 Task: Play online wordle game with 11 letters.
Action: Mouse moved to (500, 426)
Screenshot: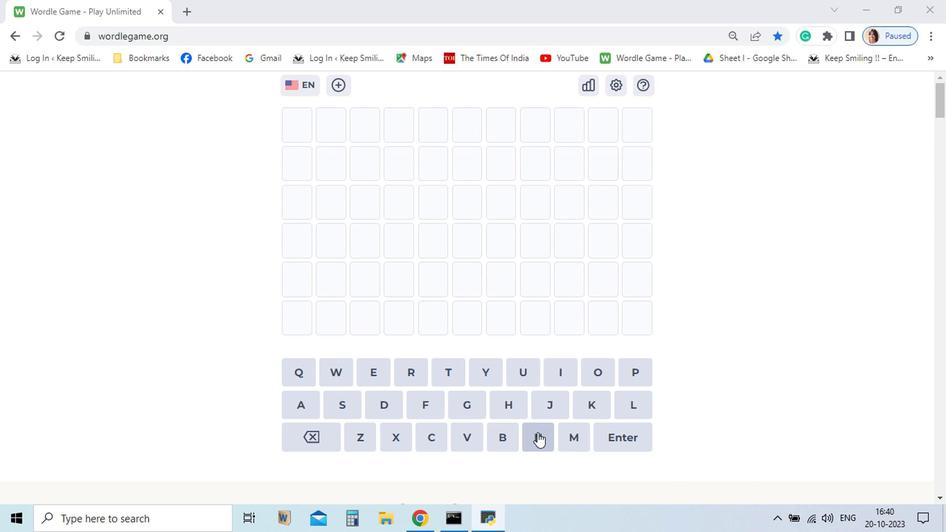 
Action: Mouse pressed left at (500, 426)
Screenshot: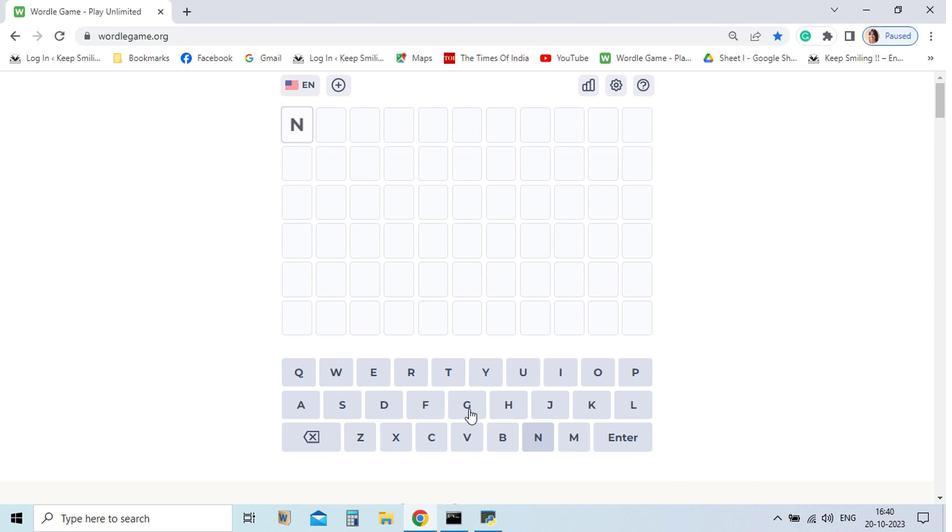 
Action: Mouse moved to (385, 379)
Screenshot: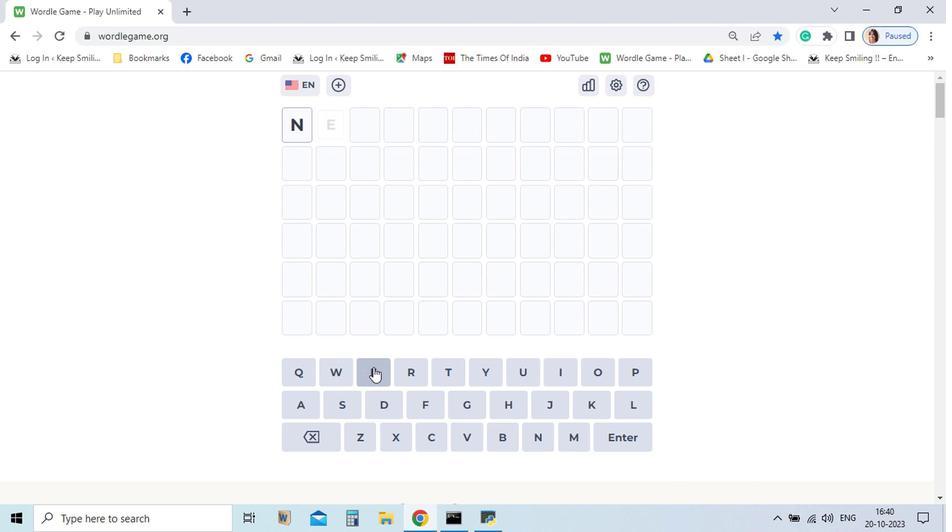 
Action: Mouse pressed left at (385, 379)
Screenshot: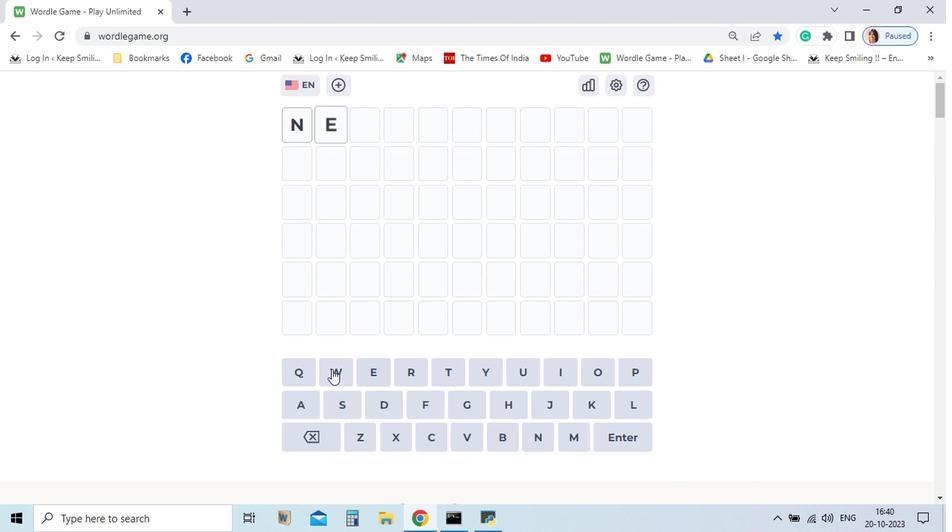 
Action: Mouse moved to (353, 381)
Screenshot: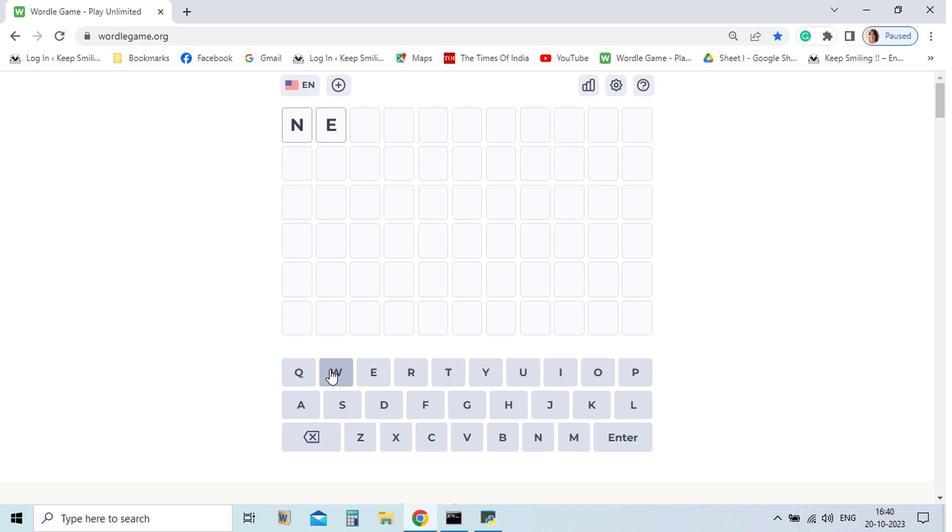 
Action: Mouse pressed left at (353, 381)
Screenshot: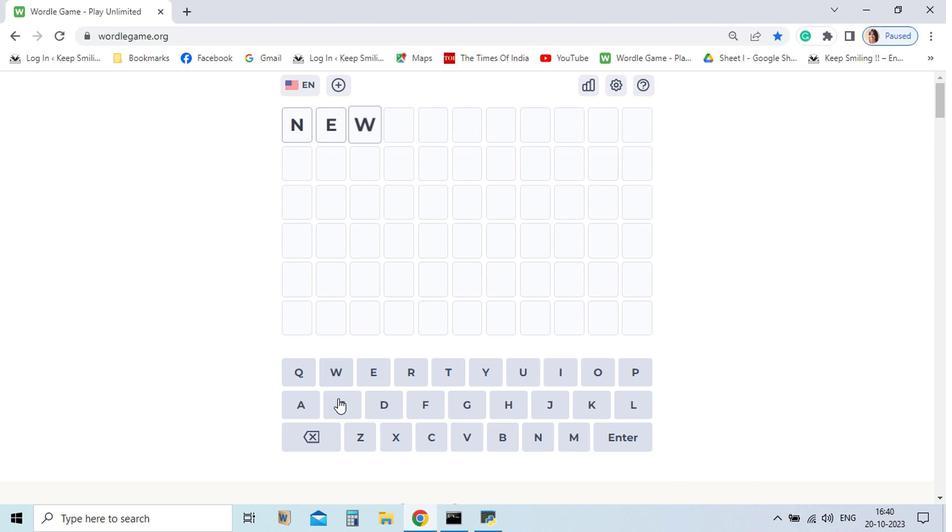 
Action: Mouse moved to (358, 406)
Screenshot: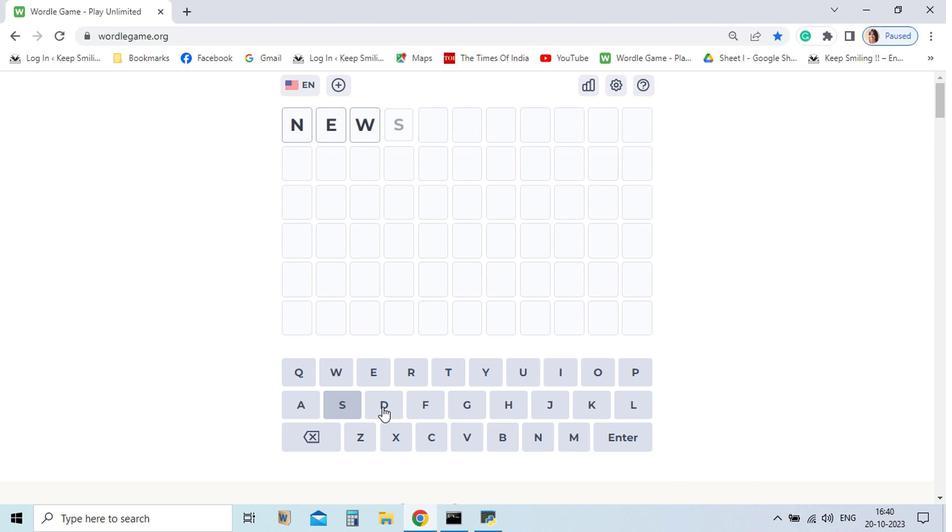 
Action: Mouse pressed left at (358, 406)
Screenshot: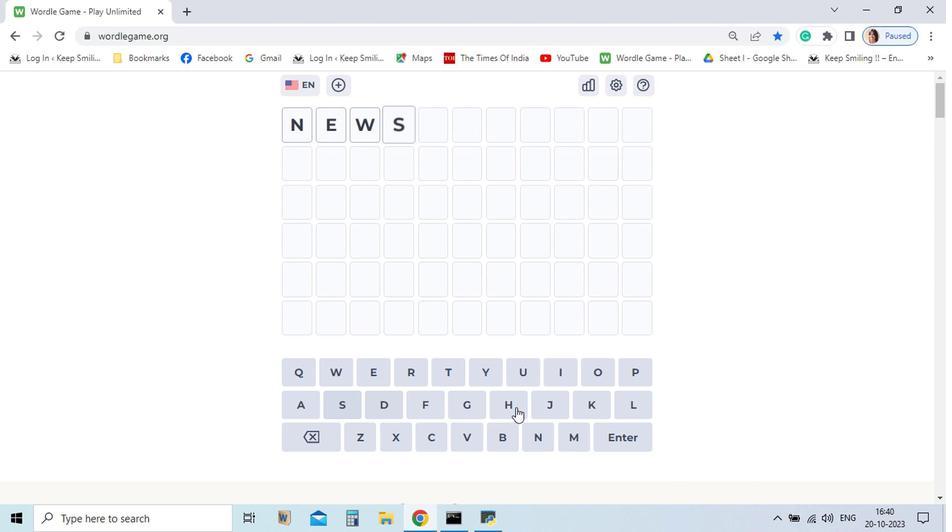
Action: Mouse moved to (567, 390)
Screenshot: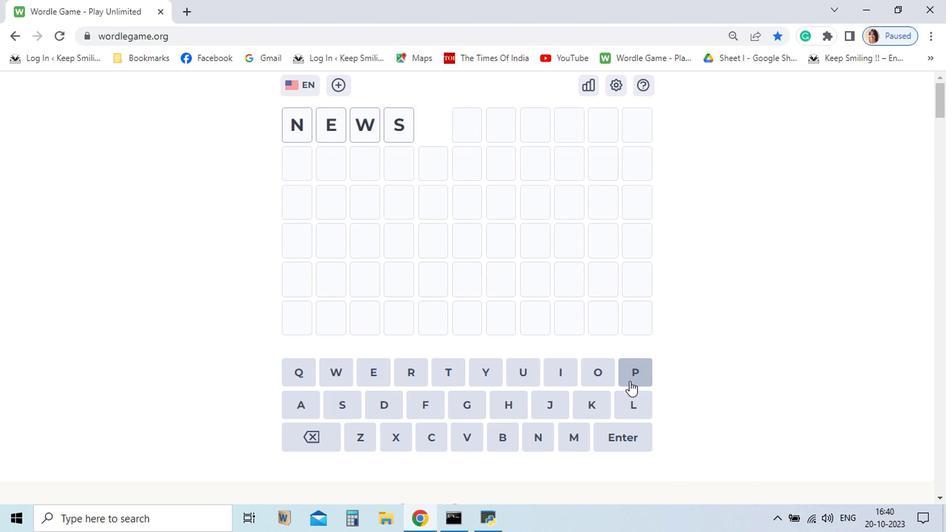 
Action: Mouse pressed left at (567, 390)
Screenshot: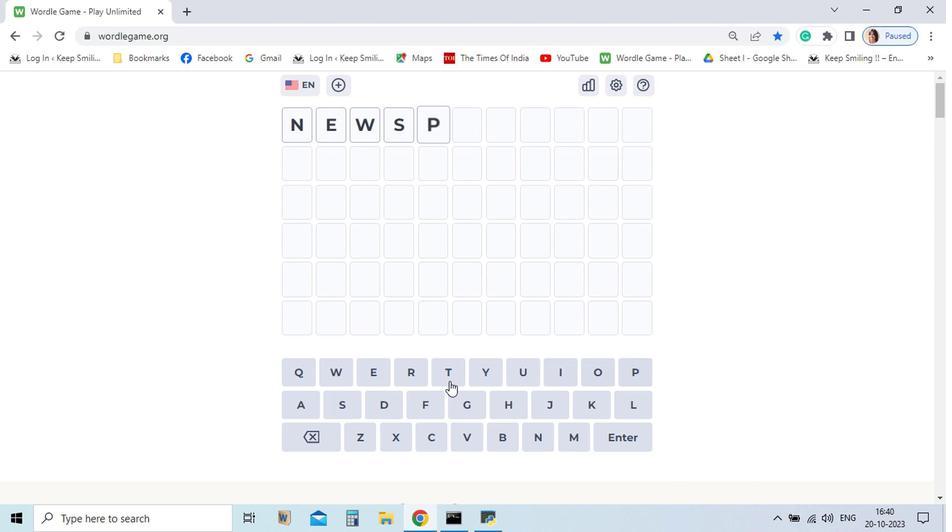 
Action: Mouse moved to (332, 407)
Screenshot: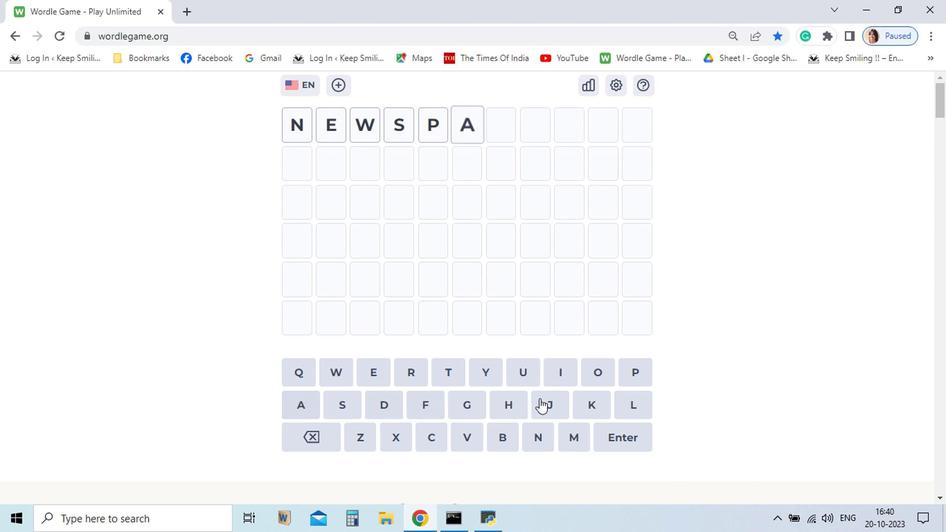 
Action: Mouse pressed left at (332, 407)
Screenshot: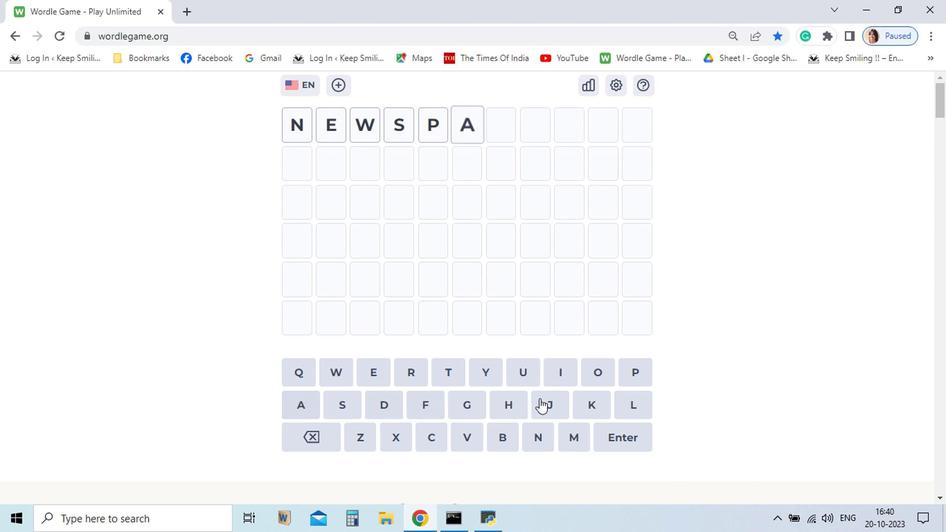 
Action: Mouse moved to (572, 383)
Screenshot: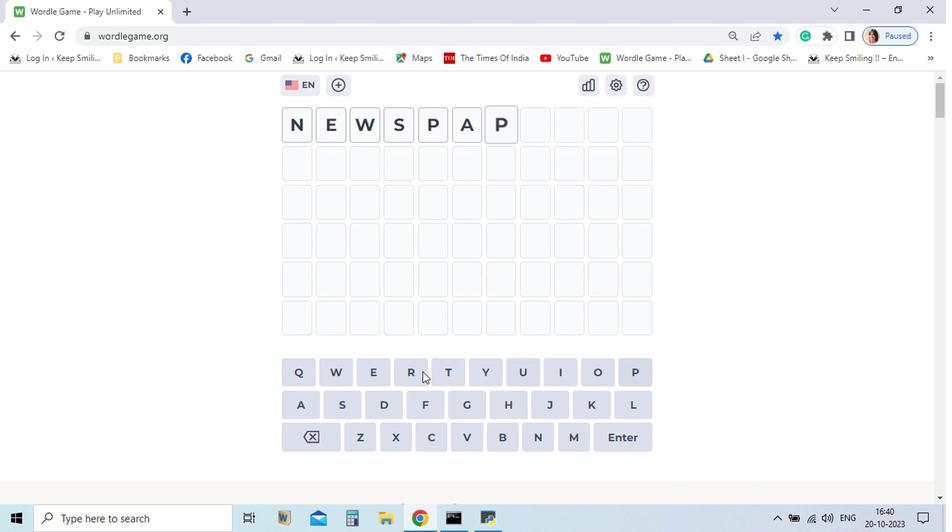 
Action: Mouse pressed left at (572, 383)
Screenshot: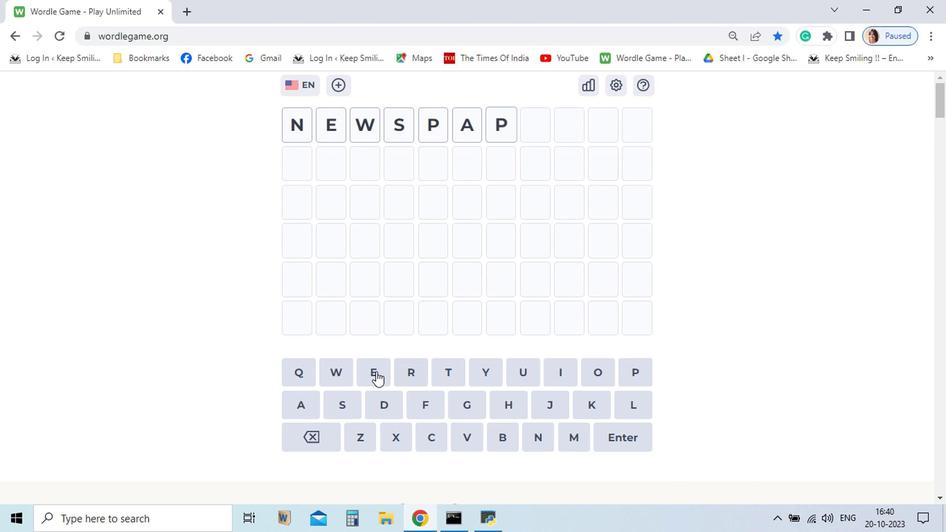 
Action: Mouse moved to (386, 381)
Screenshot: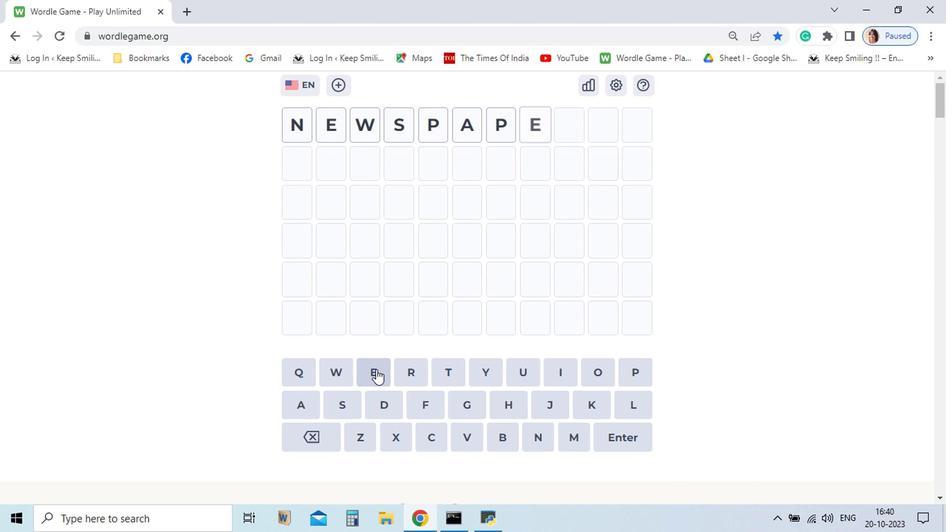 
Action: Mouse pressed left at (386, 381)
Screenshot: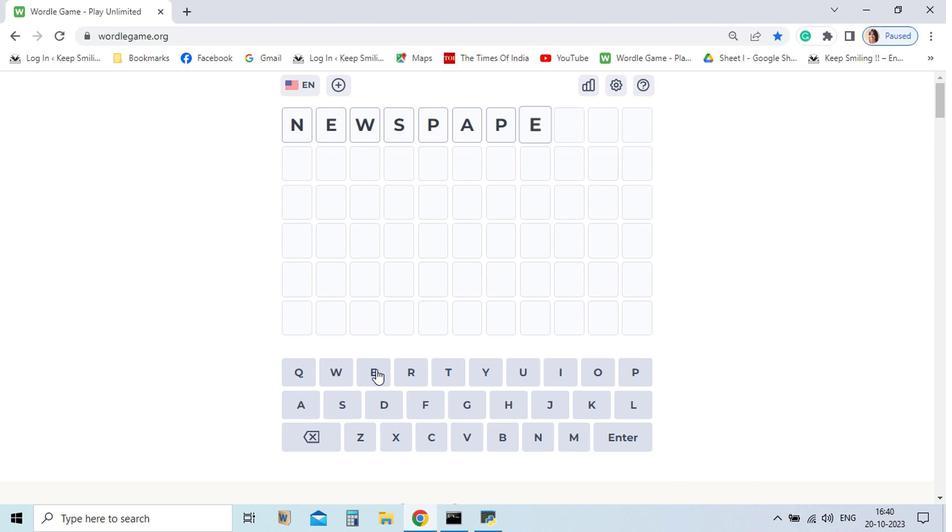 
Action: Mouse moved to (346, 428)
Screenshot: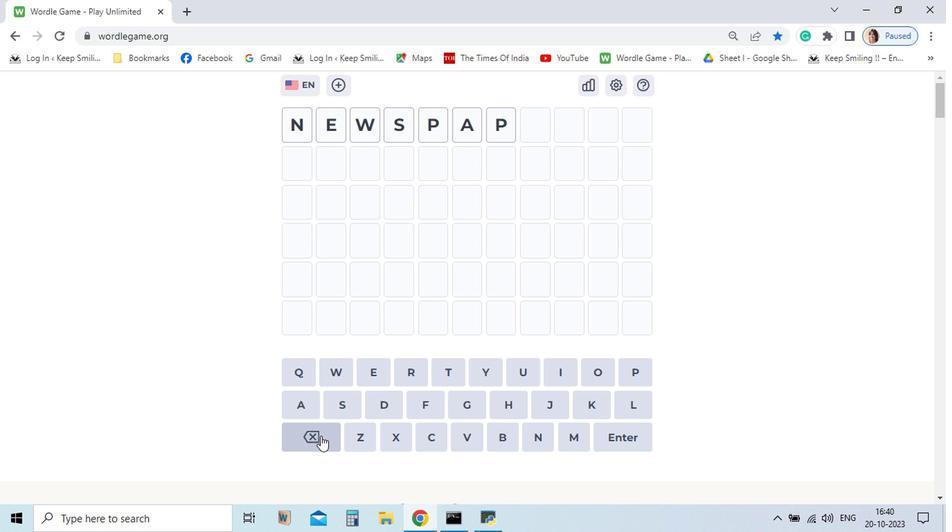 
Action: Mouse pressed left at (346, 428)
Screenshot: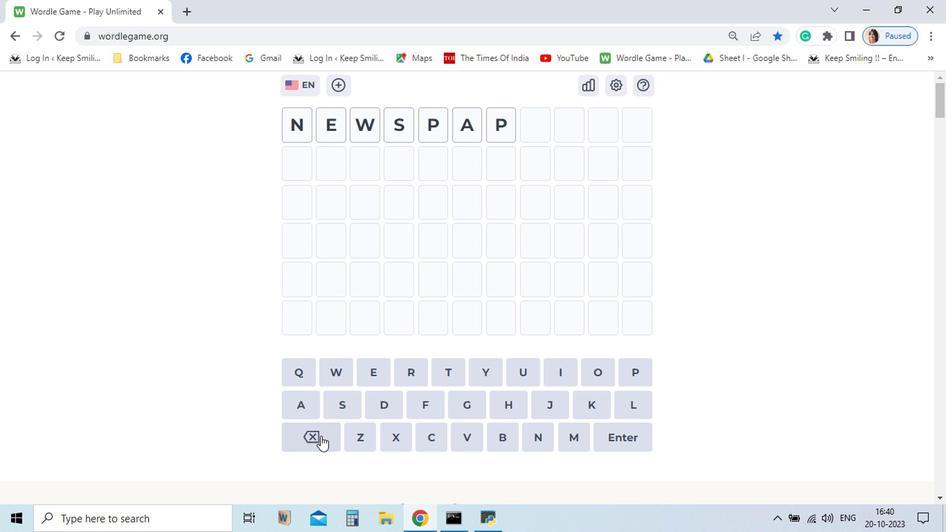 
Action: Mouse pressed left at (346, 428)
Screenshot: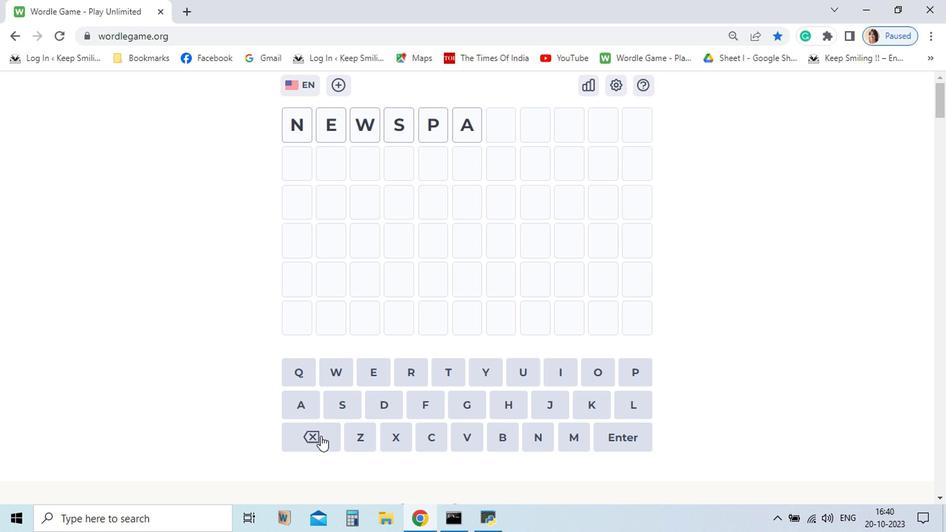 
Action: Mouse moved to (346, 428)
Screenshot: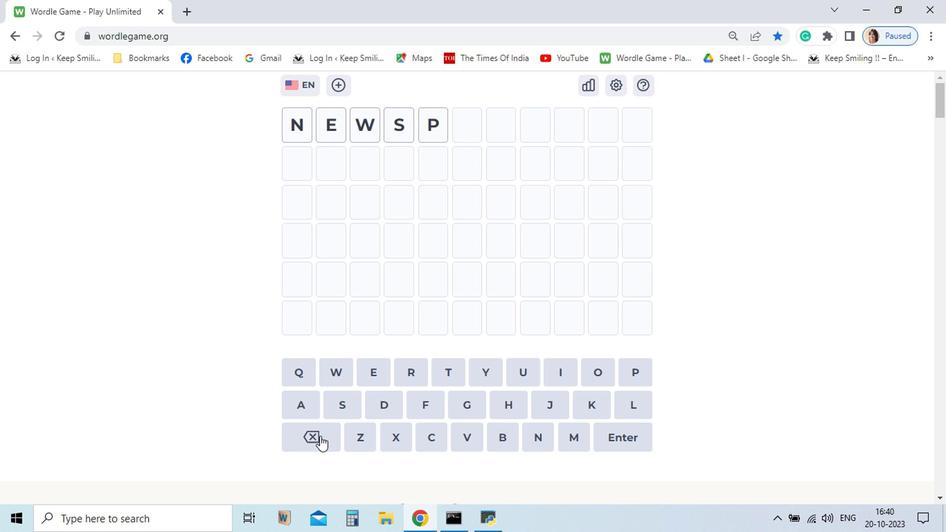 
Action: Mouse pressed left at (346, 428)
Screenshot: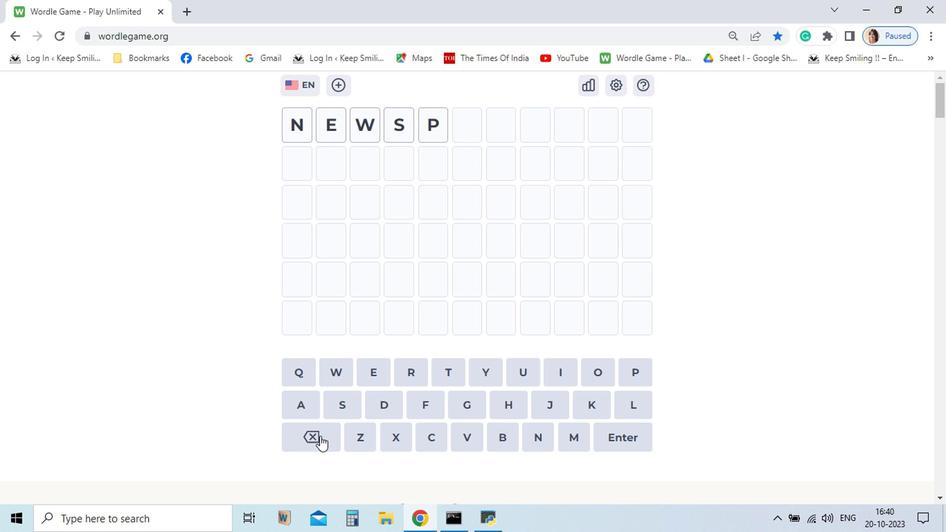 
Action: Mouse pressed left at (346, 428)
Screenshot: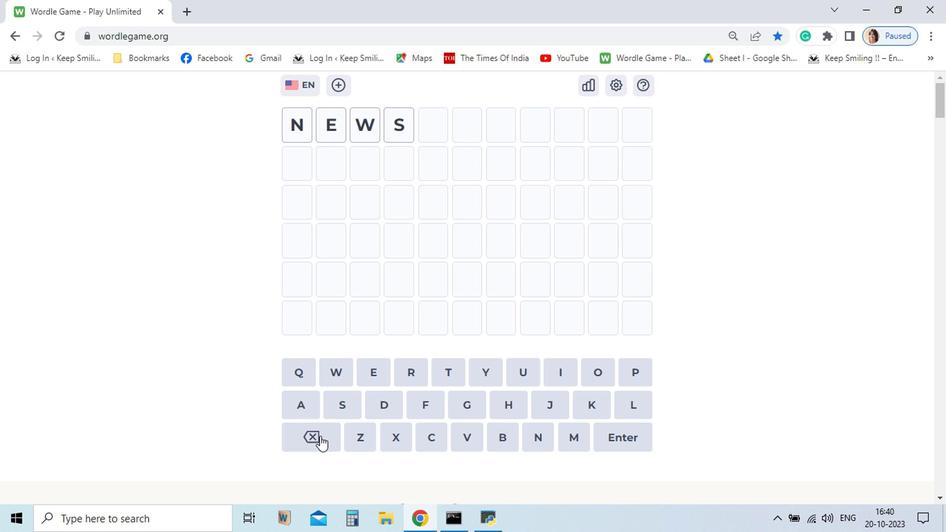 
Action: Mouse pressed left at (346, 428)
Screenshot: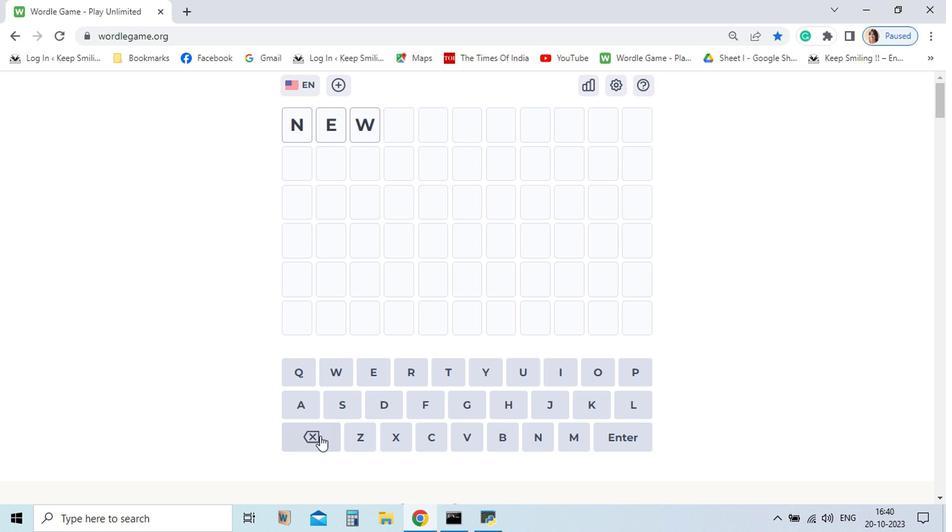 
Action: Mouse pressed left at (346, 428)
Screenshot: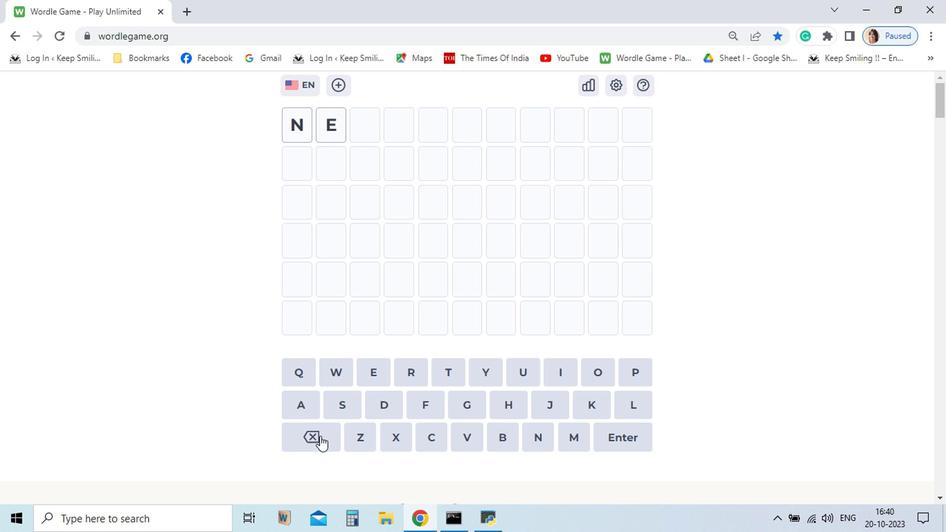 
Action: Mouse pressed left at (346, 428)
Screenshot: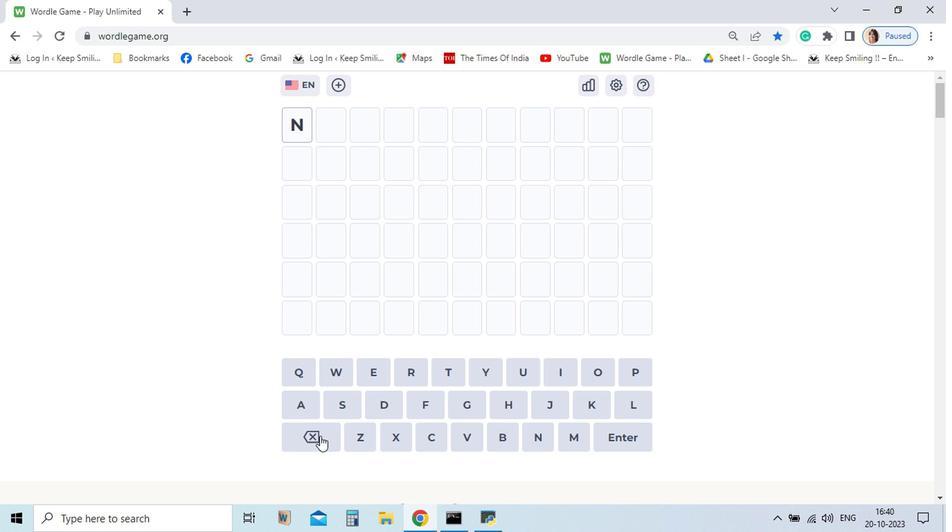 
Action: Mouse pressed left at (346, 428)
Screenshot: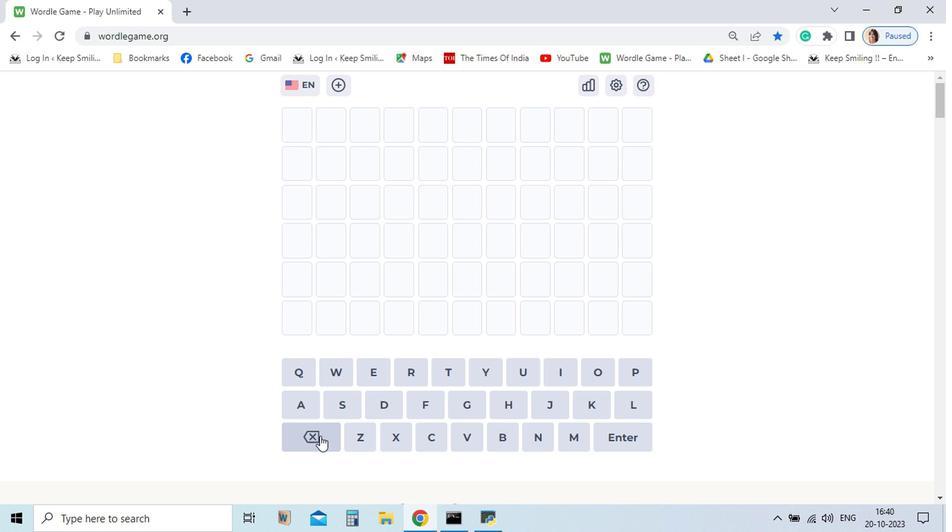 
Action: Mouse moved to (500, 427)
Screenshot: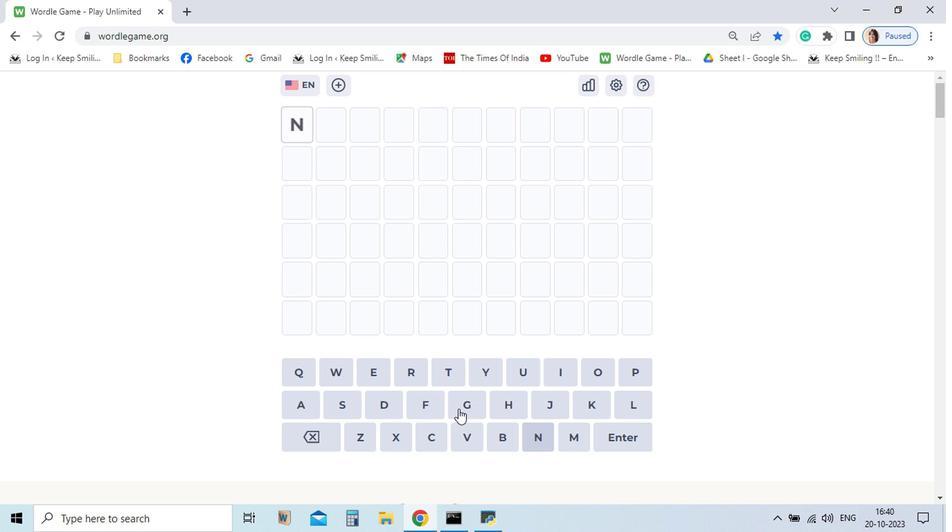 
Action: Mouse pressed left at (500, 427)
Screenshot: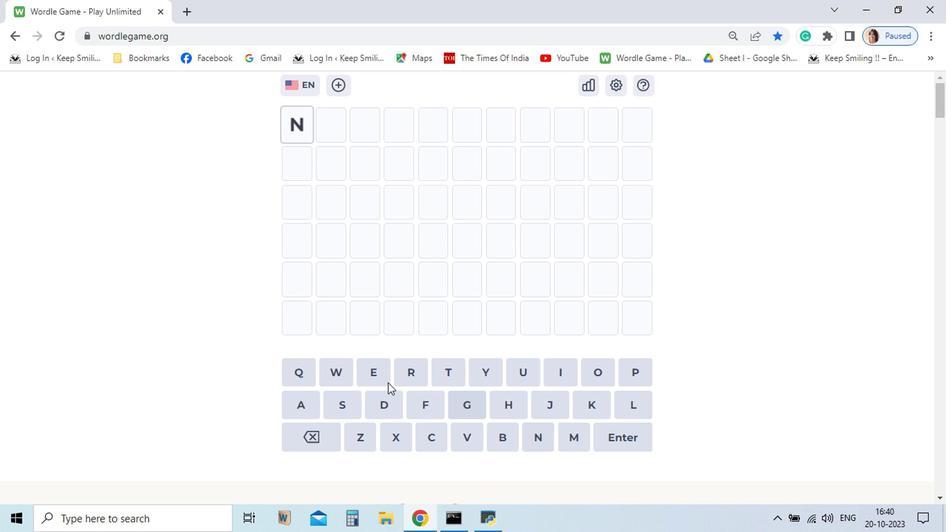
Action: Mouse moved to (381, 386)
Screenshot: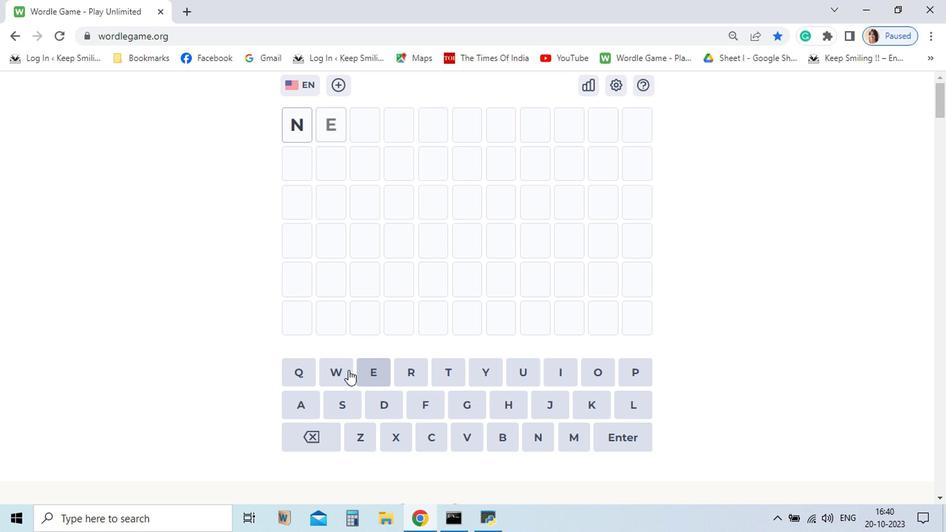 
Action: Mouse pressed left at (381, 386)
Screenshot: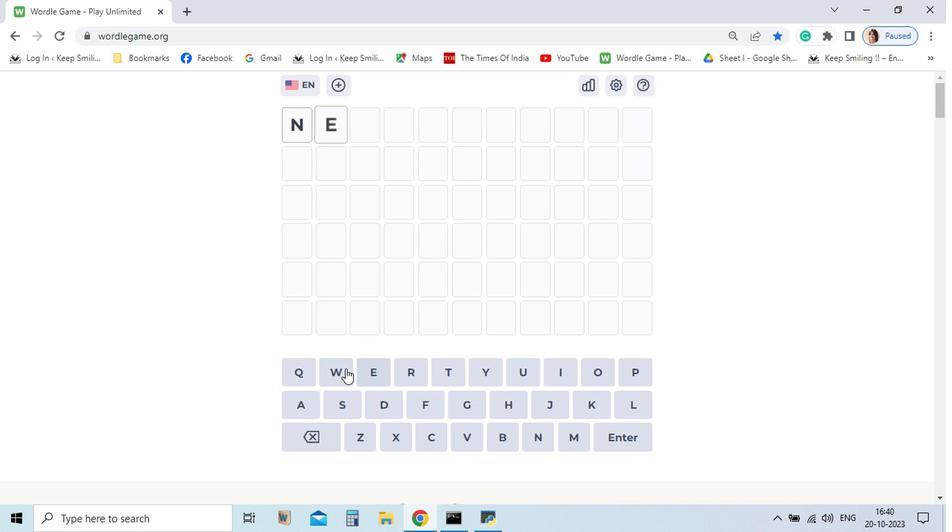 
Action: Mouse moved to (364, 380)
Screenshot: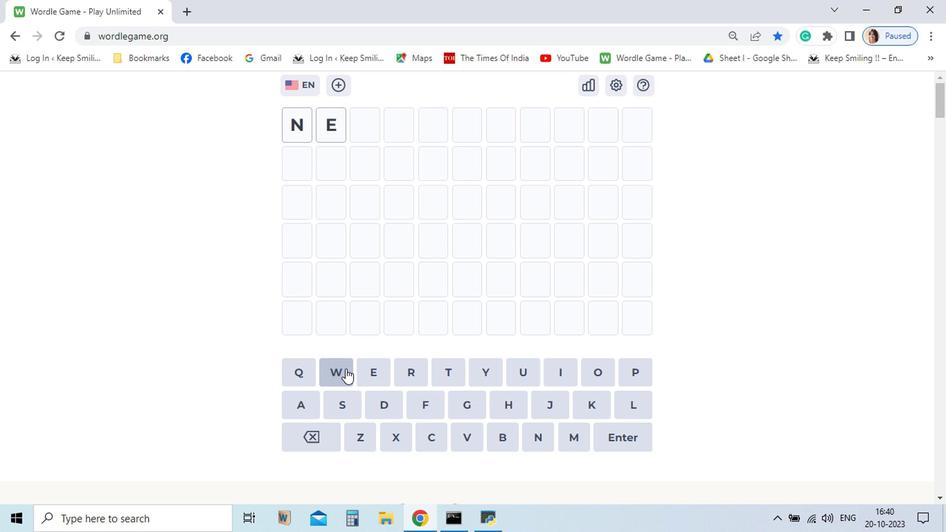 
Action: Mouse pressed left at (364, 380)
Screenshot: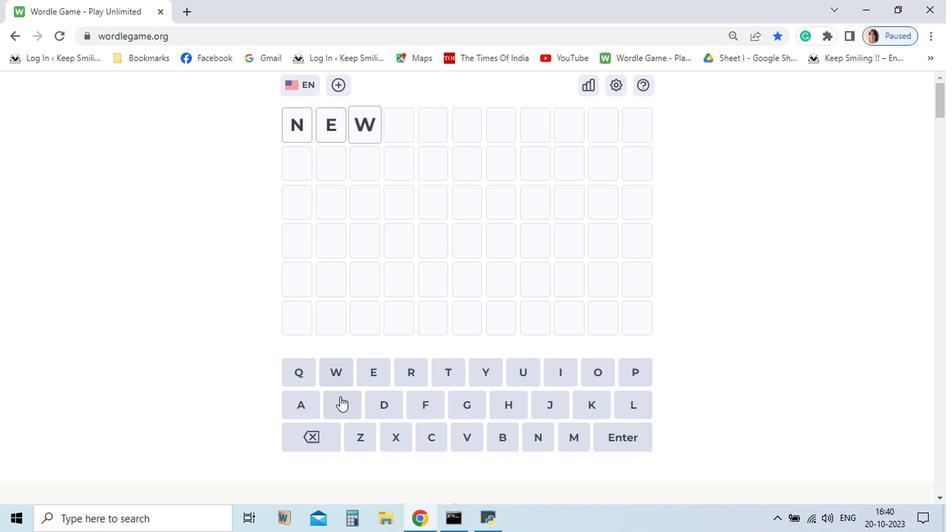 
Action: Mouse moved to (363, 402)
Screenshot: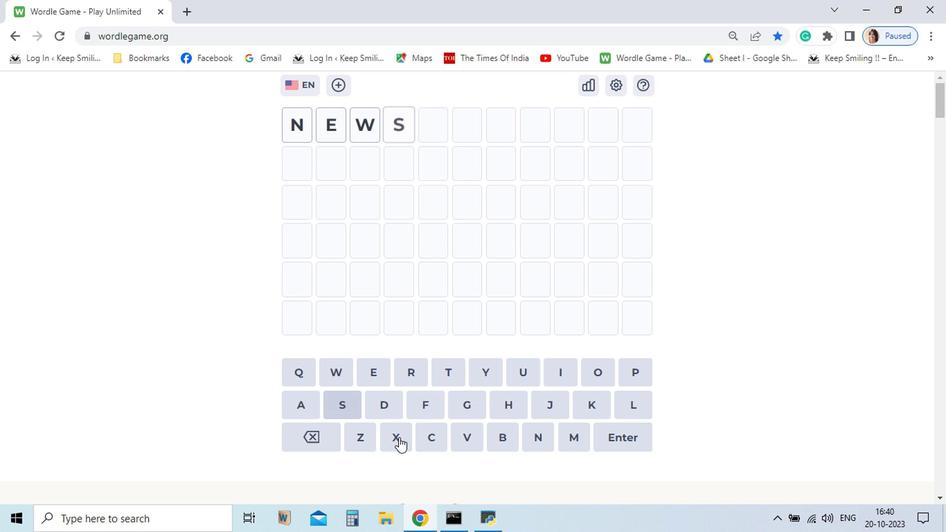 
Action: Mouse pressed left at (363, 402)
Screenshot: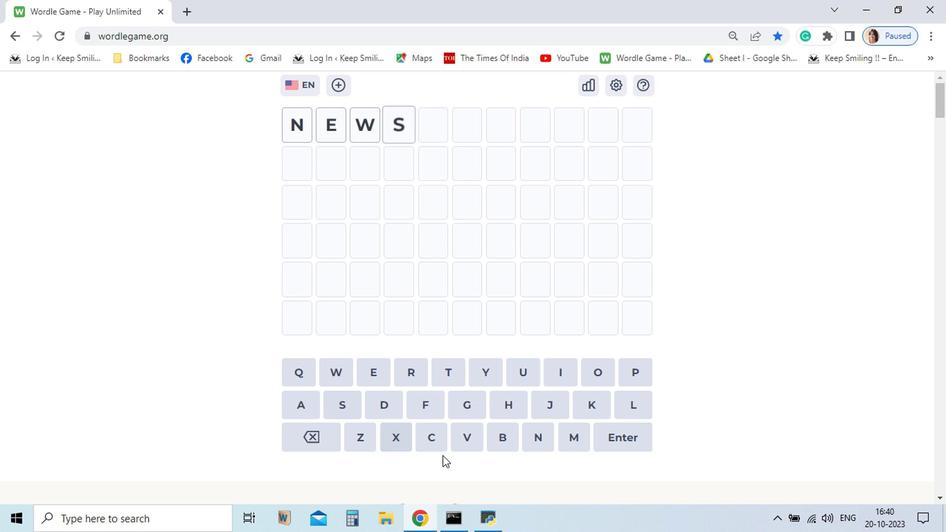 
Action: Mouse moved to (423, 426)
Screenshot: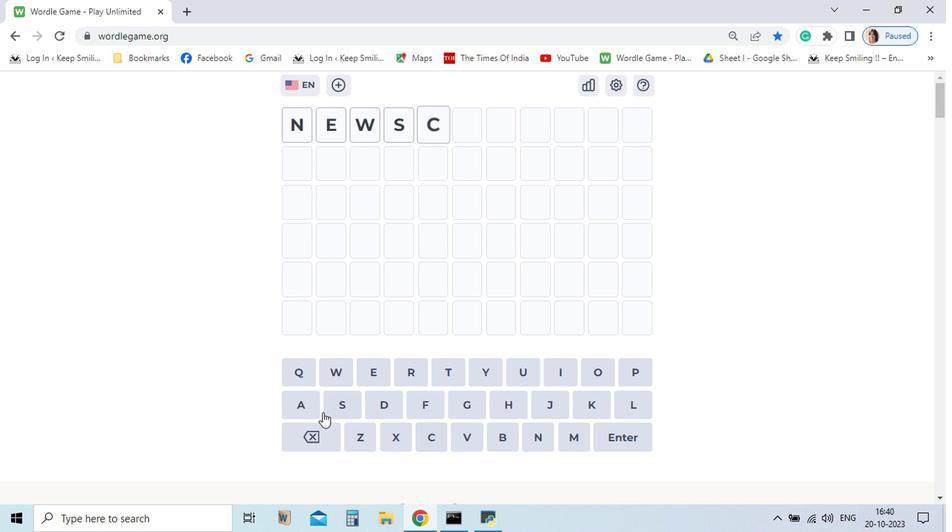 
Action: Mouse pressed left at (423, 426)
Screenshot: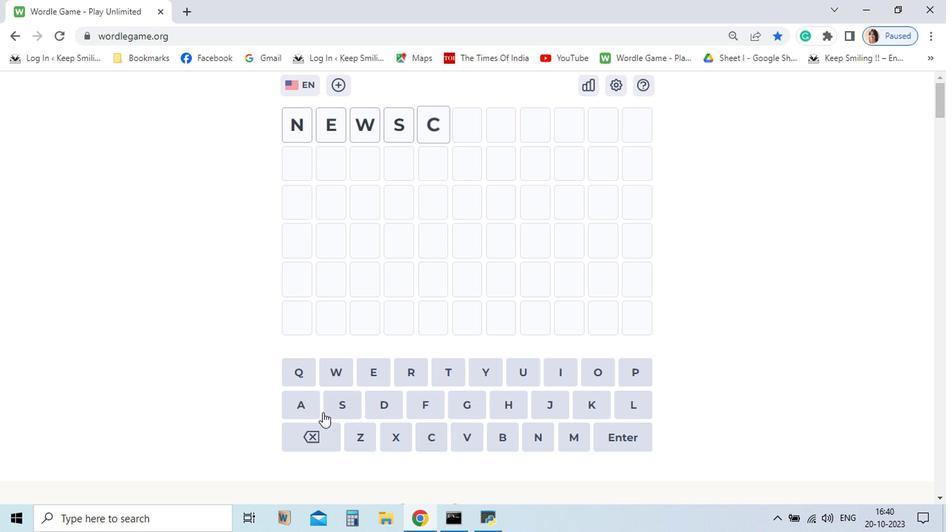 
Action: Mouse moved to (334, 405)
Screenshot: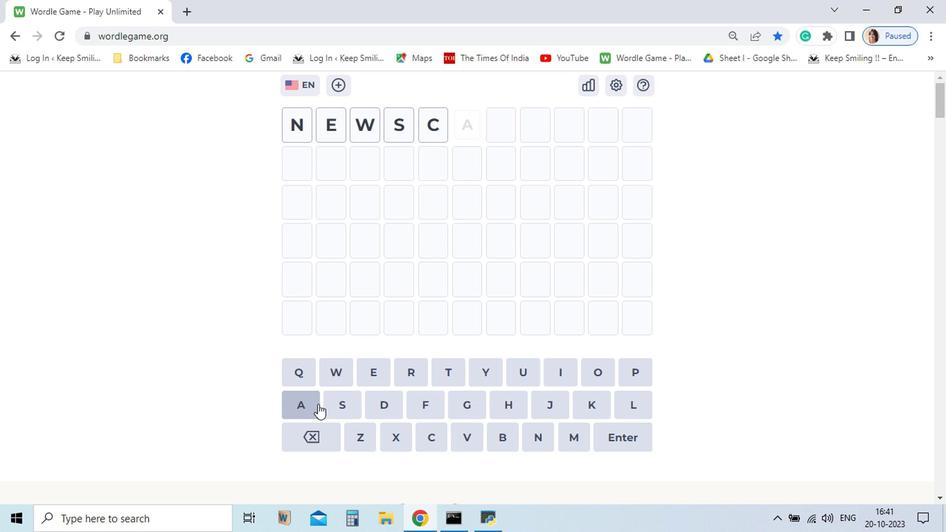
Action: Mouse pressed left at (334, 405)
Screenshot: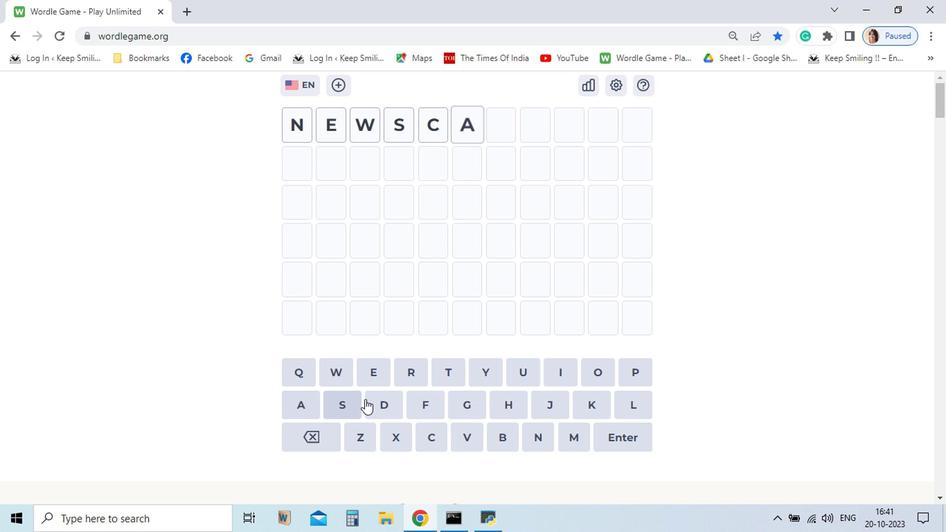 
Action: Mouse moved to (364, 403)
Screenshot: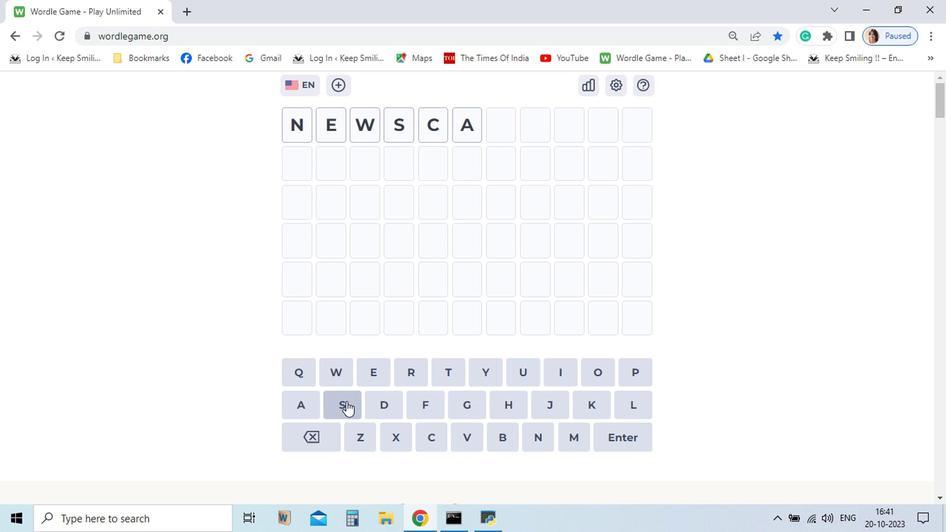 
Action: Mouse pressed left at (364, 403)
Screenshot: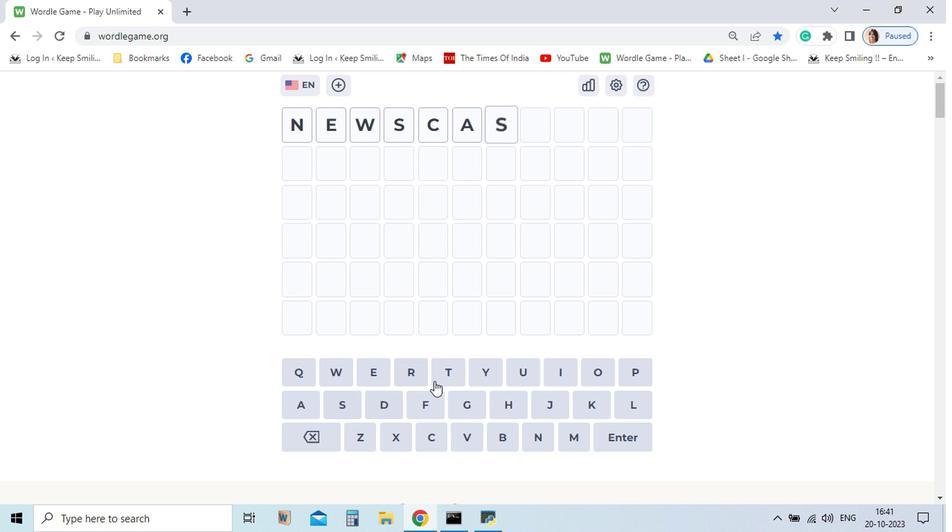 
Action: Mouse moved to (438, 385)
Screenshot: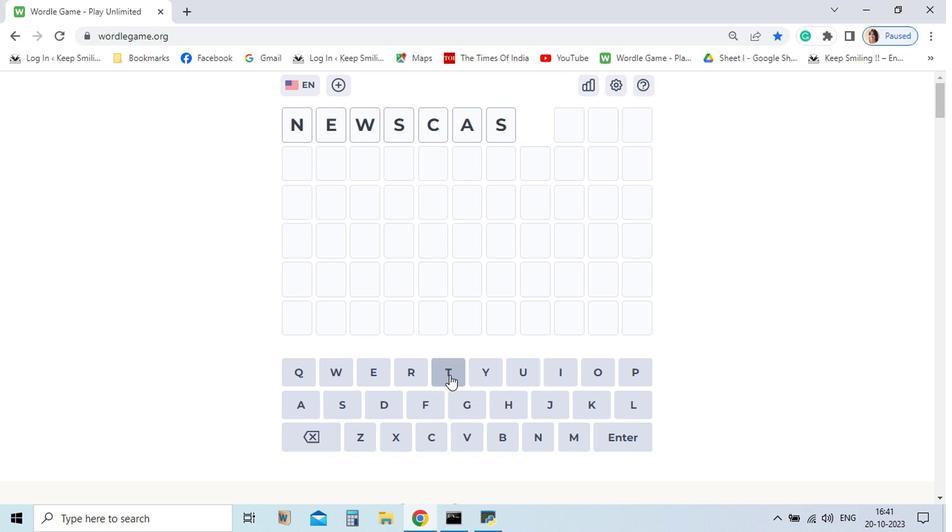 
Action: Mouse pressed left at (438, 385)
Screenshot: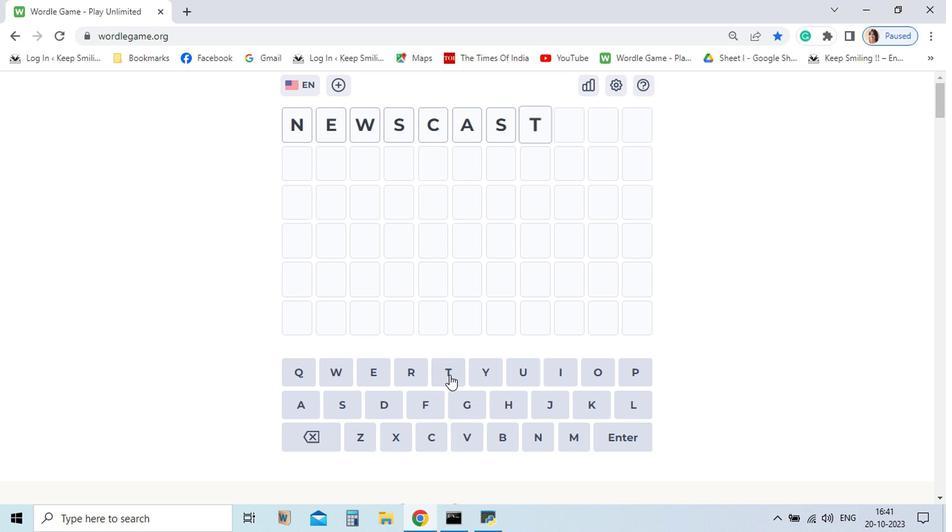 
Action: Mouse moved to (519, 383)
Screenshot: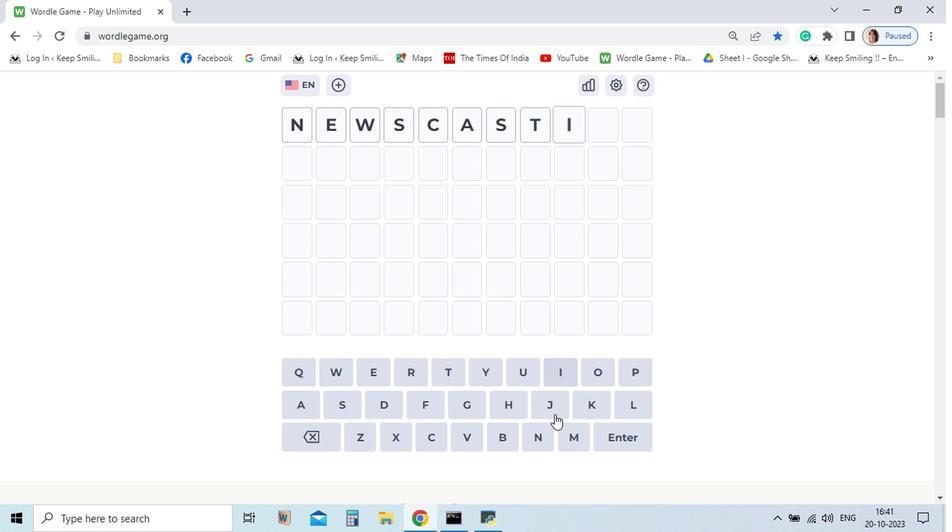 
Action: Mouse pressed left at (519, 383)
Screenshot: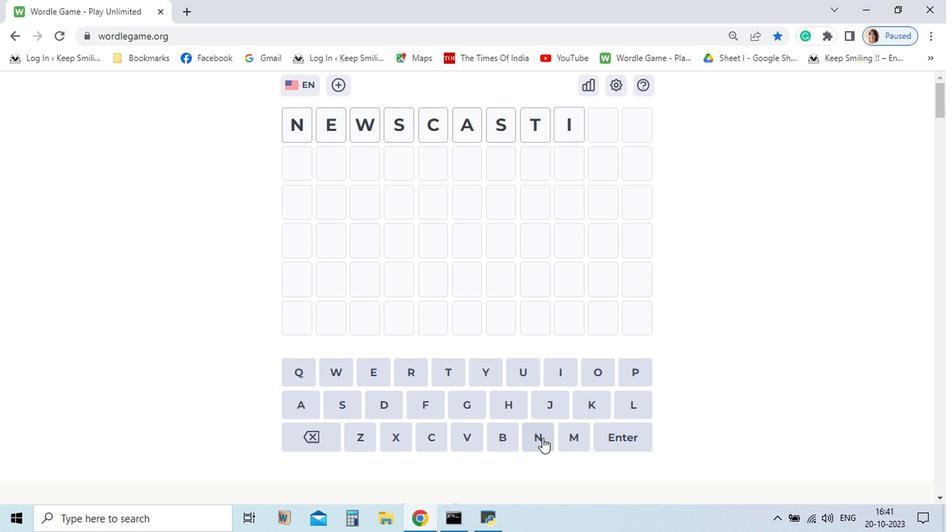 
Action: Mouse moved to (501, 432)
Screenshot: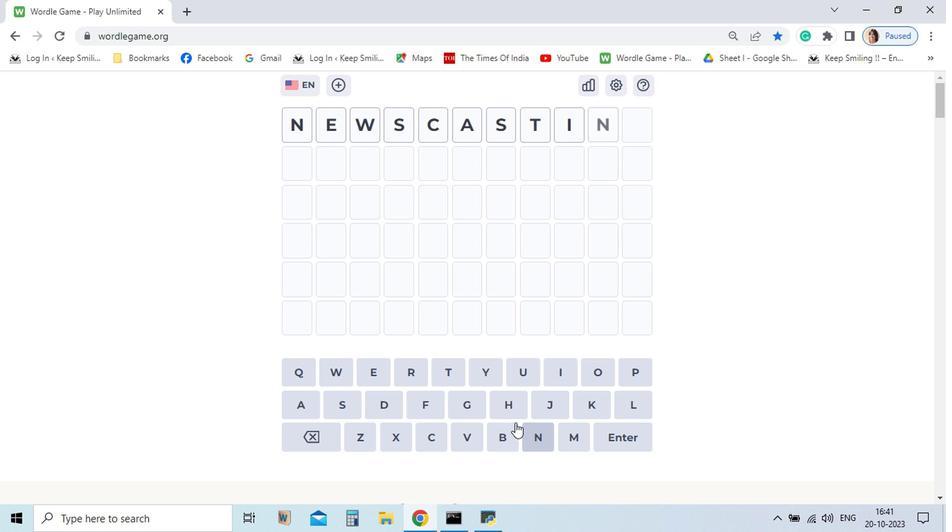 
Action: Mouse pressed left at (501, 432)
Screenshot: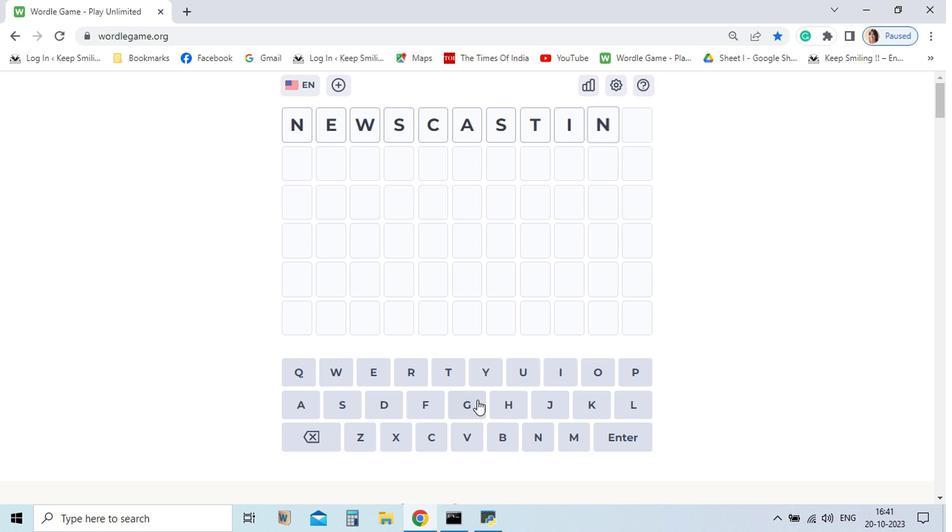 
Action: Mouse moved to (450, 402)
Screenshot: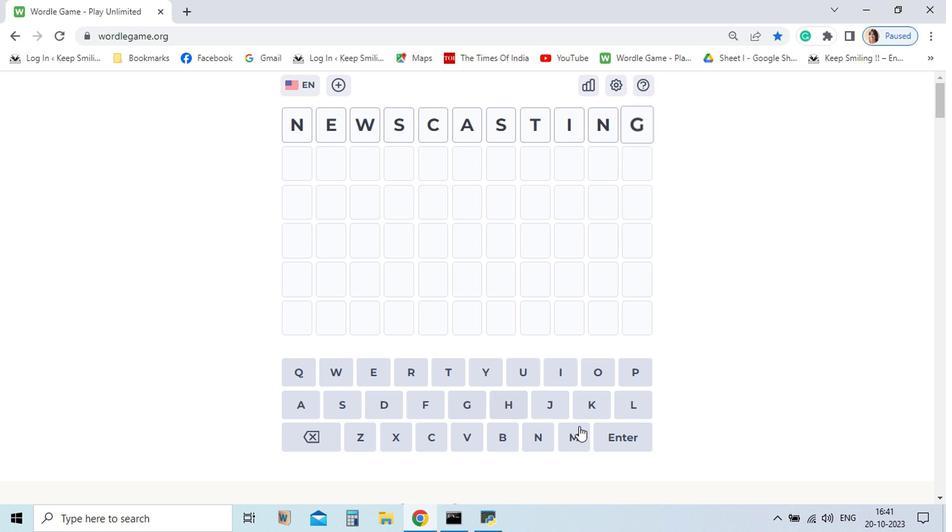 
Action: Mouse pressed left at (450, 402)
Screenshot: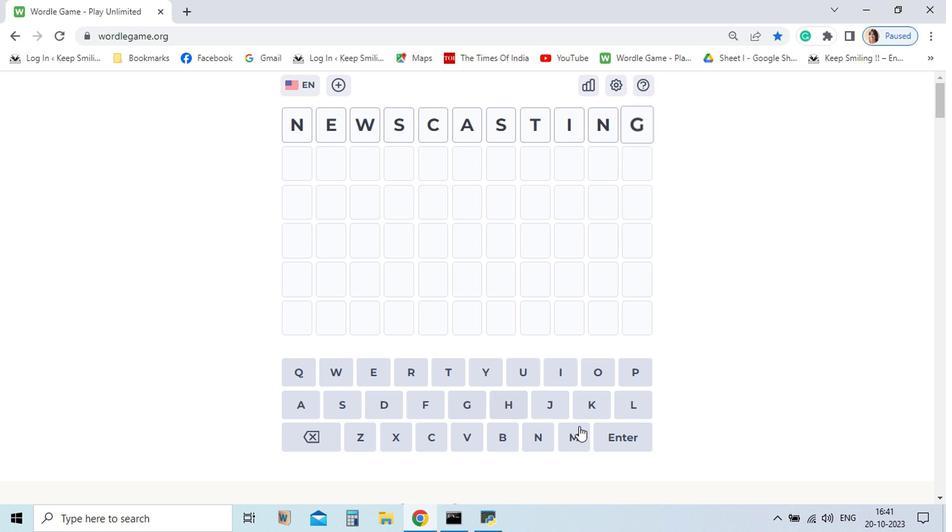
Action: Mouse moved to (564, 428)
Screenshot: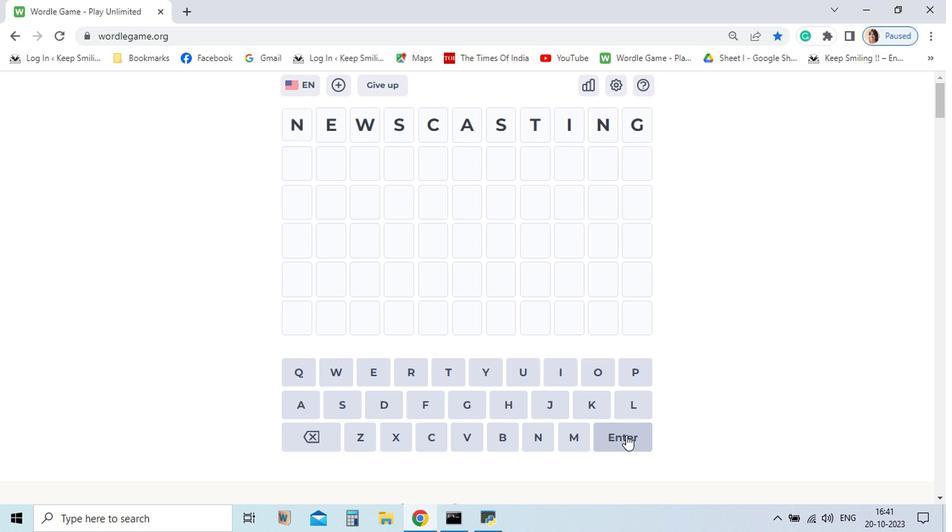 
Action: Mouse pressed left at (564, 428)
Screenshot: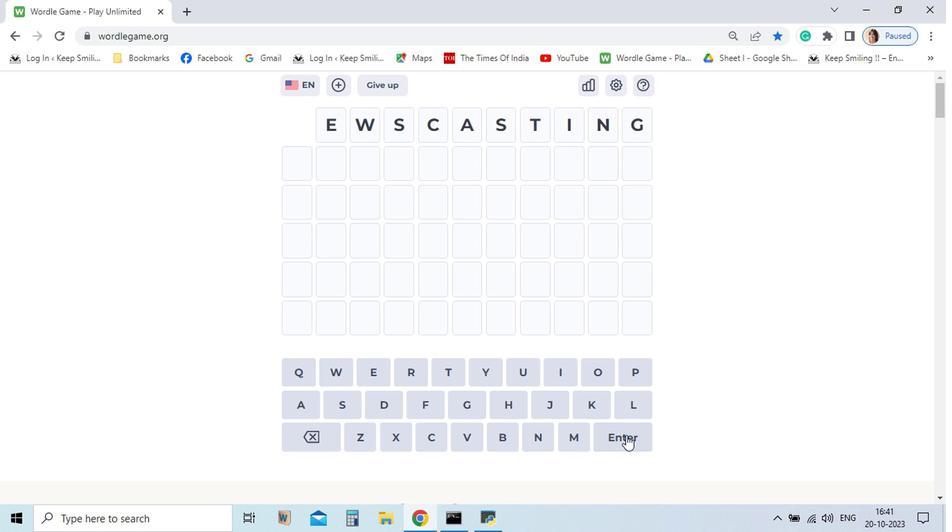 
Action: Mouse moved to (523, 431)
Screenshot: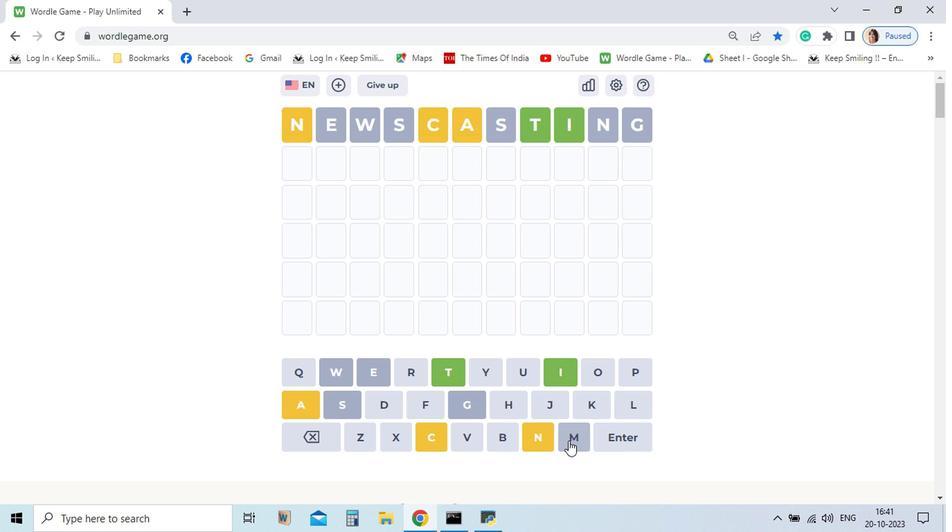 
Action: Mouse pressed left at (523, 431)
Screenshot: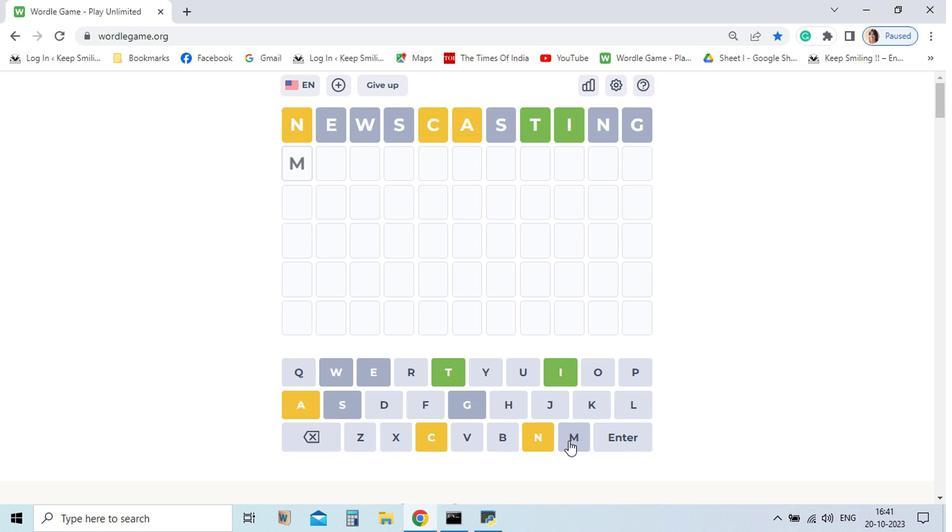 
Action: Mouse moved to (386, 384)
Screenshot: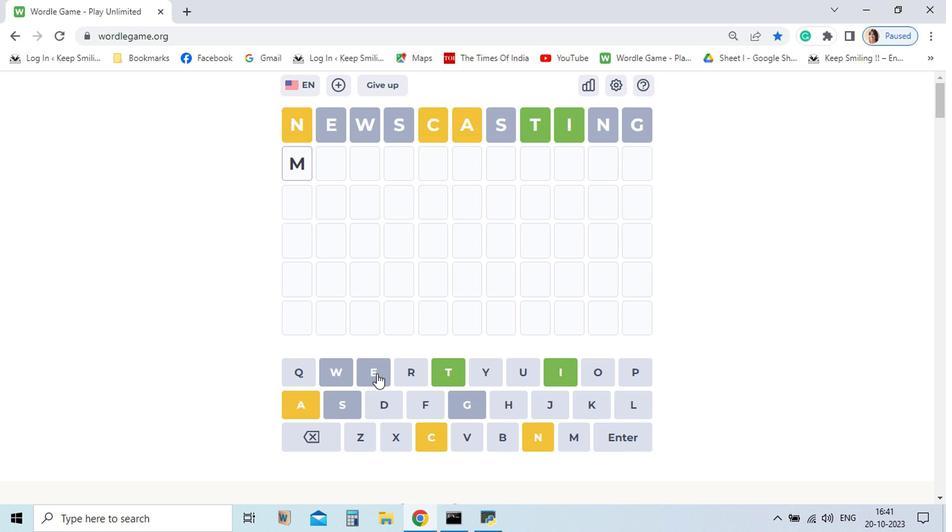 
Action: Mouse pressed left at (386, 384)
Screenshot: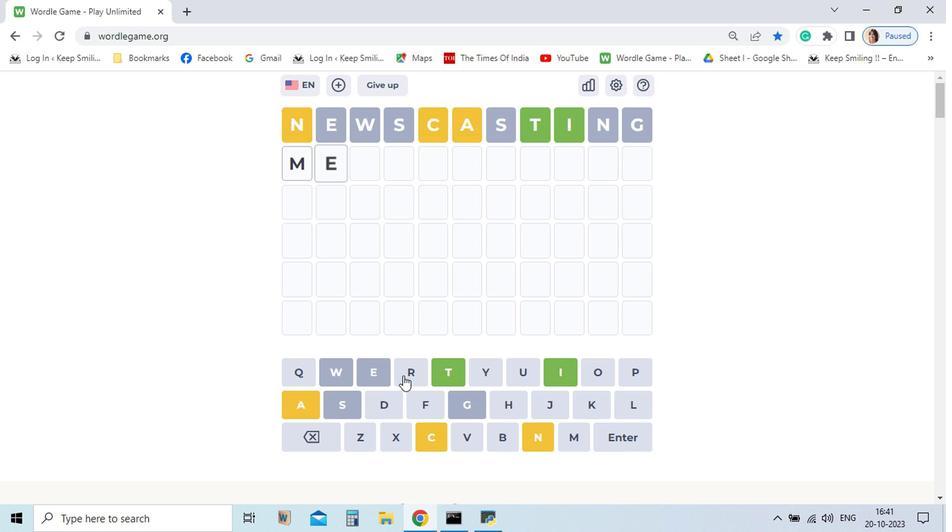 
Action: Mouse moved to (435, 383)
Screenshot: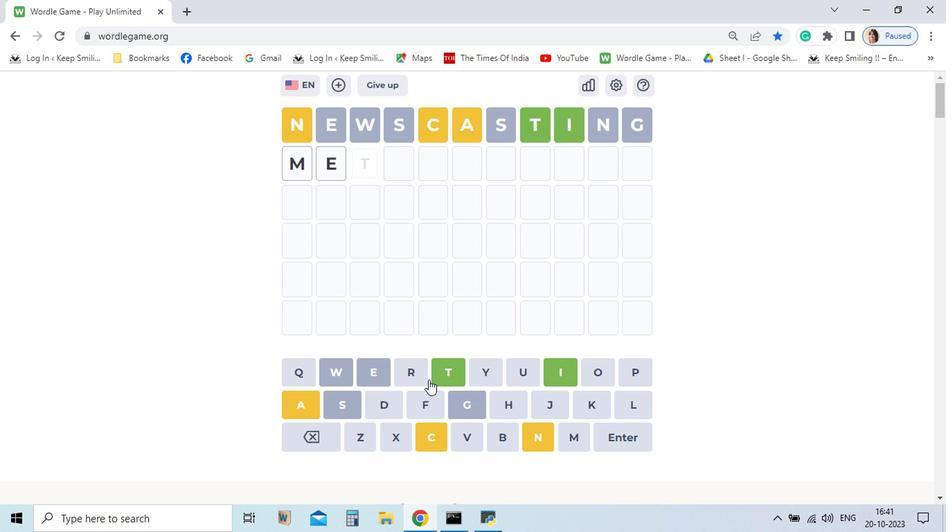 
Action: Mouse pressed left at (435, 383)
Screenshot: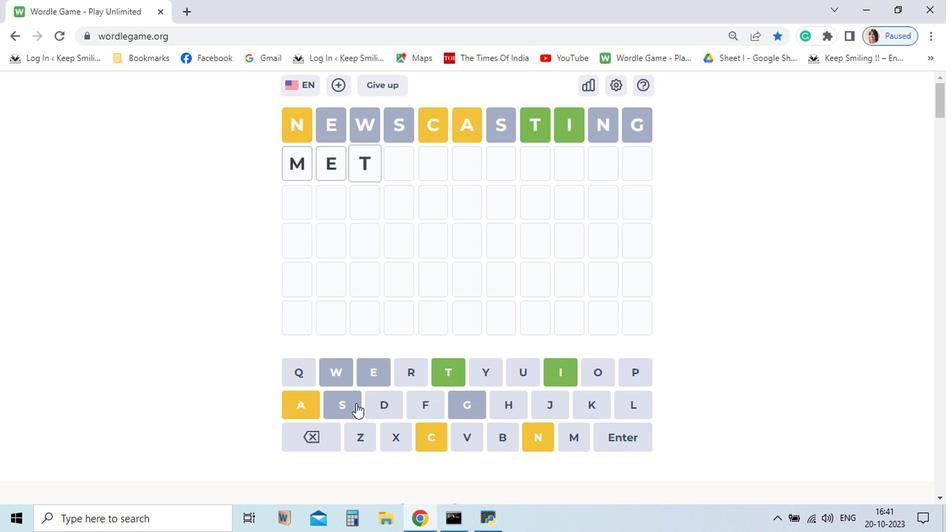 
Action: Mouse moved to (330, 404)
Screenshot: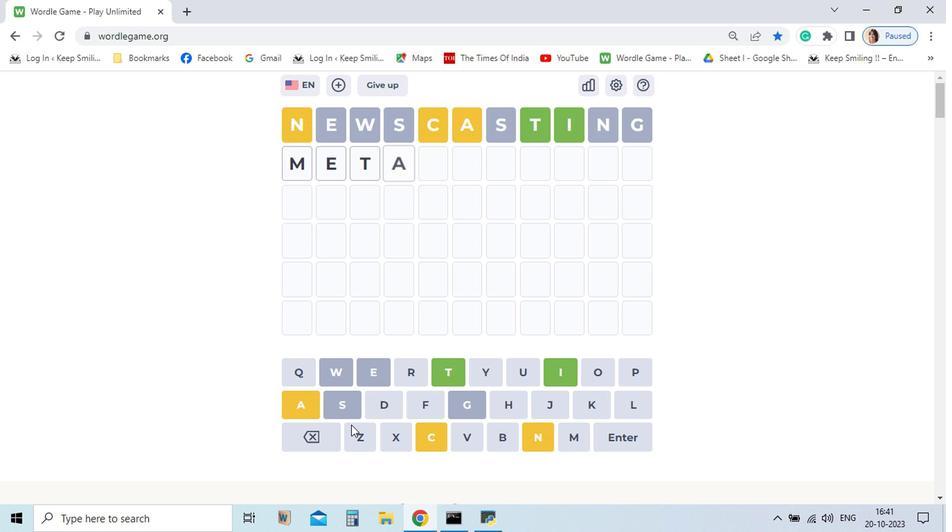 
Action: Mouse pressed left at (330, 404)
Screenshot: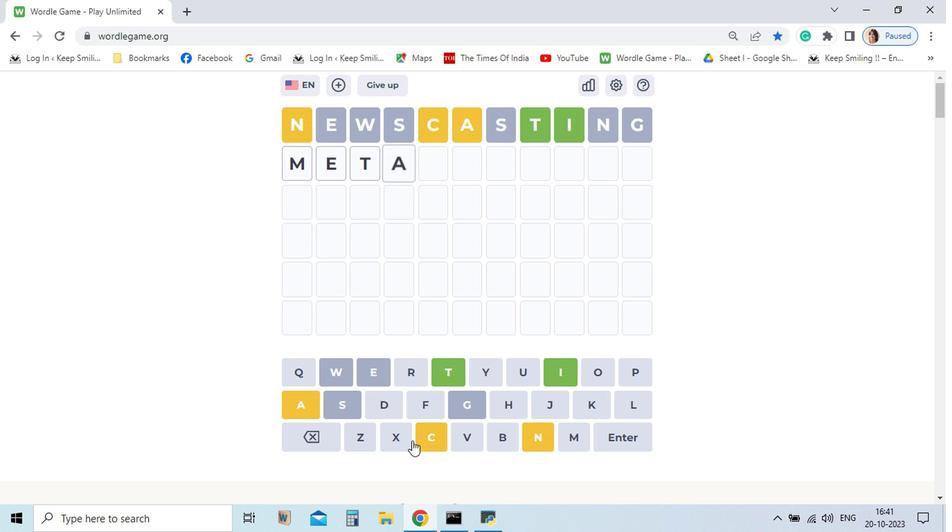 
Action: Mouse moved to (470, 428)
Screenshot: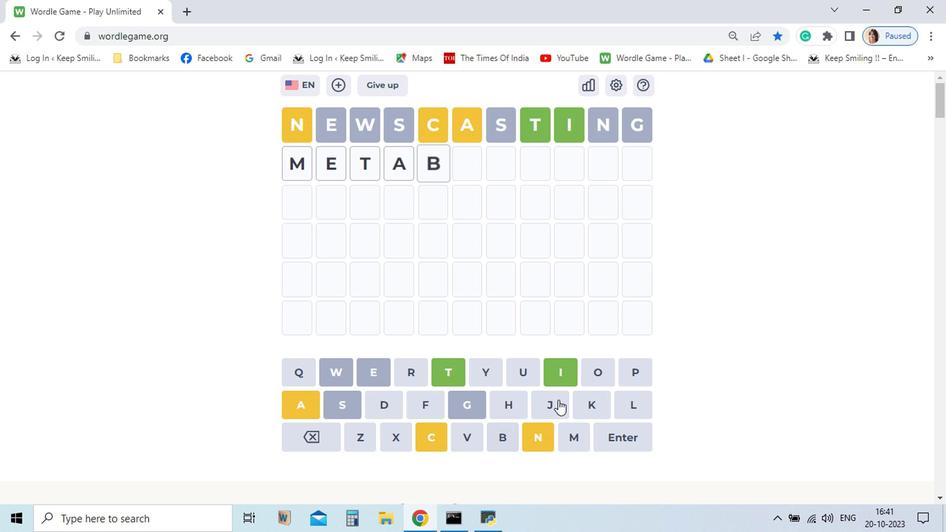 
Action: Mouse pressed left at (470, 428)
Screenshot: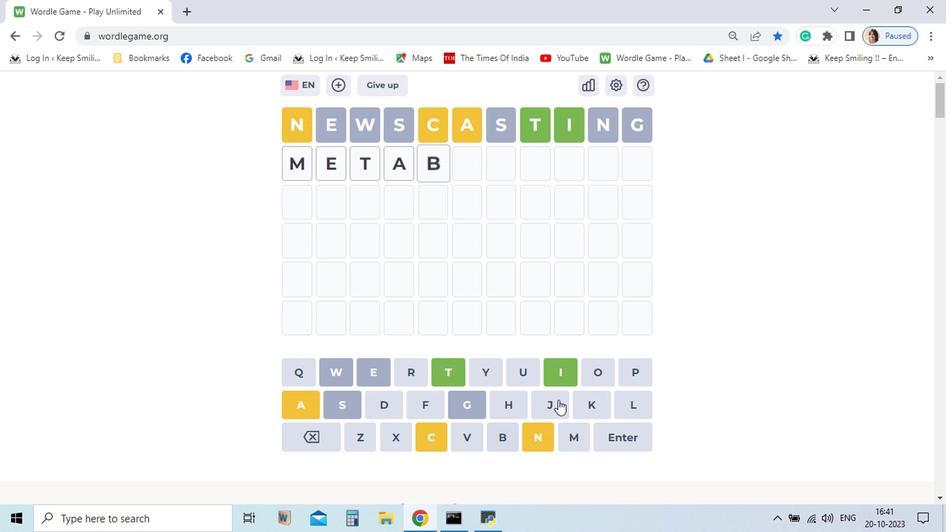 
Action: Mouse moved to (537, 383)
Screenshot: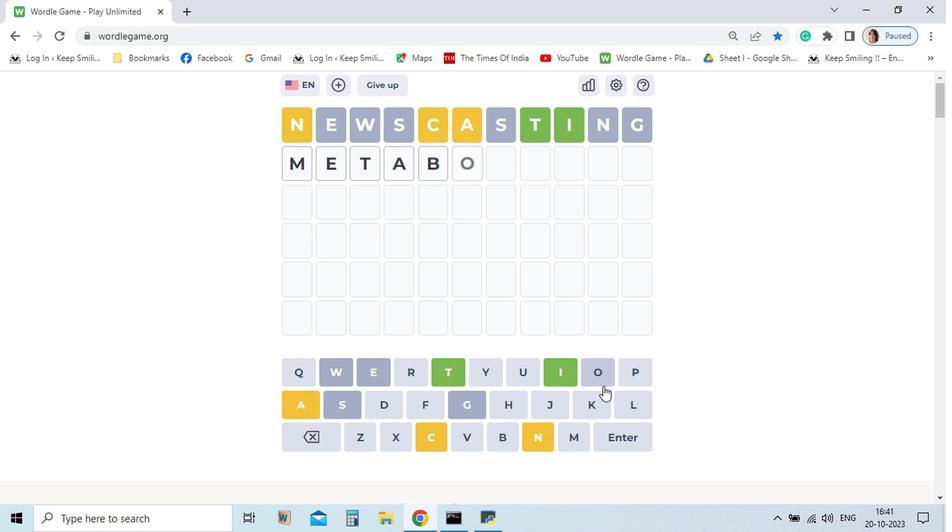 
Action: Mouse pressed left at (537, 383)
Screenshot: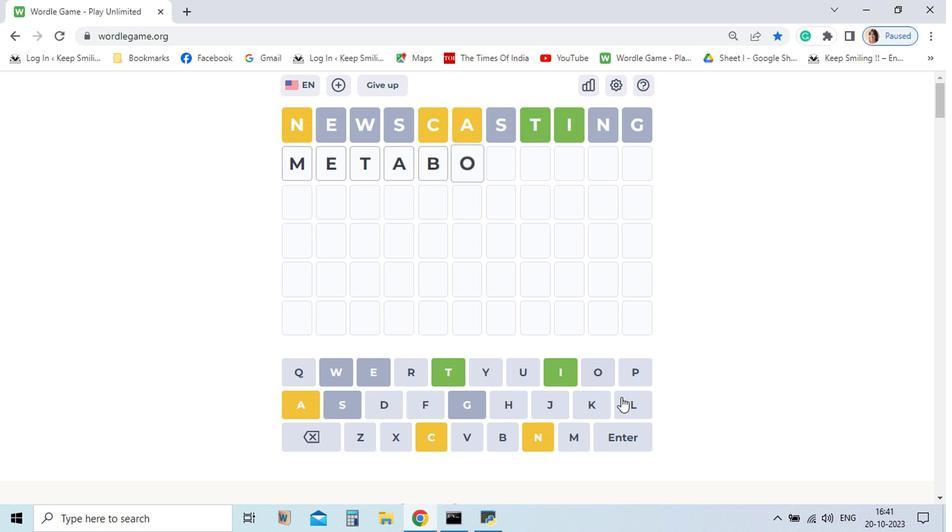 
Action: Mouse moved to (562, 401)
Screenshot: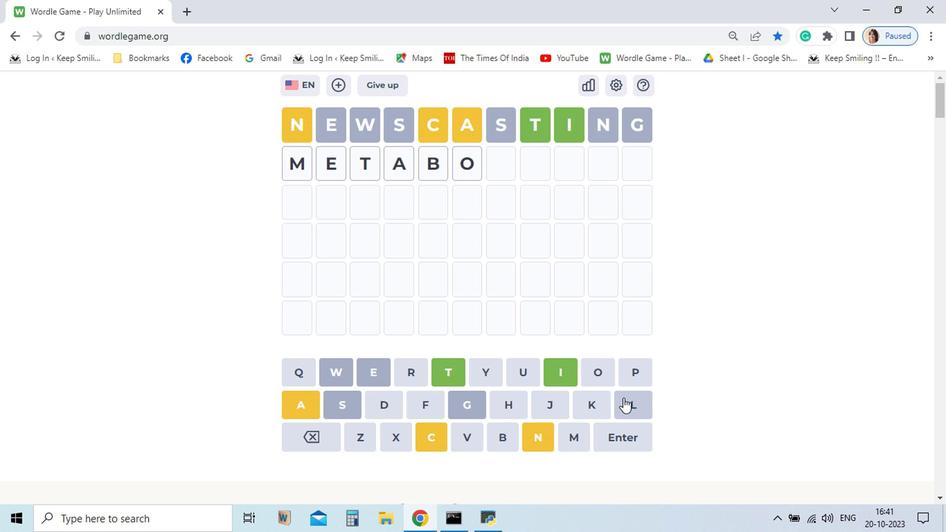 
Action: Mouse pressed left at (562, 401)
Screenshot: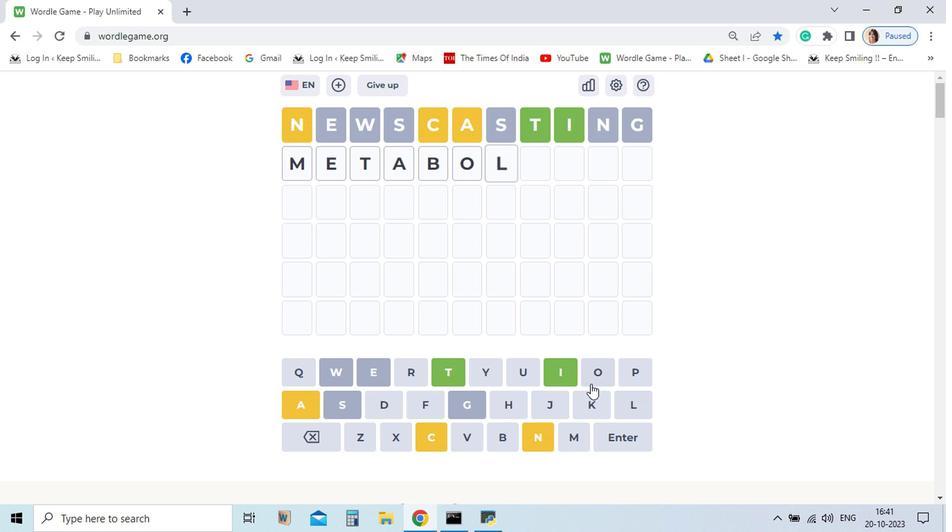 
Action: Mouse moved to (522, 382)
Screenshot: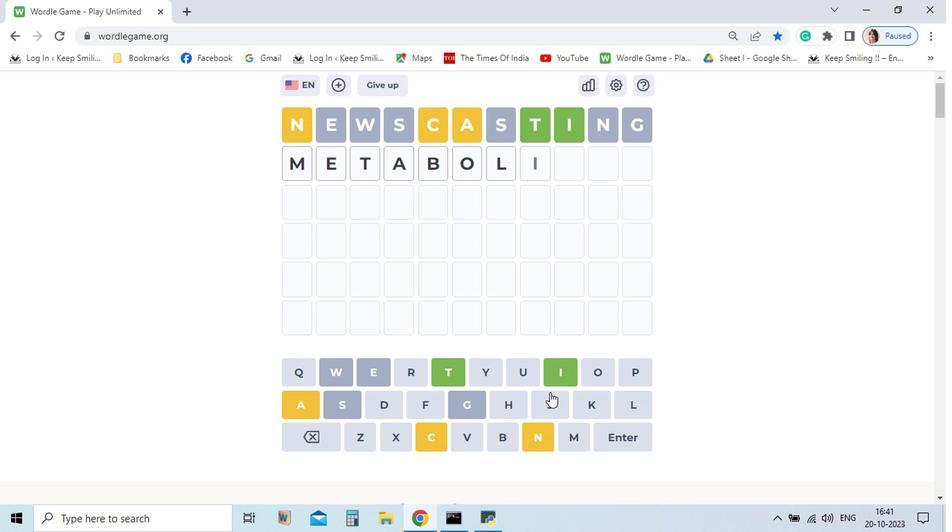 
Action: Mouse pressed left at (522, 382)
Screenshot: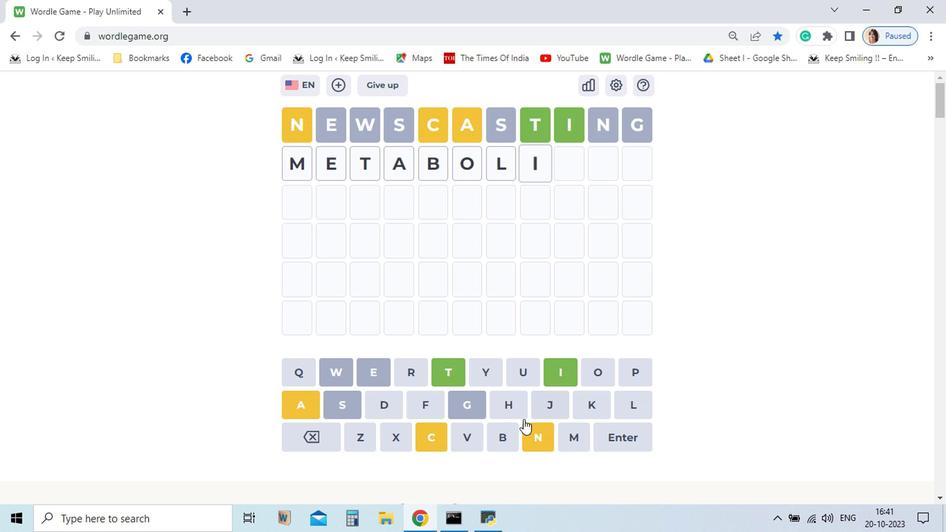 
Action: Mouse moved to (357, 409)
Screenshot: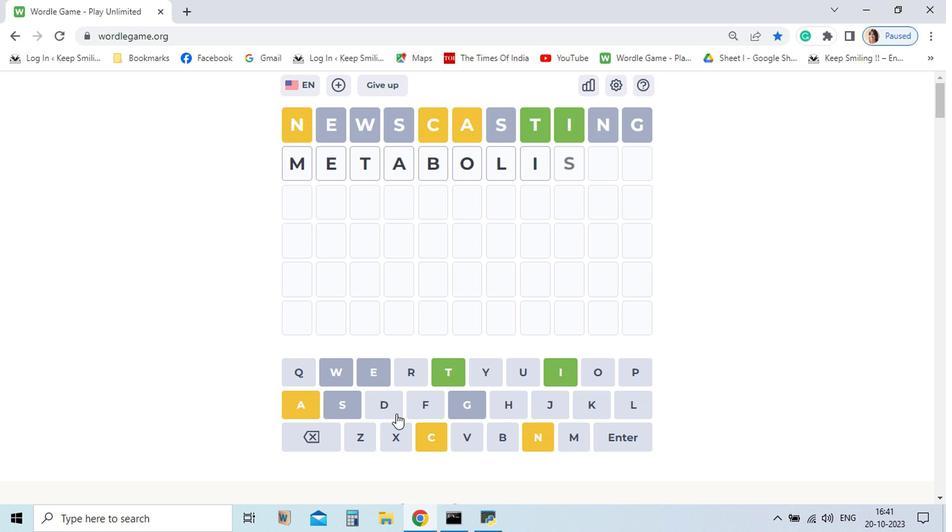 
Action: Mouse pressed left at (357, 409)
Screenshot: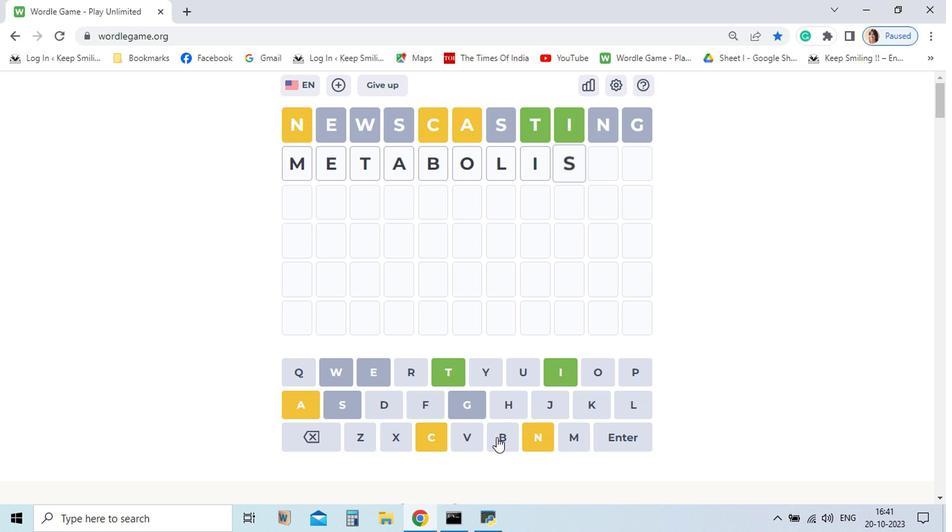 
Action: Mouse moved to (534, 432)
Screenshot: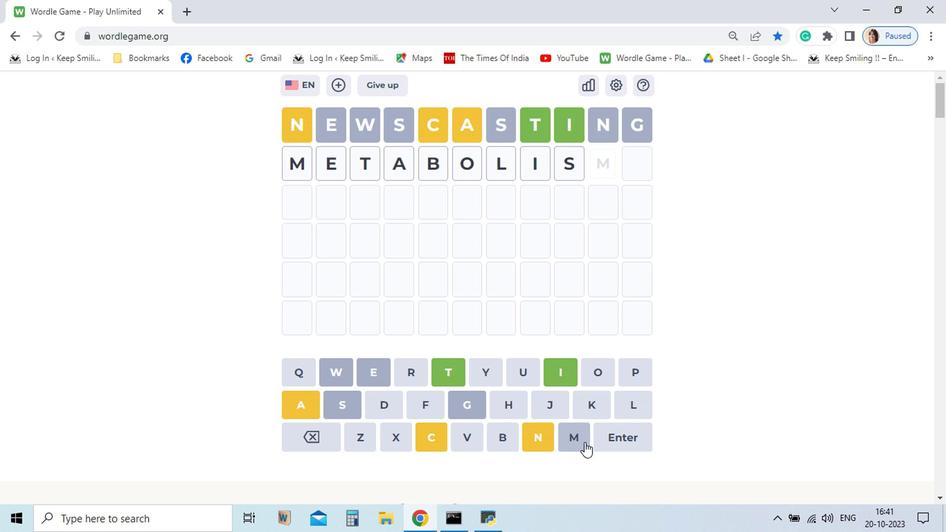 
Action: Mouse pressed left at (534, 432)
Screenshot: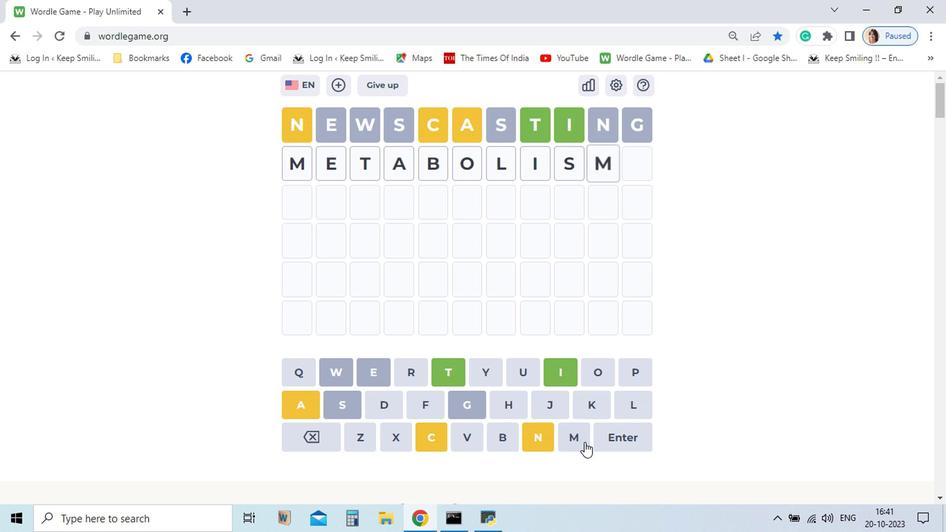 
Action: Mouse moved to (364, 405)
Screenshot: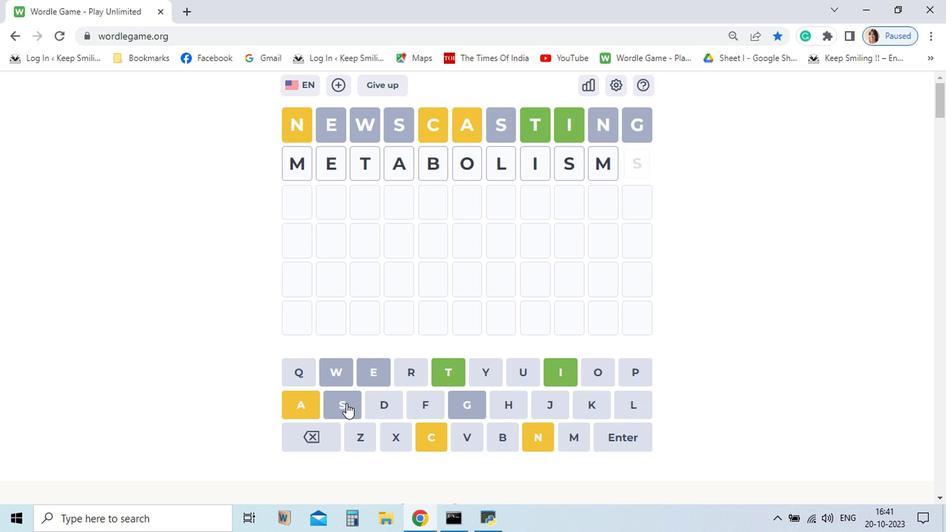 
Action: Mouse pressed left at (364, 405)
Screenshot: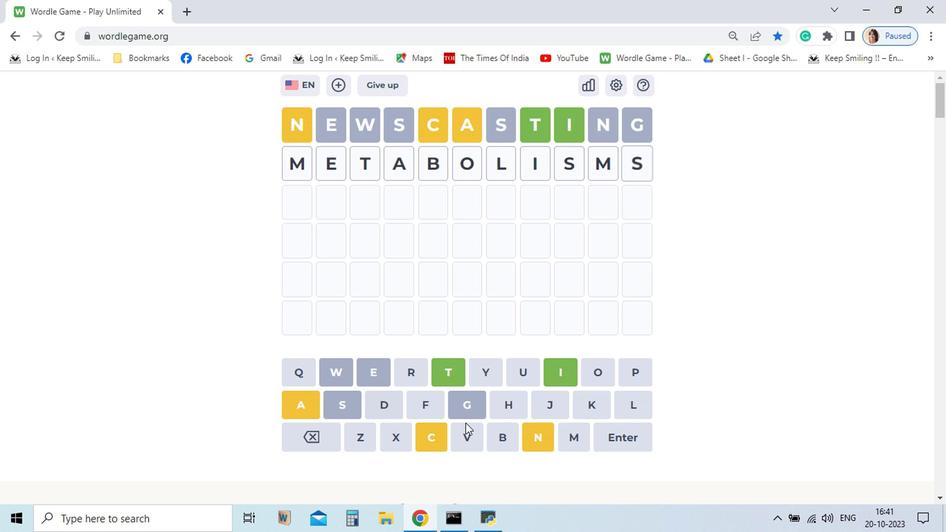 
Action: Mouse moved to (574, 428)
Screenshot: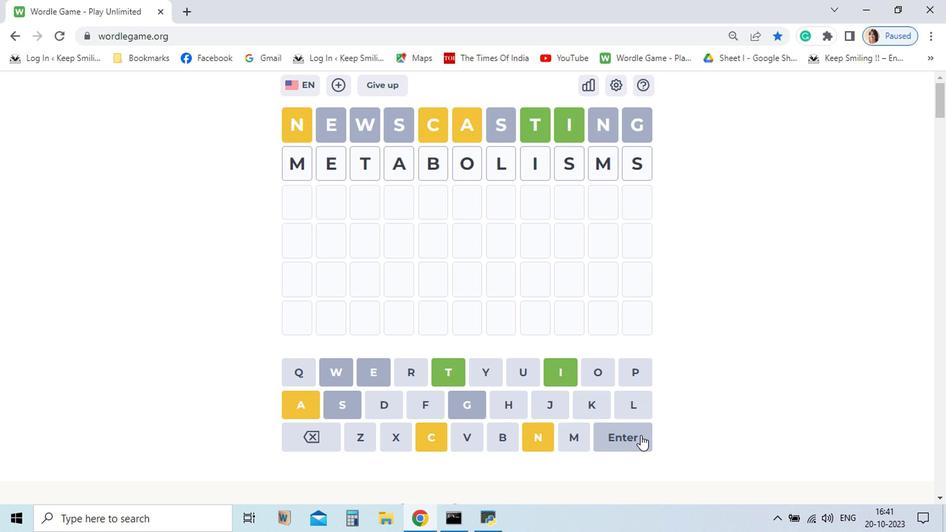 
Action: Mouse pressed left at (574, 428)
Screenshot: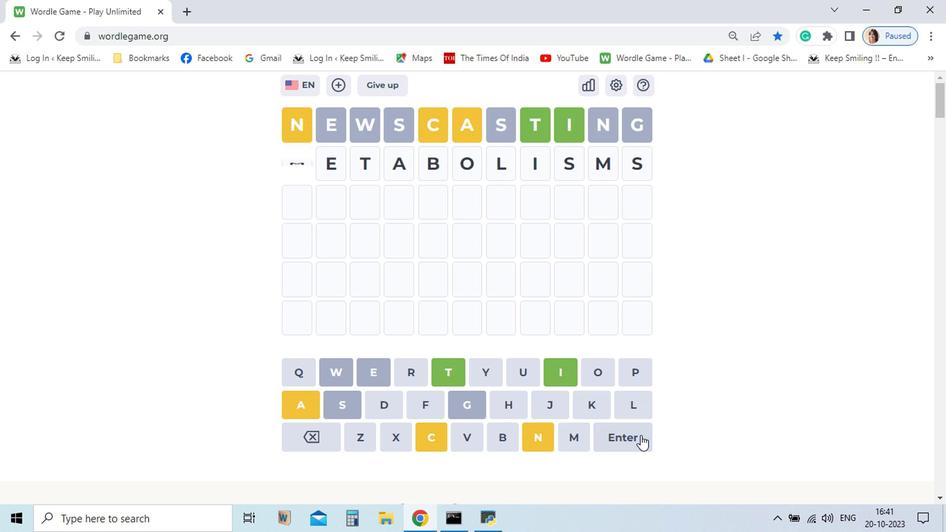
Action: Mouse moved to (439, 386)
Screenshot: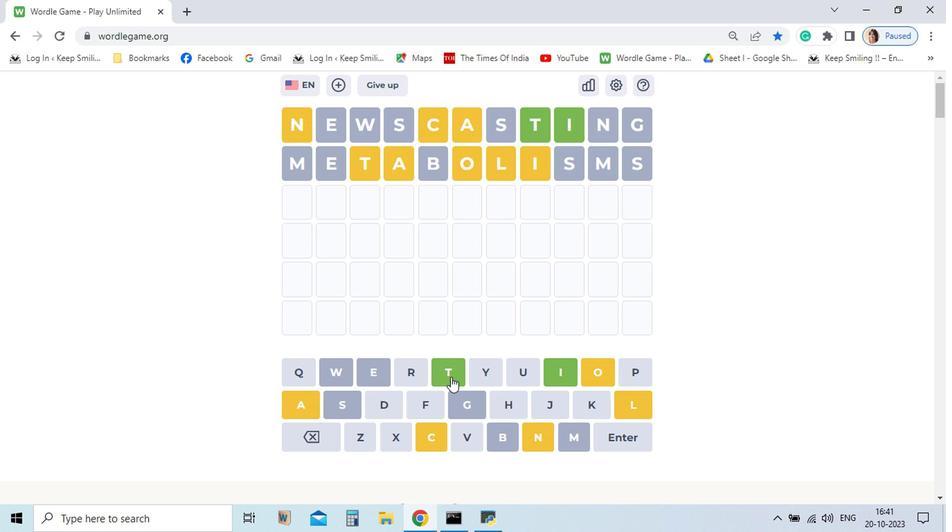 
Action: Mouse pressed left at (439, 386)
Screenshot: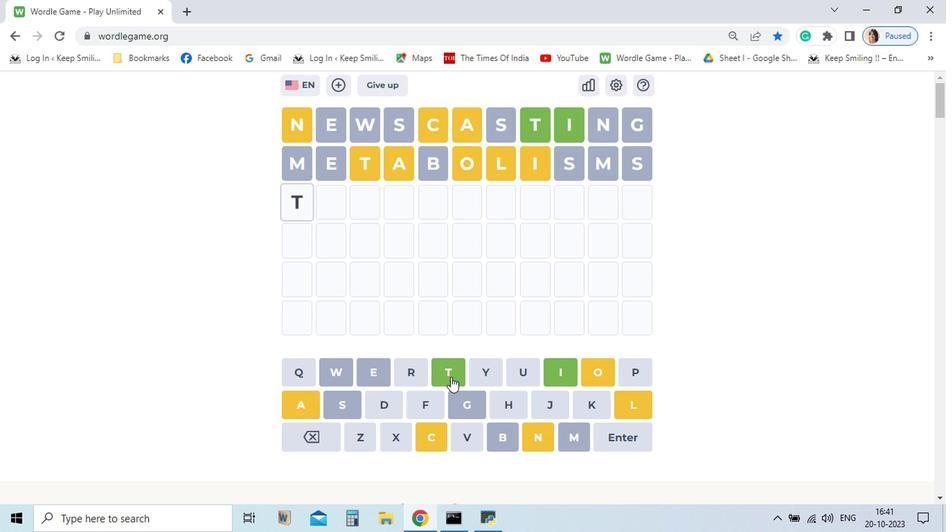 
Action: Mouse moved to (331, 410)
Screenshot: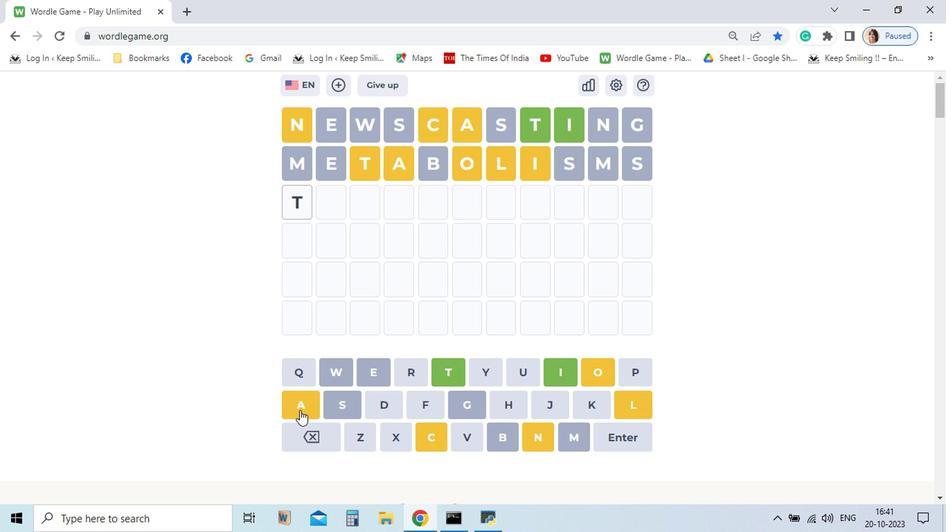 
Action: Mouse pressed left at (331, 410)
Screenshot: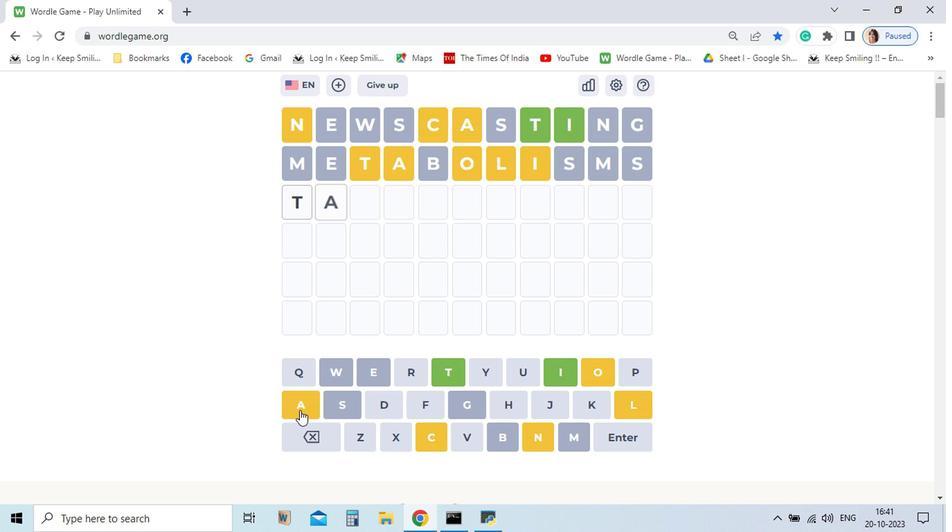 
Action: Mouse moved to (347, 433)
Screenshot: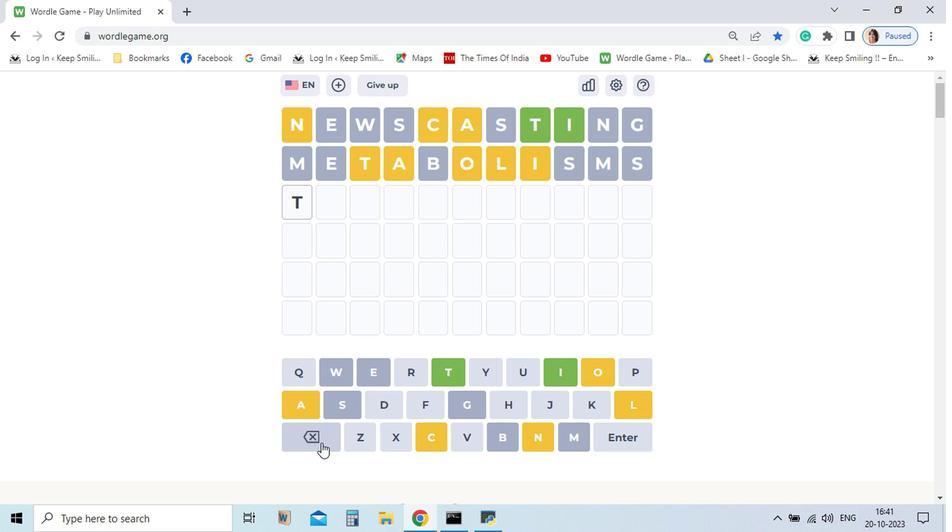 
Action: Mouse pressed left at (347, 433)
Screenshot: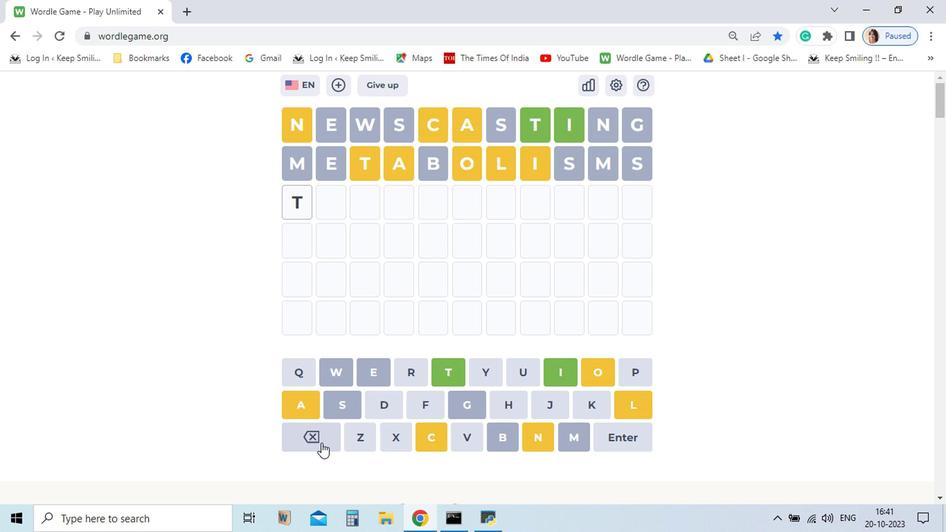 
Action: Mouse pressed left at (347, 433)
Screenshot: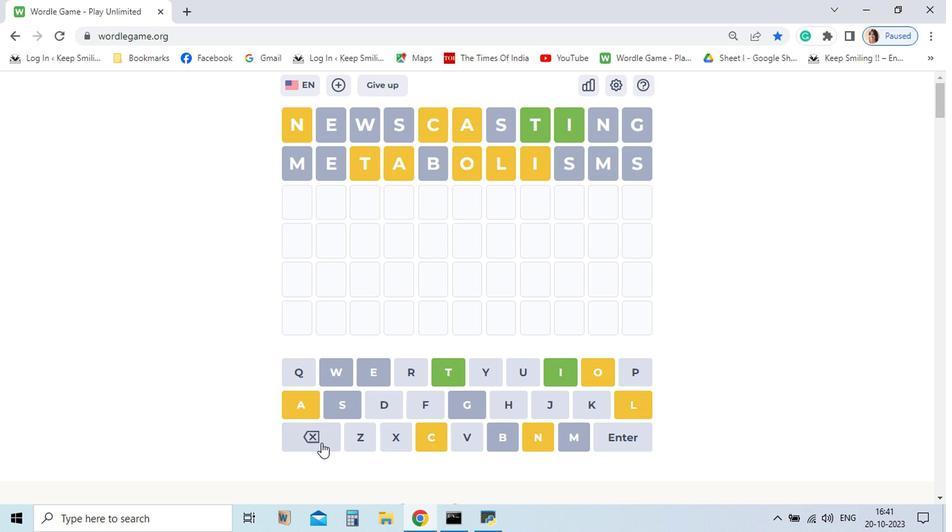 
Action: Mouse moved to (483, 409)
Screenshot: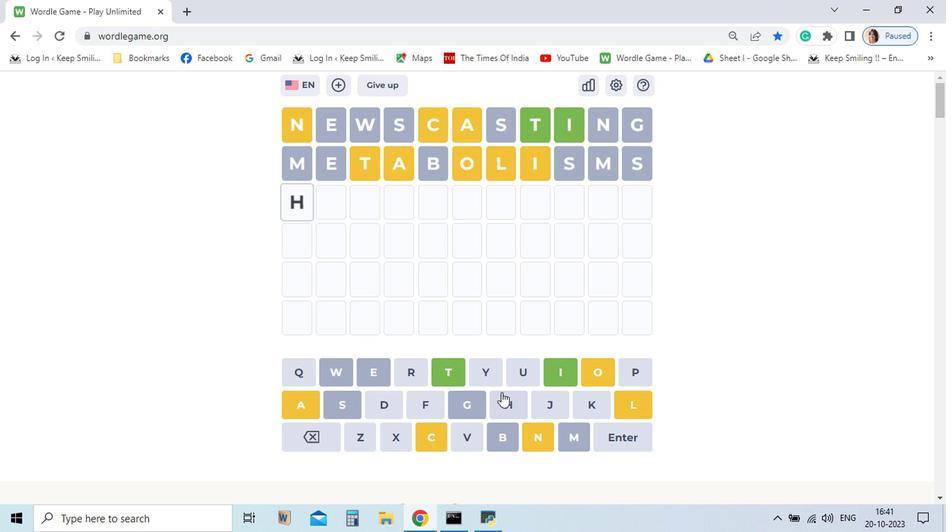 
Action: Mouse pressed left at (483, 409)
Screenshot: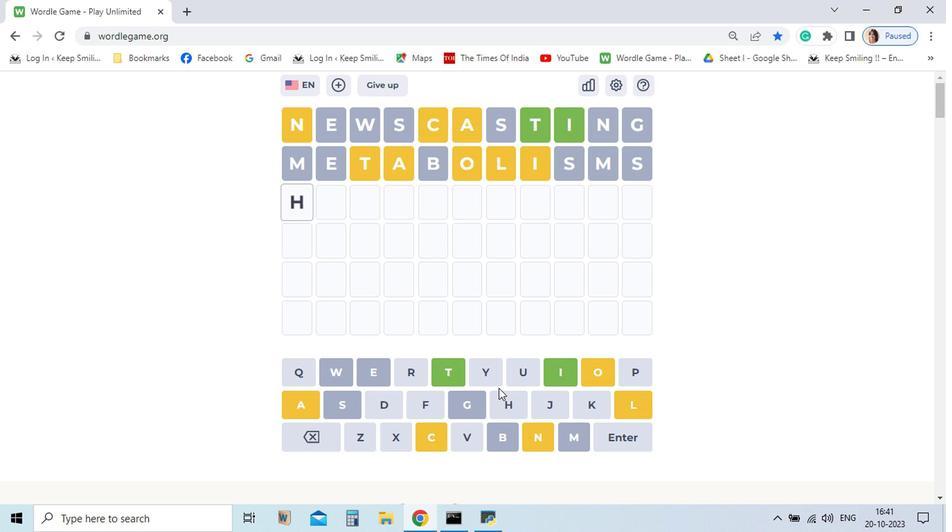 
Action: Mouse moved to (468, 385)
Screenshot: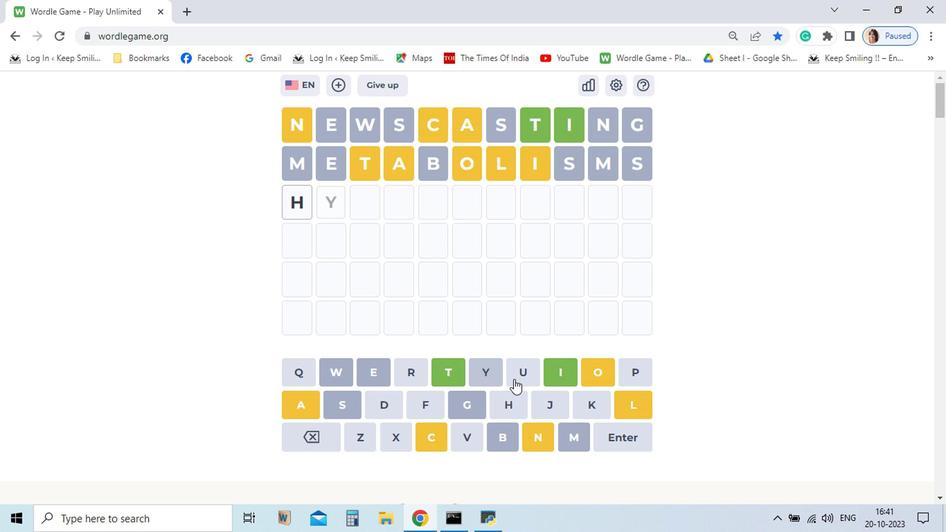 
Action: Mouse pressed left at (468, 385)
Screenshot: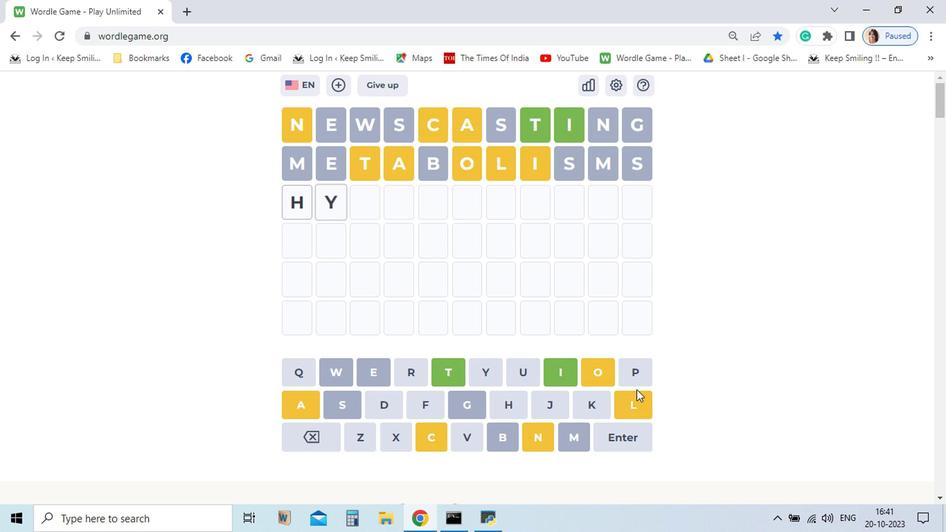 
Action: Mouse moved to (576, 385)
Screenshot: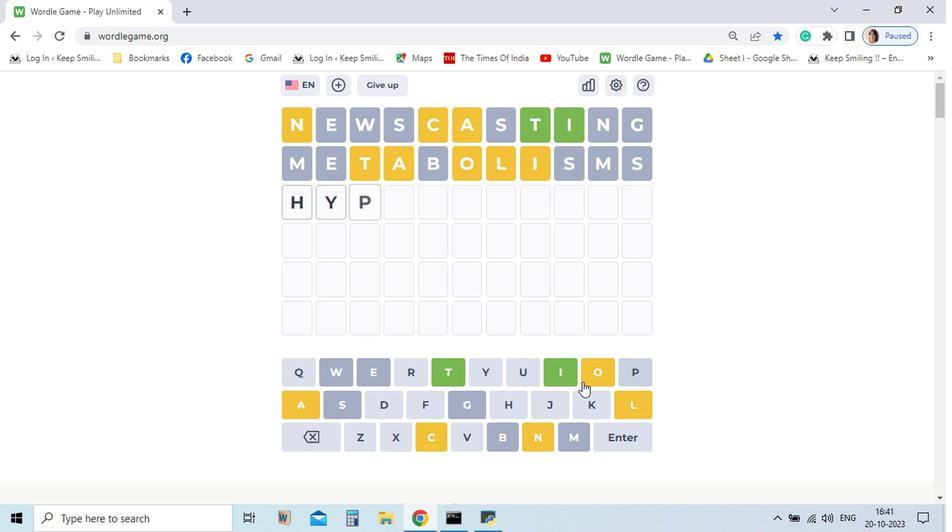 
Action: Mouse pressed left at (576, 385)
Screenshot: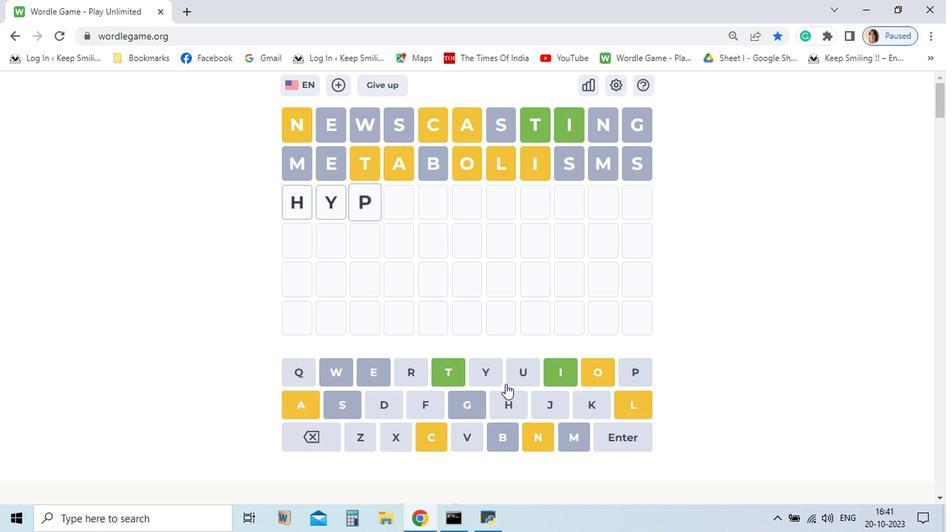 
Action: Mouse moved to (384, 386)
Screenshot: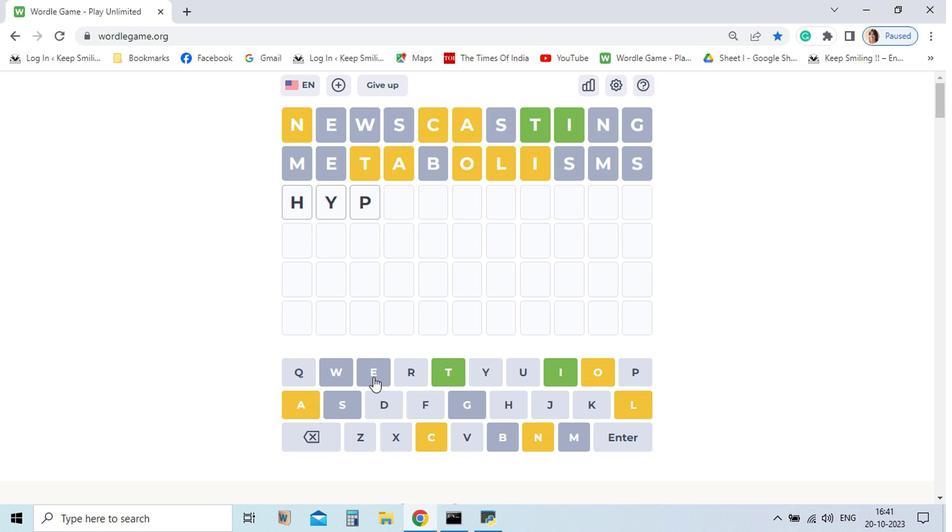 
Action: Mouse pressed left at (384, 386)
Screenshot: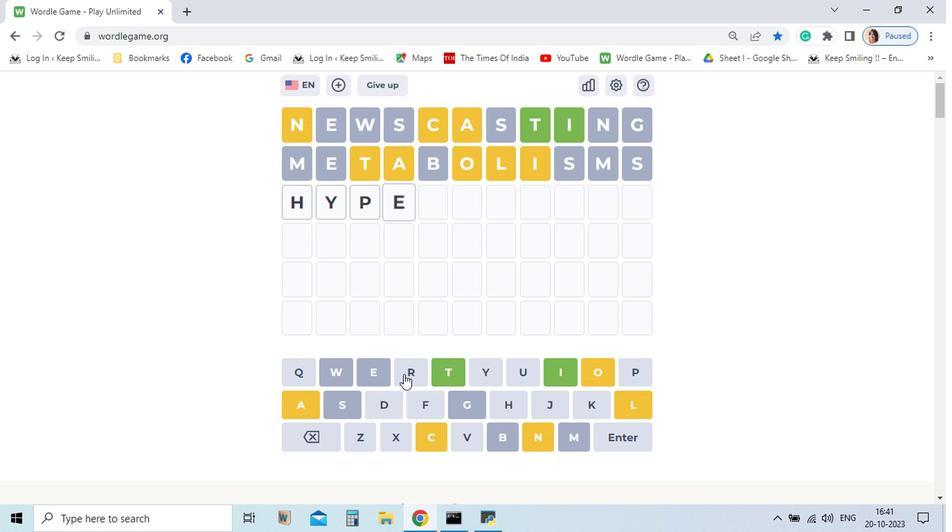 
Action: Mouse moved to (409, 383)
Screenshot: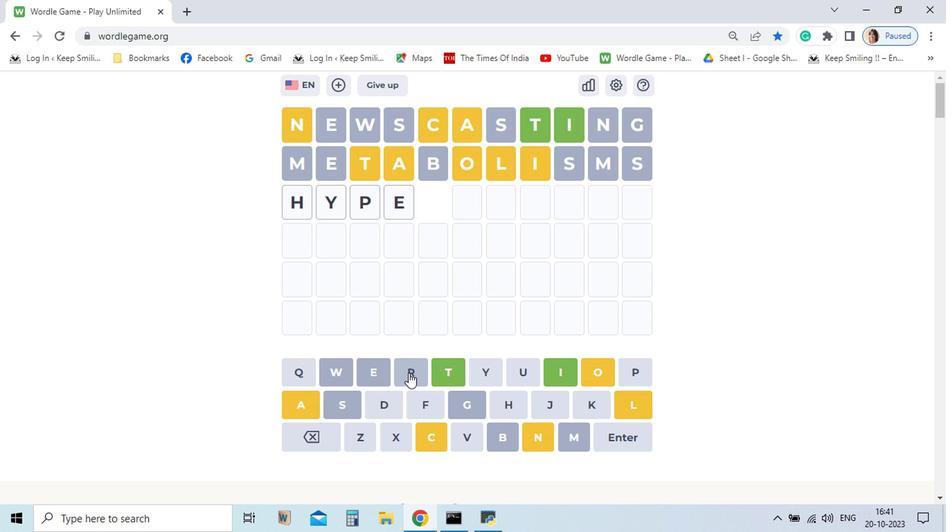 
Action: Mouse pressed left at (409, 383)
Screenshot: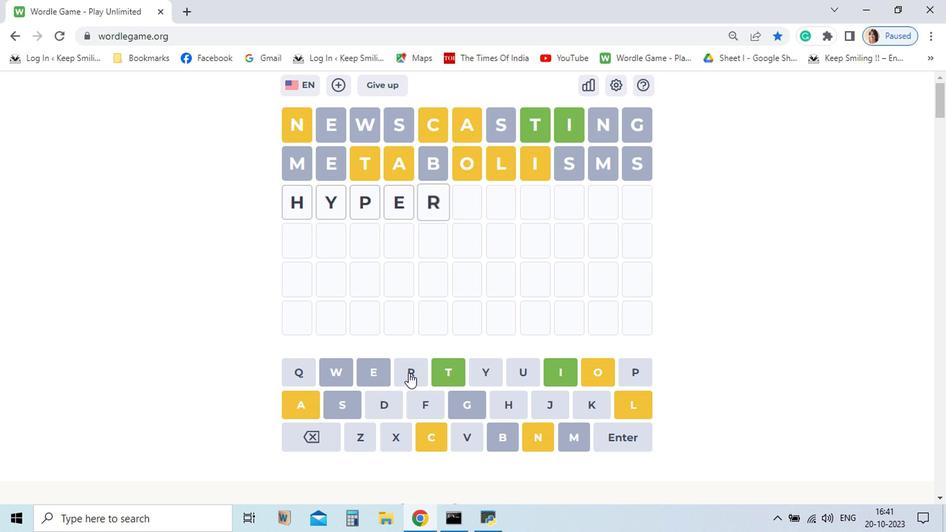
Action: Mouse moved to (365, 407)
Screenshot: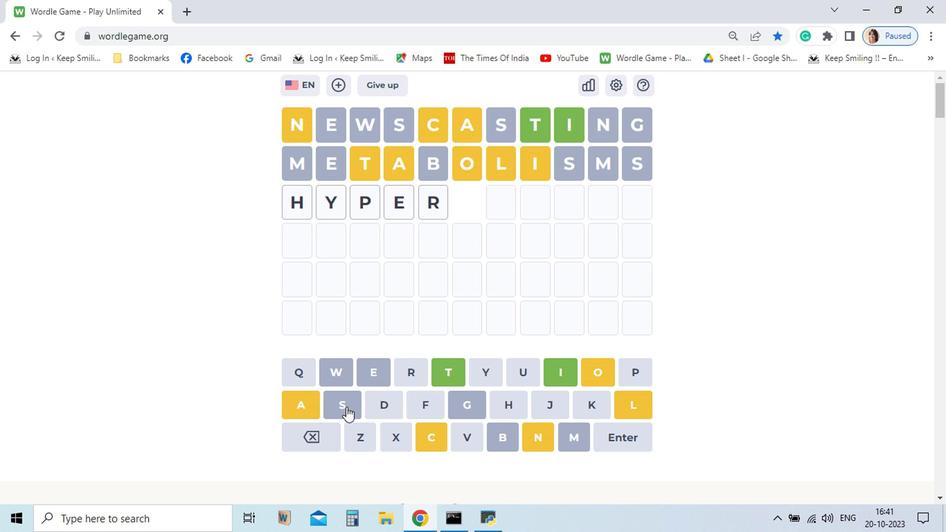 
Action: Mouse pressed left at (365, 407)
Screenshot: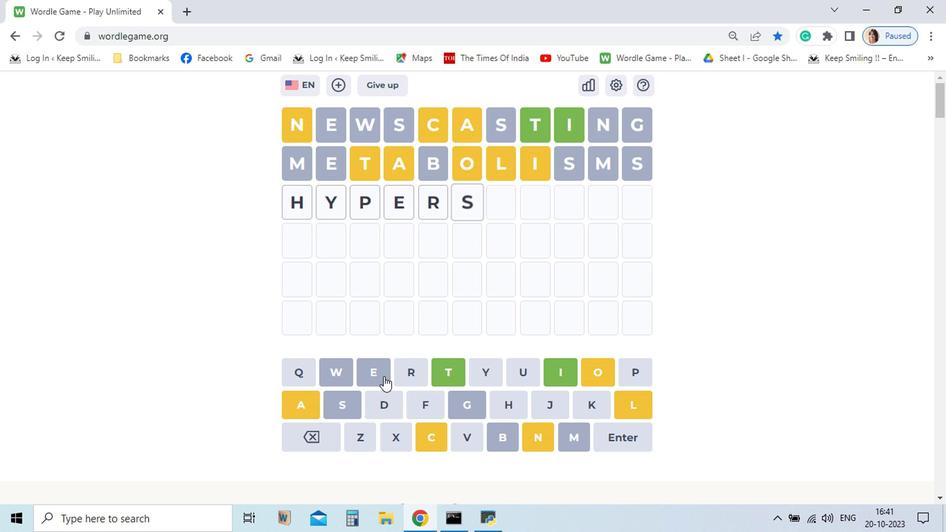 
Action: Mouse moved to (384, 383)
Screenshot: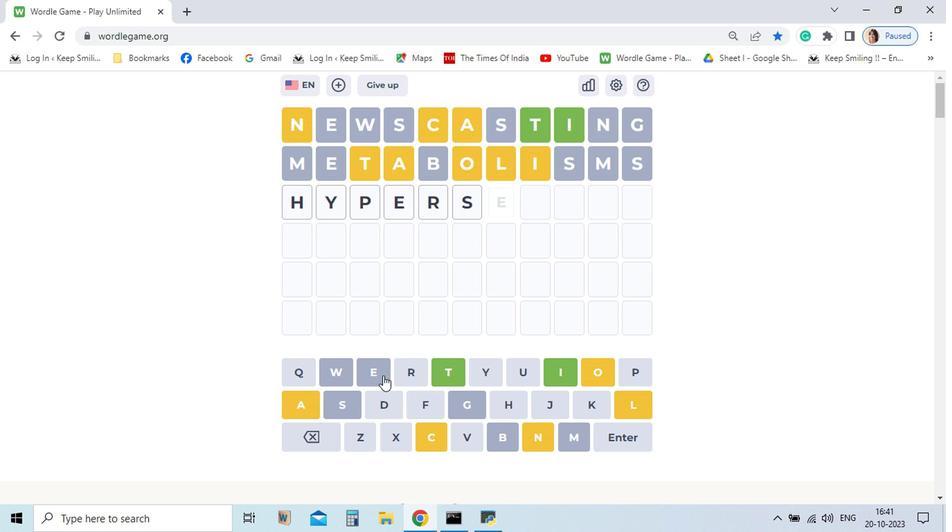 
Action: Mouse pressed left at (384, 383)
Screenshot: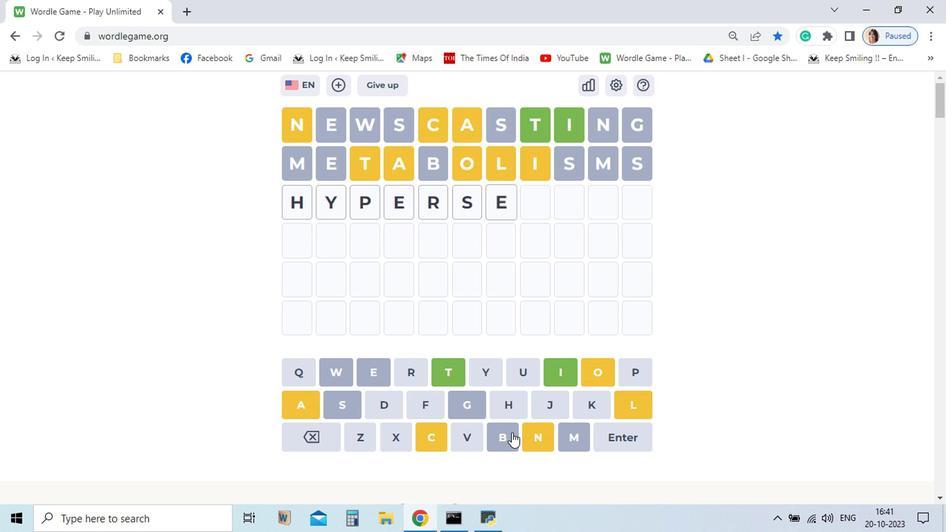 
Action: Mouse moved to (498, 430)
Screenshot: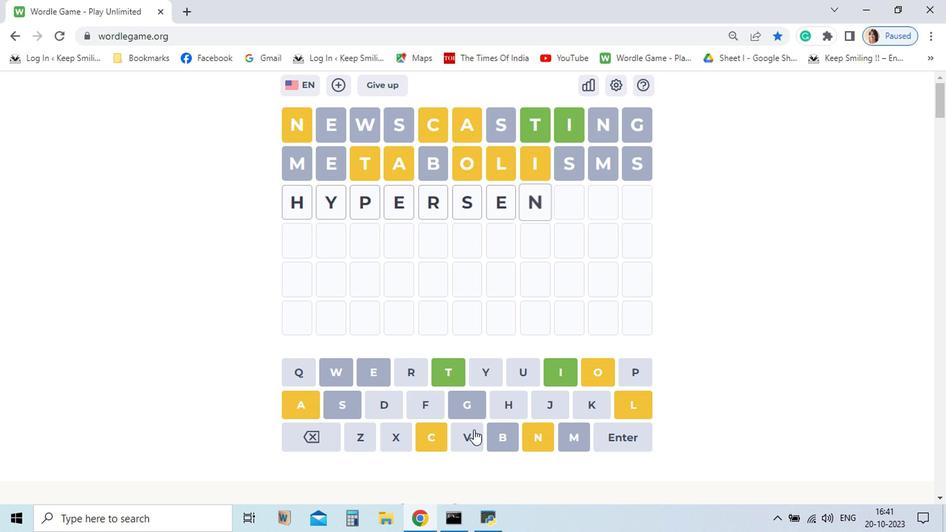 
Action: Mouse pressed left at (498, 430)
Screenshot: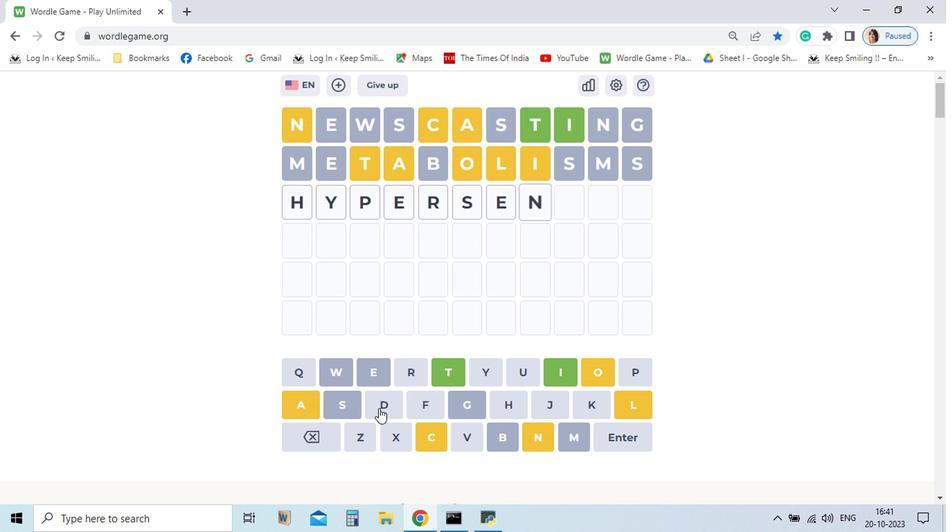 
Action: Mouse moved to (363, 403)
Screenshot: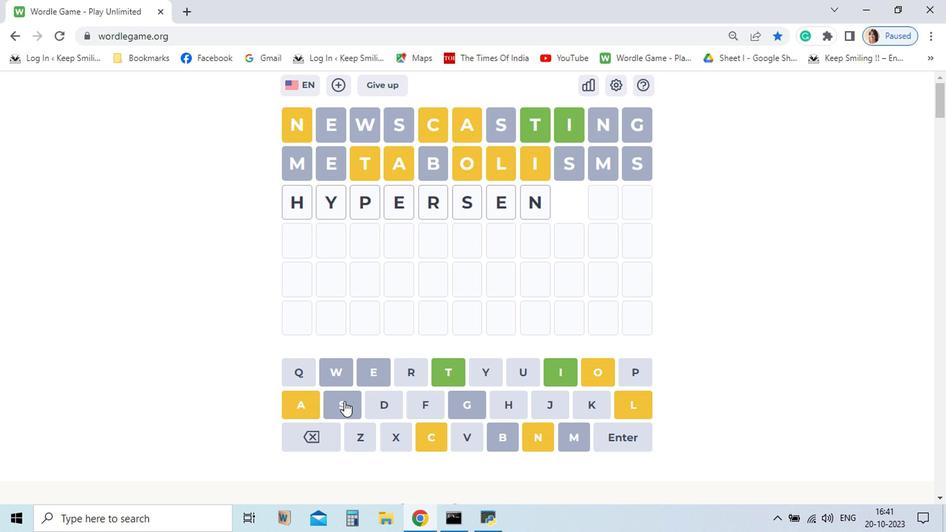 
Action: Mouse pressed left at (363, 403)
Screenshot: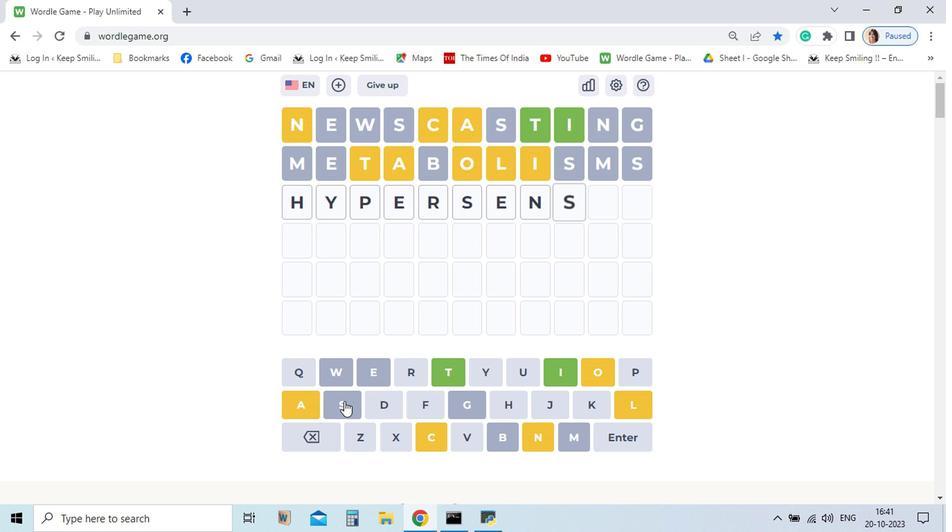 
Action: Mouse moved to (385, 383)
Screenshot: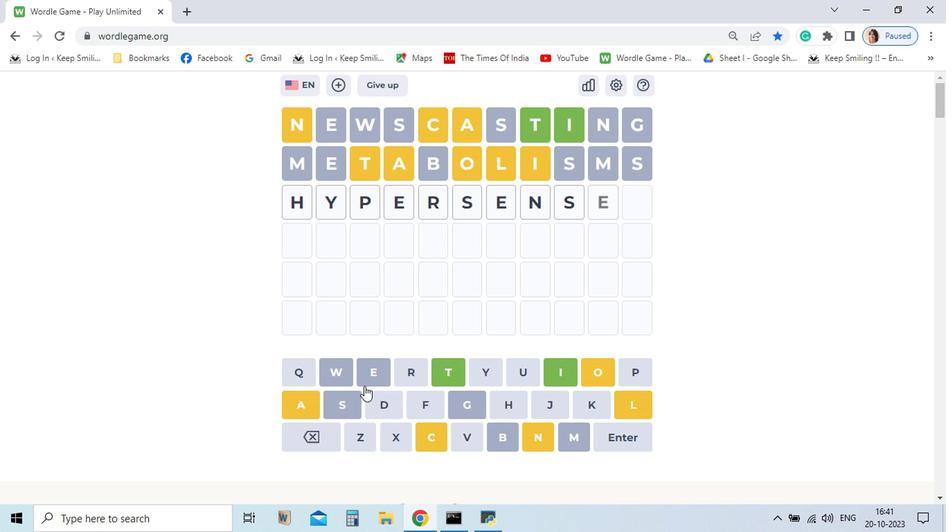 
Action: Mouse pressed left at (385, 383)
Screenshot: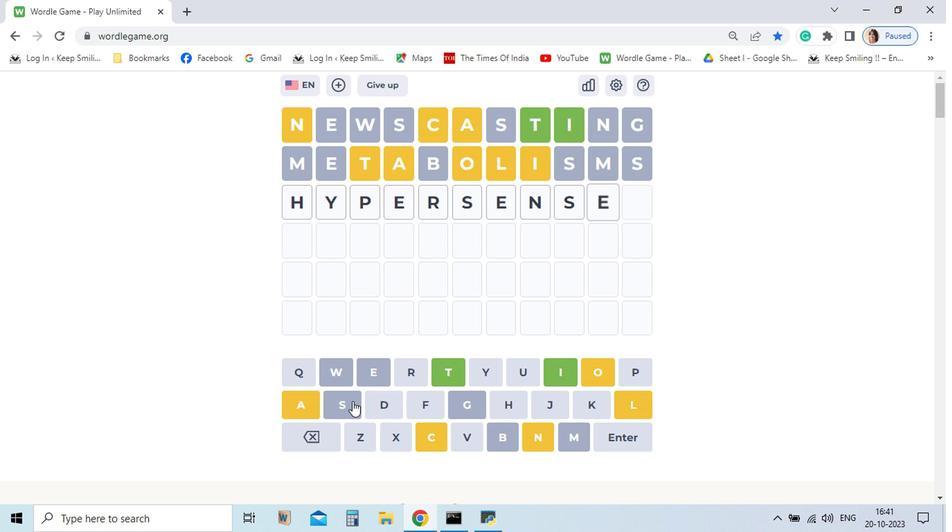 
Action: Mouse moved to (363, 407)
Screenshot: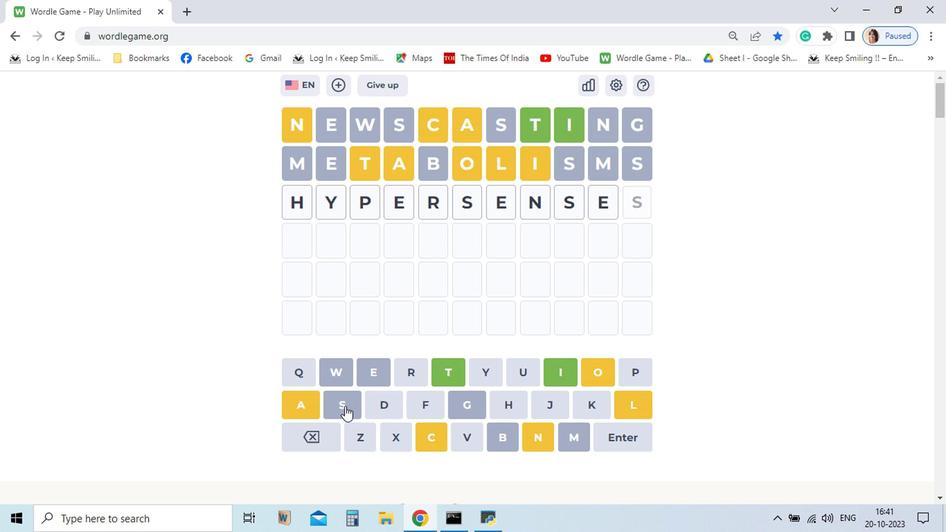 
Action: Mouse pressed left at (363, 407)
Screenshot: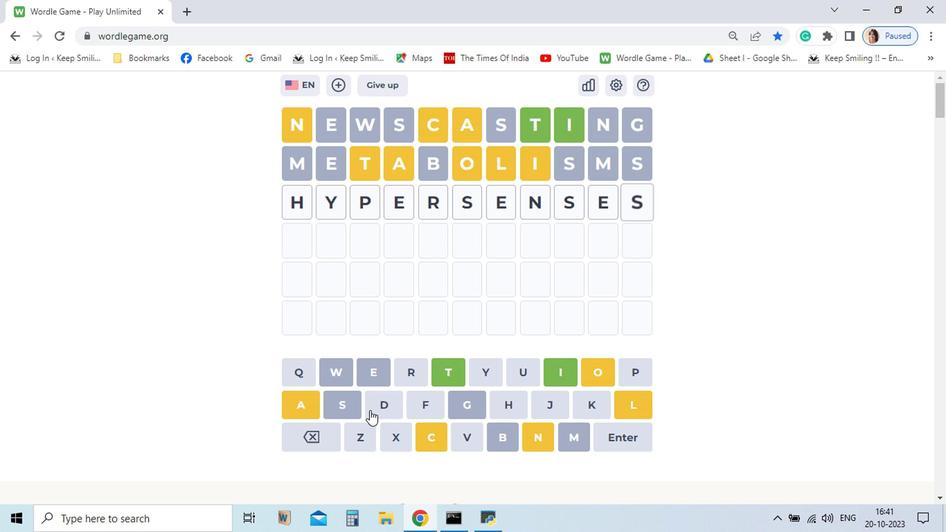 
Action: Mouse moved to (556, 429)
Screenshot: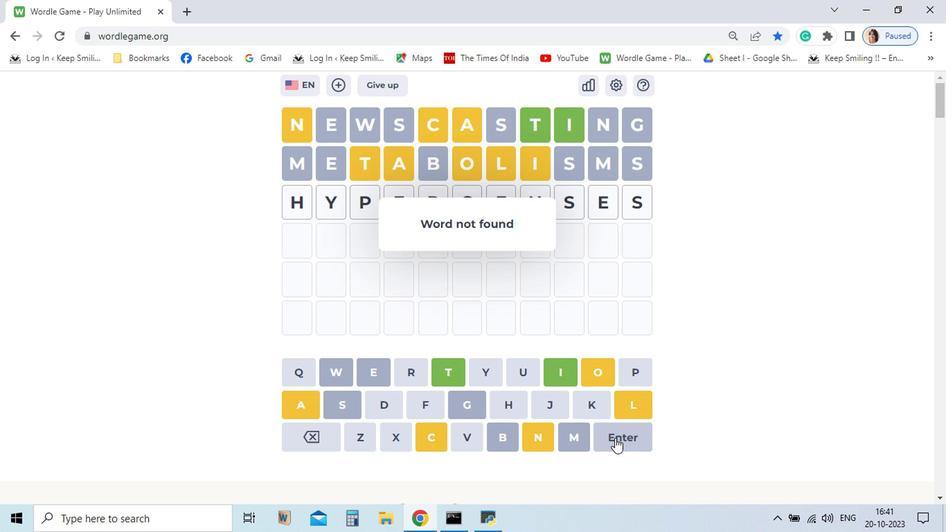 
Action: Mouse pressed left at (556, 429)
Screenshot: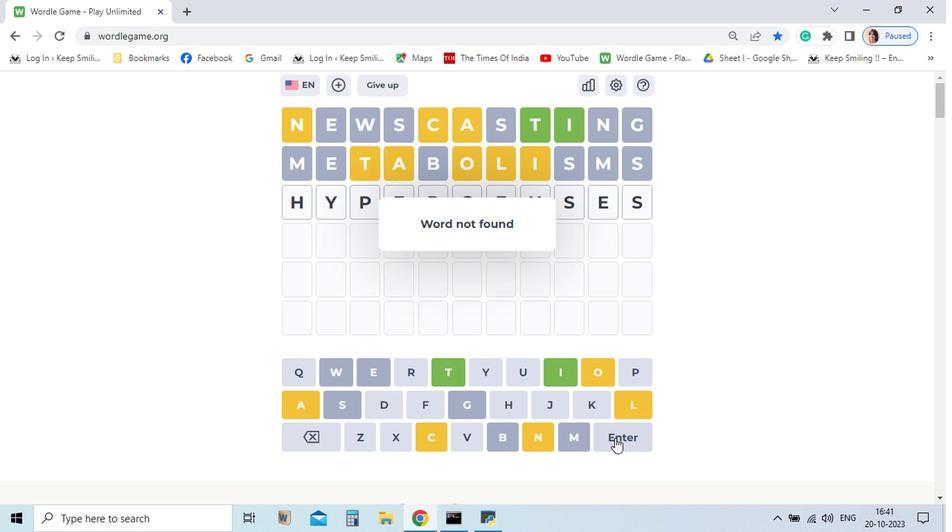 
Action: Mouse moved to (344, 432)
Screenshot: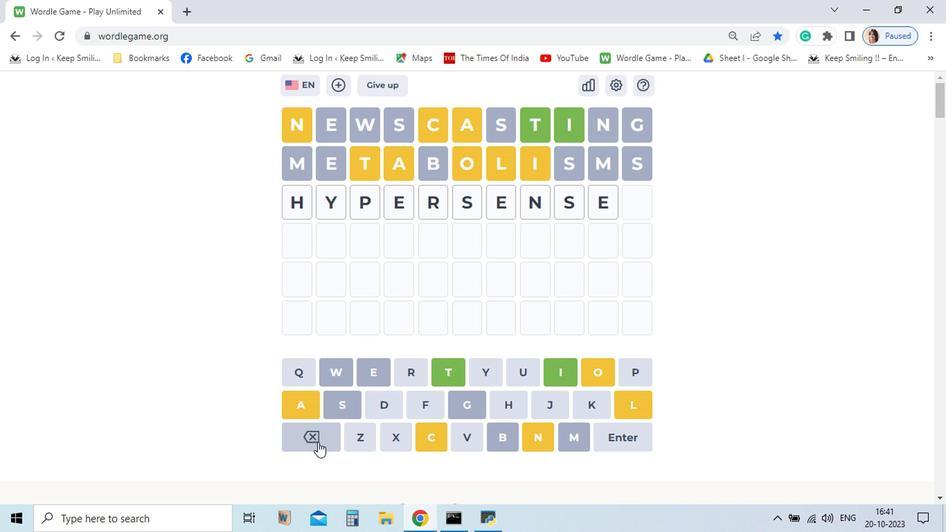 
Action: Mouse pressed left at (344, 432)
Screenshot: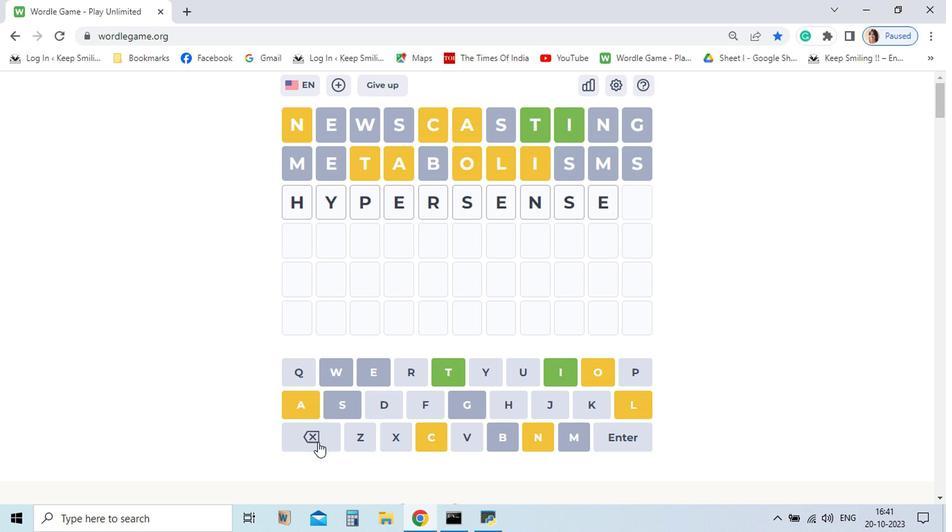 
Action: Mouse pressed left at (344, 432)
Screenshot: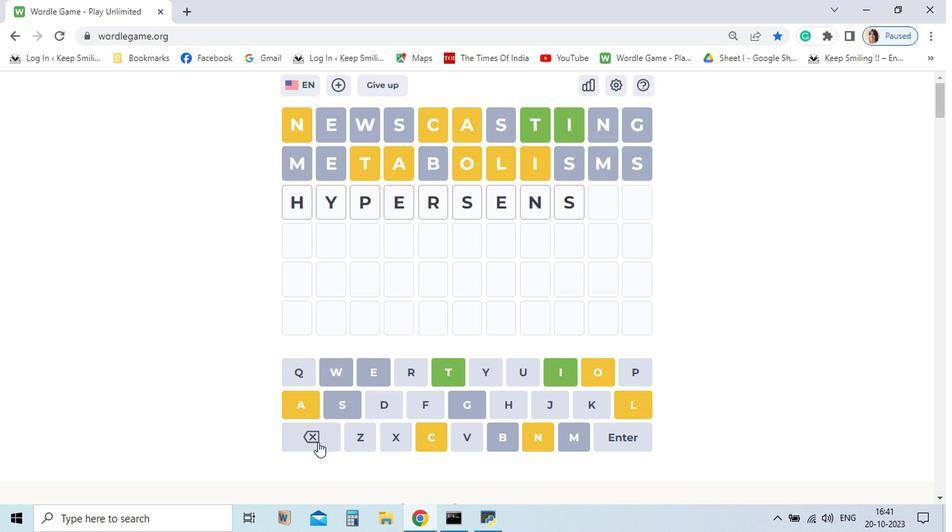 
Action: Mouse pressed left at (344, 432)
Screenshot: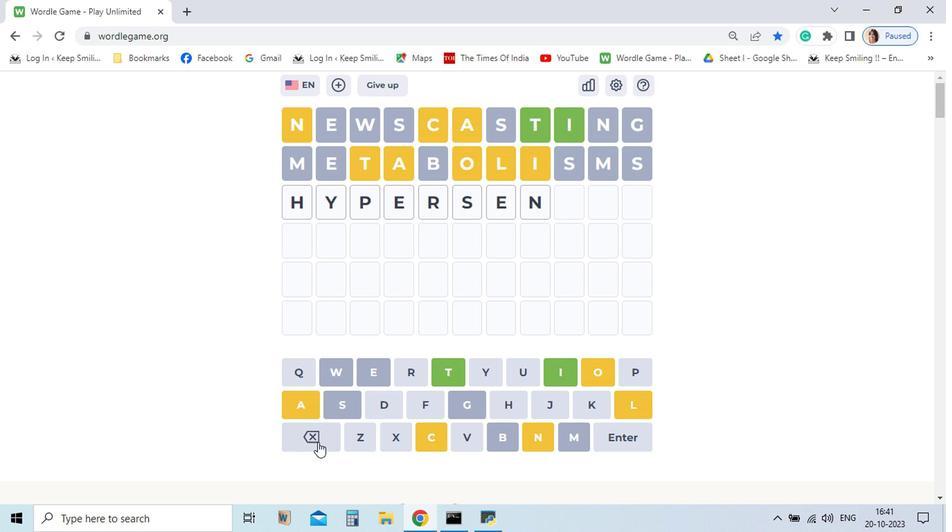 
Action: Mouse pressed left at (344, 432)
Screenshot: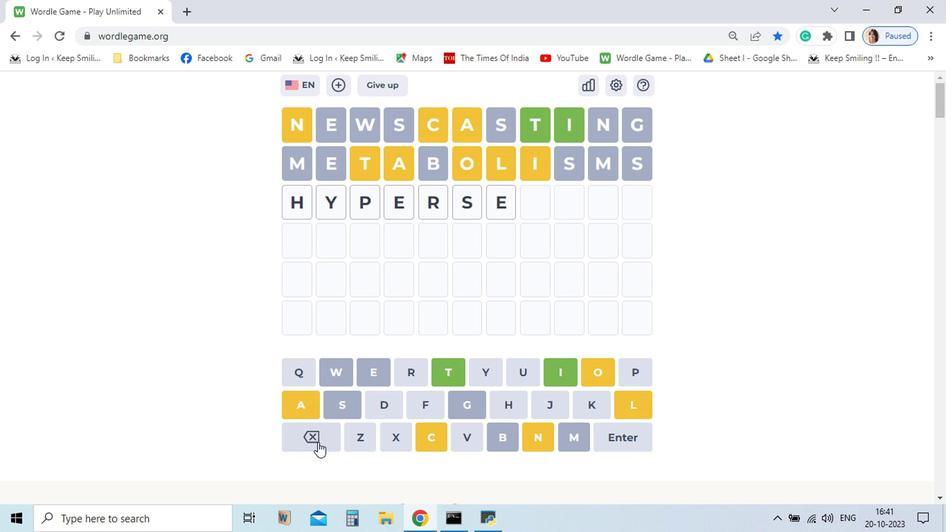
Action: Mouse pressed left at (344, 432)
Screenshot: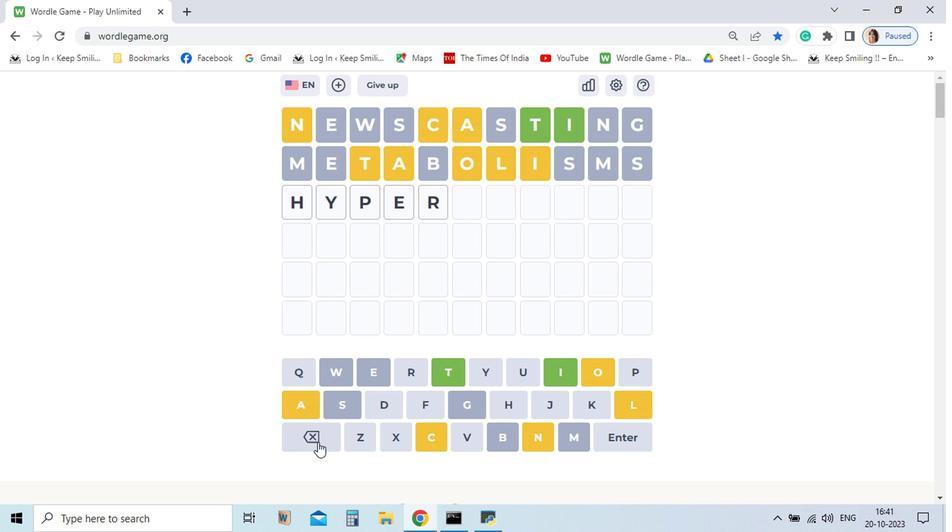 
Action: Mouse pressed left at (344, 432)
Screenshot: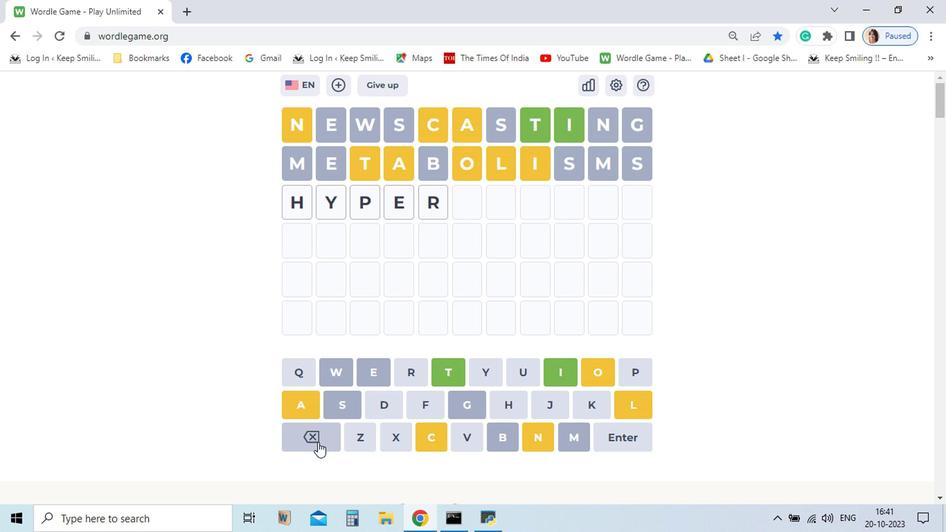 
Action: Mouse pressed left at (344, 432)
Screenshot: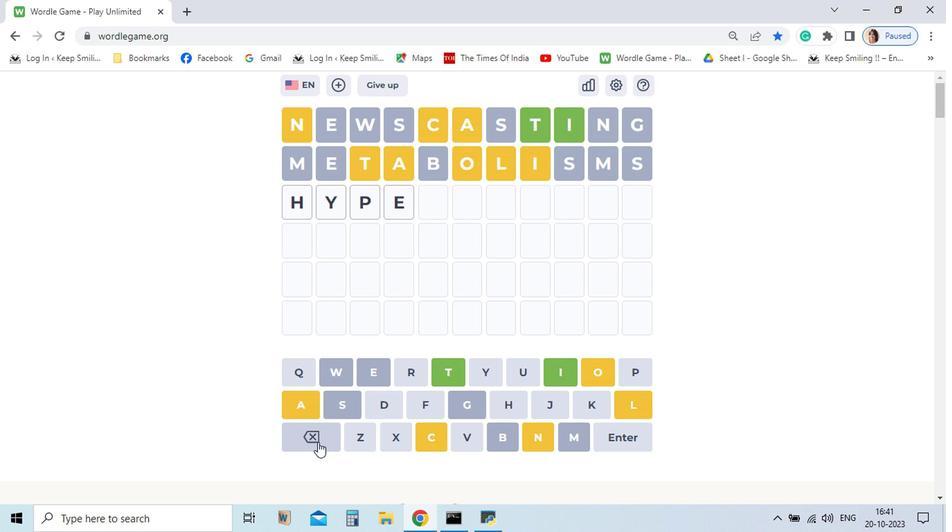 
Action: Mouse pressed left at (344, 432)
Screenshot: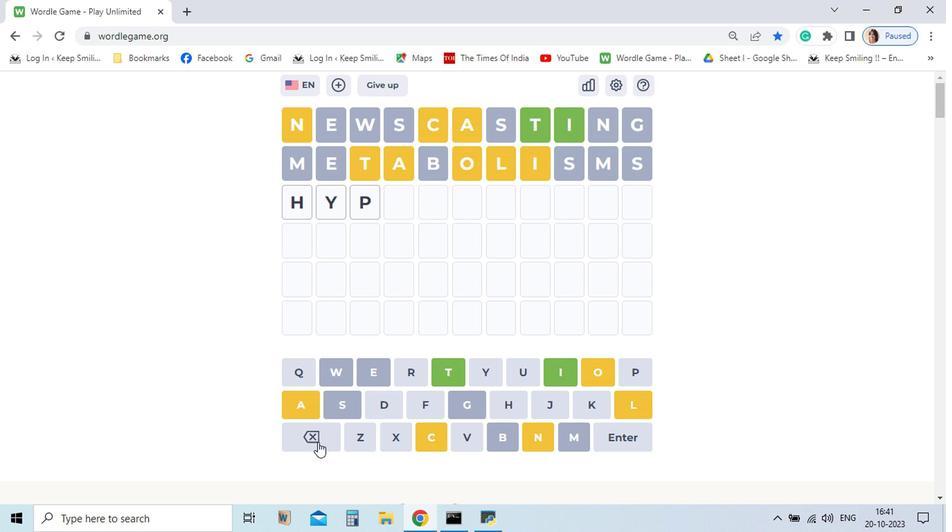 
Action: Mouse pressed left at (344, 432)
Screenshot: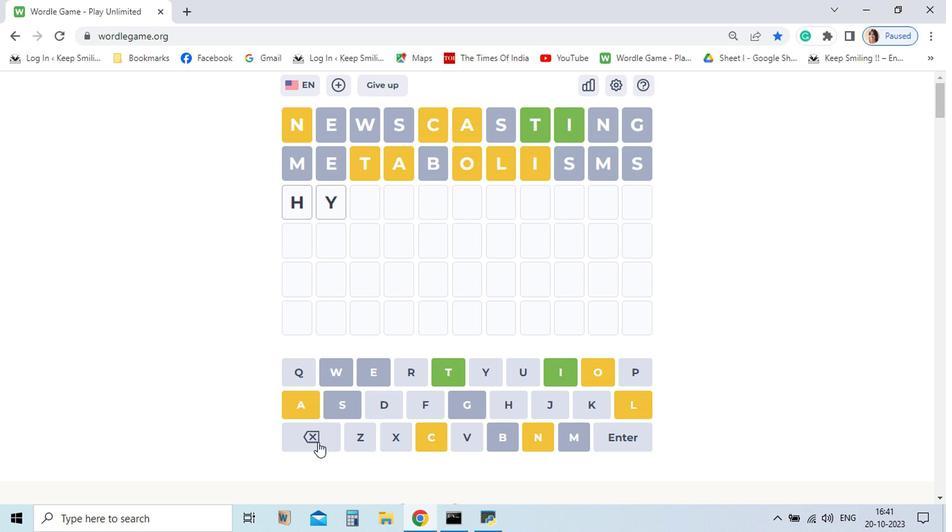 
Action: Mouse pressed left at (344, 432)
Screenshot: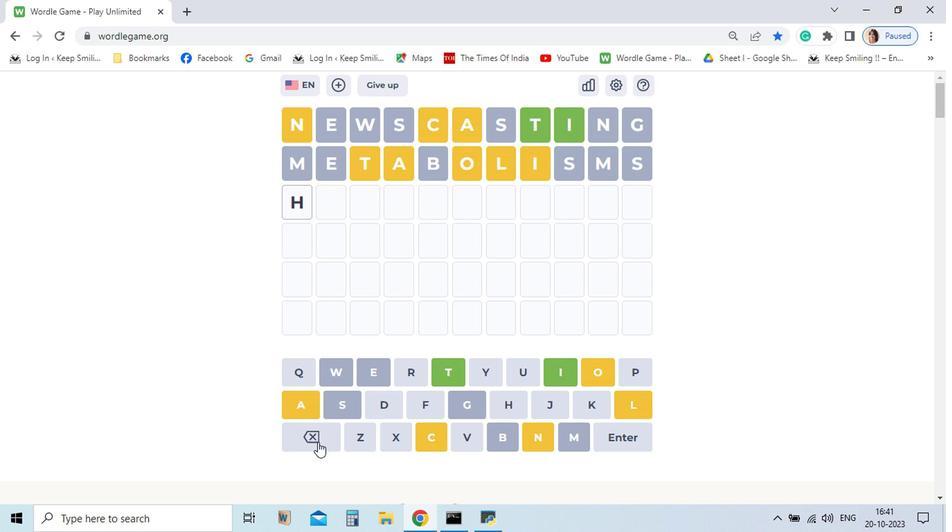 
Action: Mouse pressed left at (344, 432)
Screenshot: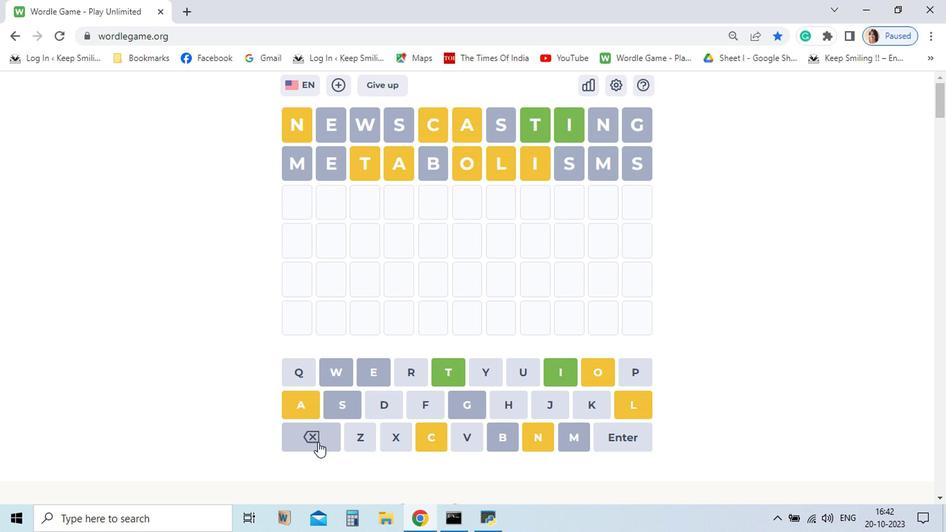 
Action: Mouse moved to (383, 412)
Screenshot: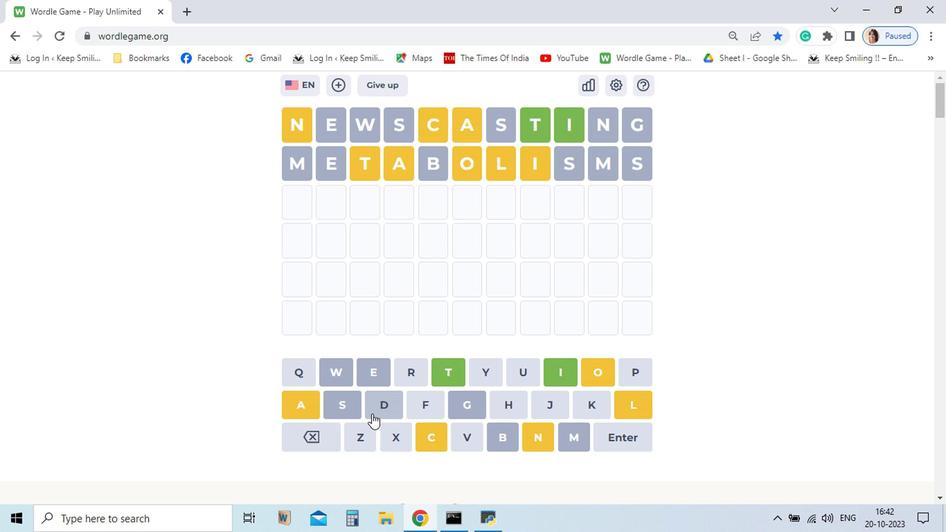 
Action: Mouse pressed left at (383, 412)
Screenshot: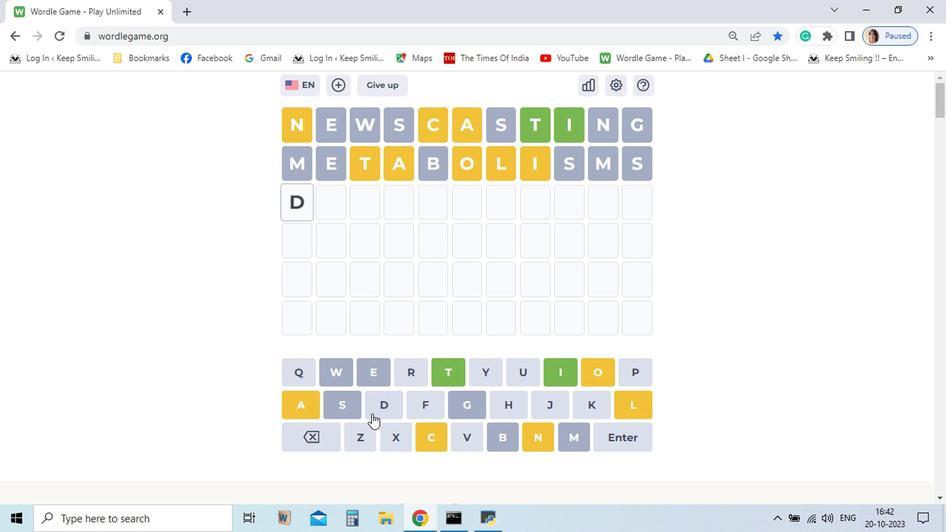 
Action: Mouse moved to (336, 409)
Screenshot: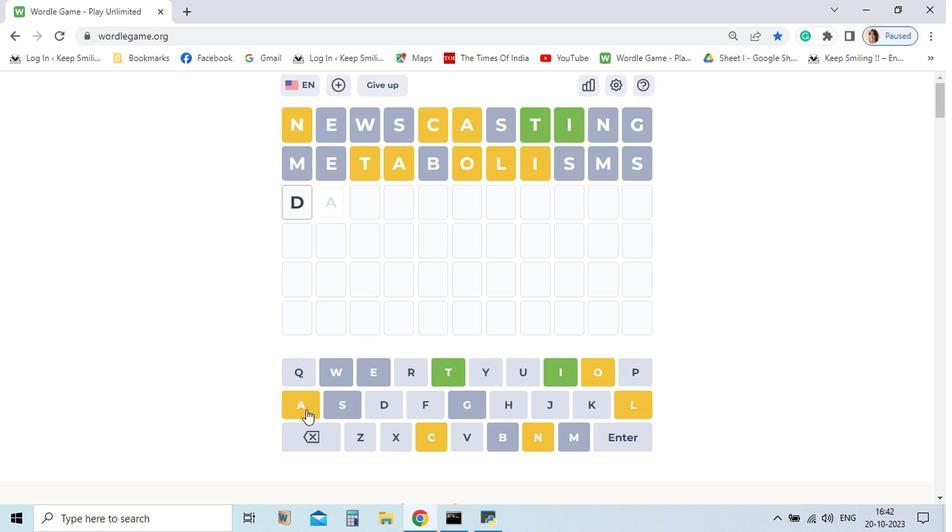 
Action: Mouse pressed left at (336, 409)
Screenshot: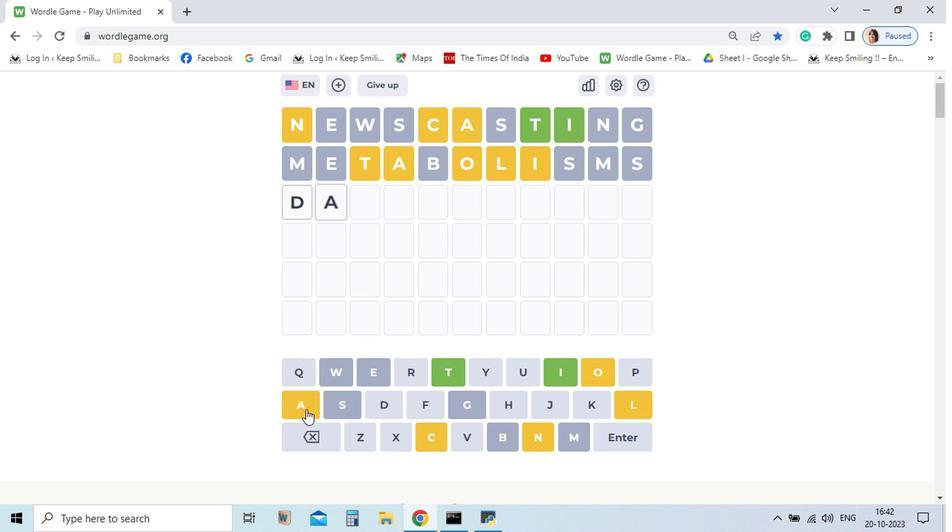 
Action: Mouse moved to (463, 380)
Screenshot: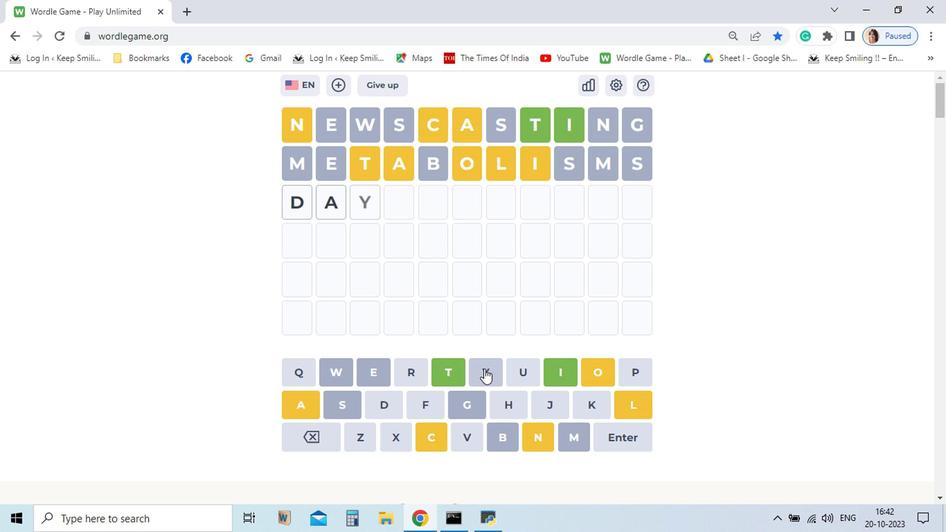 
Action: Mouse pressed left at (463, 380)
Screenshot: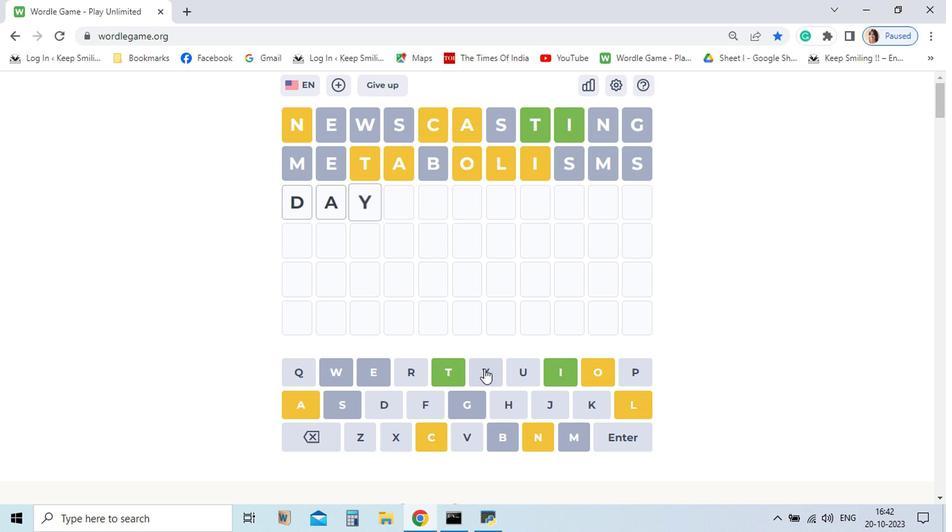 
Action: Mouse moved to (574, 411)
Screenshot: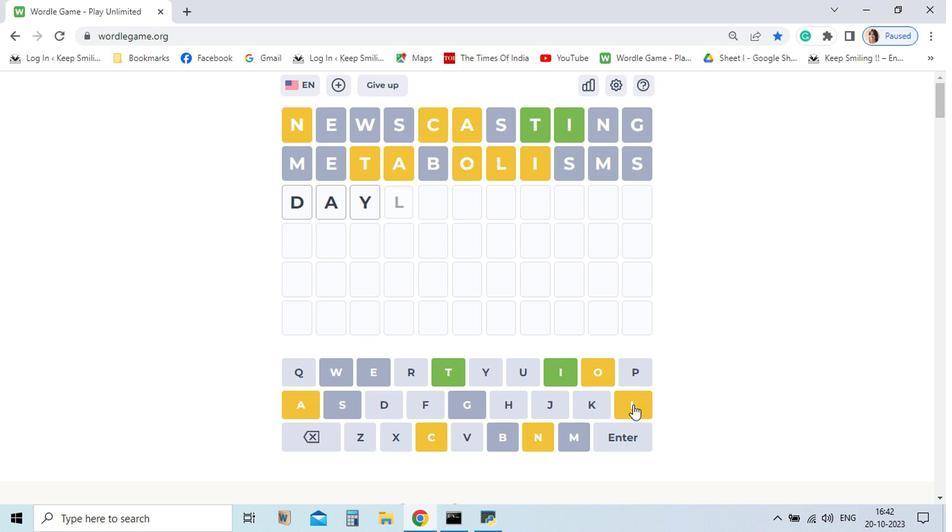 
Action: Mouse pressed left at (574, 411)
Screenshot: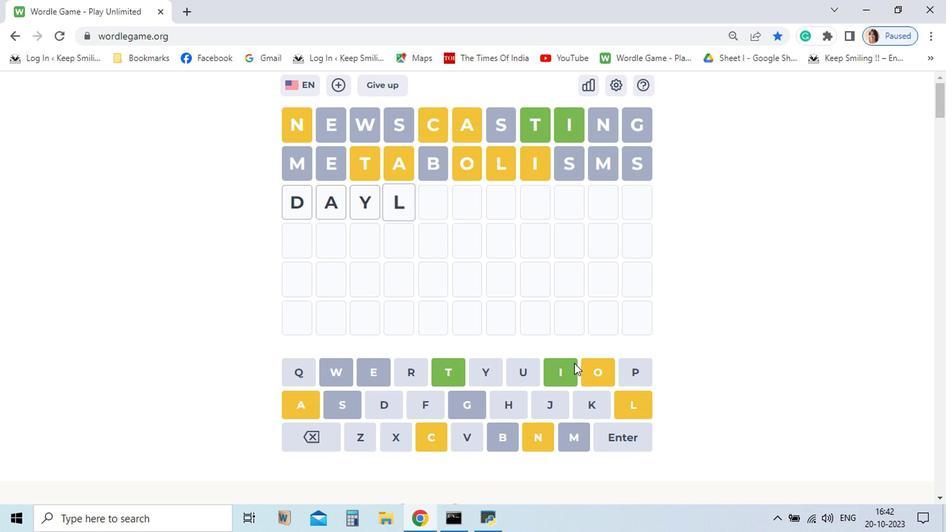 
Action: Mouse moved to (340, 430)
Screenshot: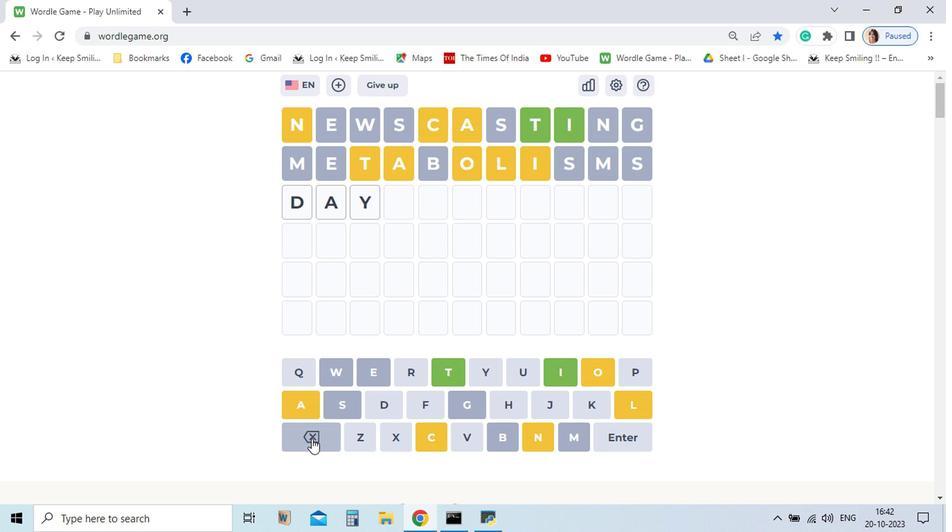 
Action: Mouse pressed left at (340, 430)
Screenshot: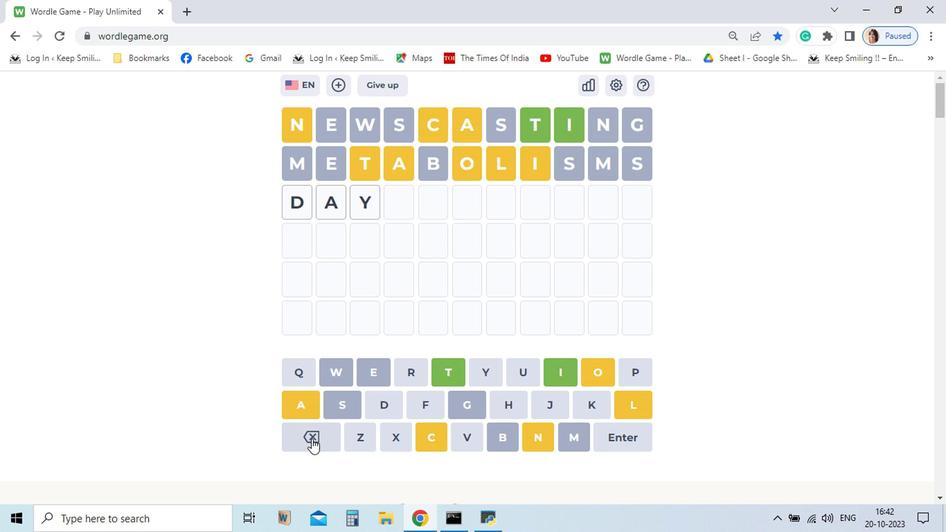 
Action: Mouse pressed left at (340, 430)
Screenshot: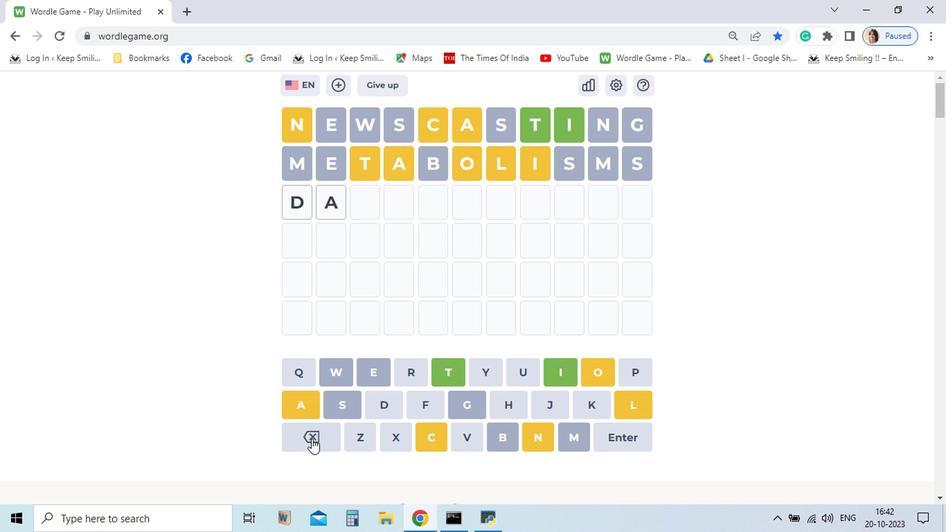 
Action: Mouse pressed left at (340, 430)
Screenshot: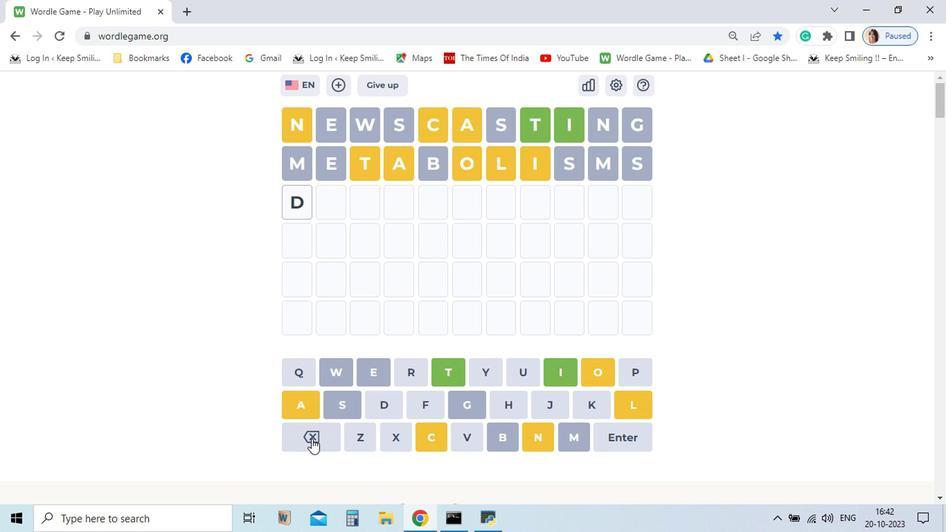 
Action: Mouse pressed left at (340, 430)
Screenshot: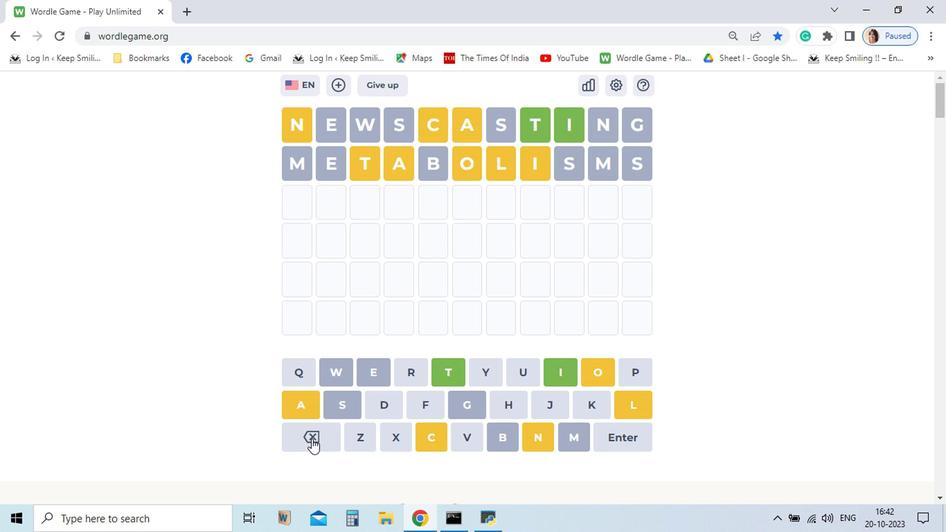
Action: Mouse pressed left at (340, 430)
Screenshot: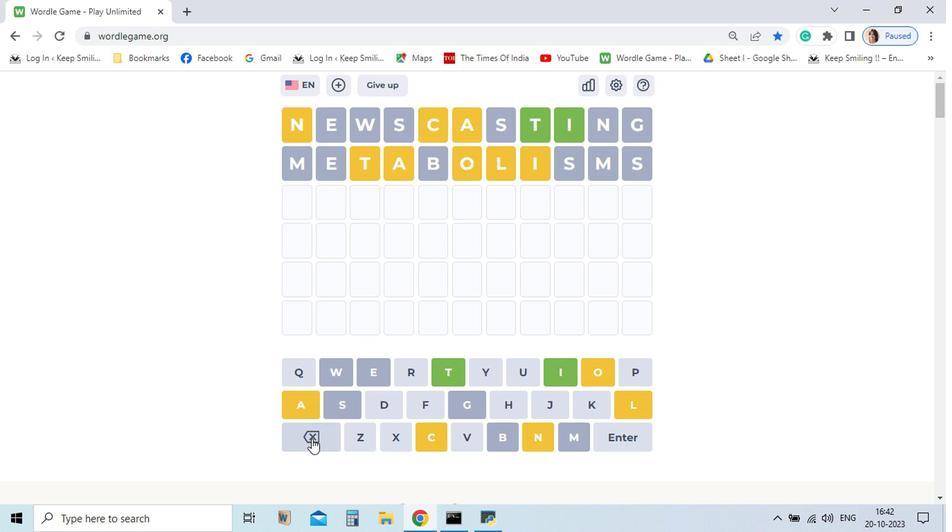 
Action: Mouse moved to (390, 407)
Screenshot: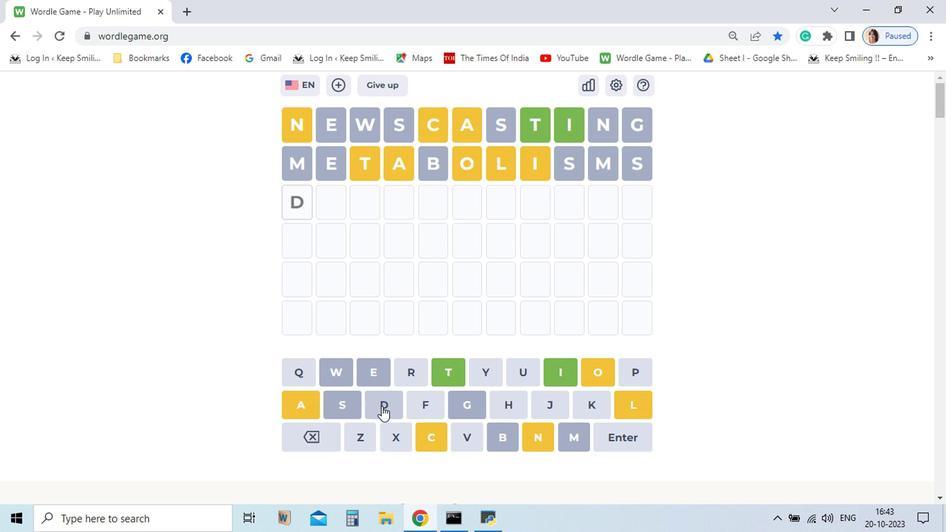 
Action: Mouse pressed left at (390, 407)
Screenshot: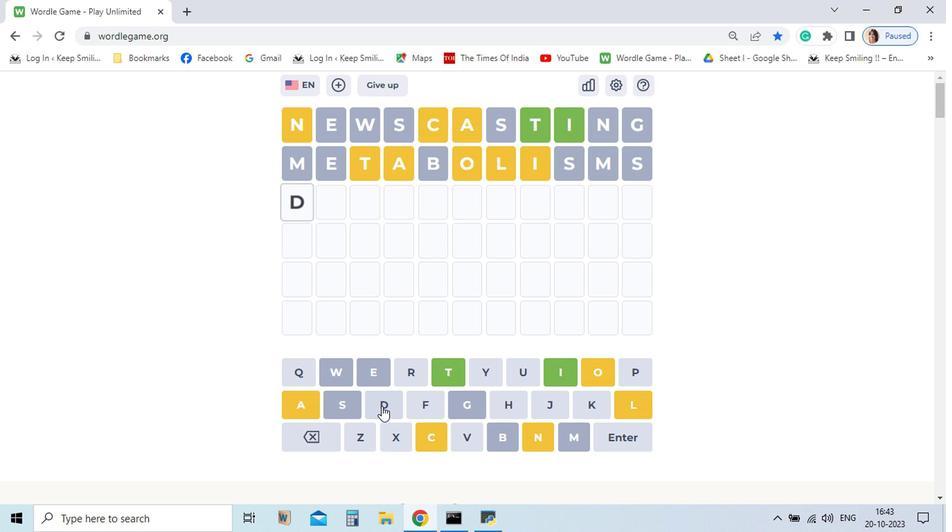 
Action: Mouse moved to (351, 432)
Screenshot: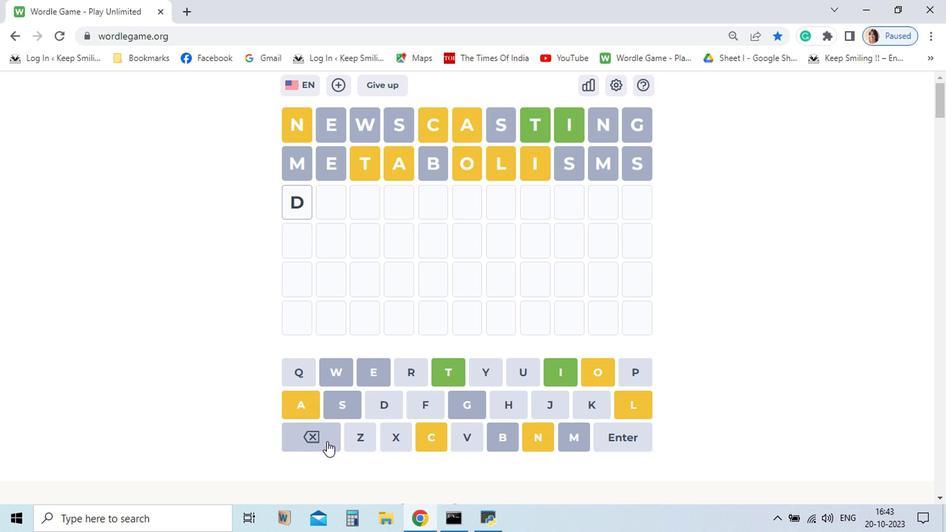 
Action: Mouse pressed left at (351, 432)
Screenshot: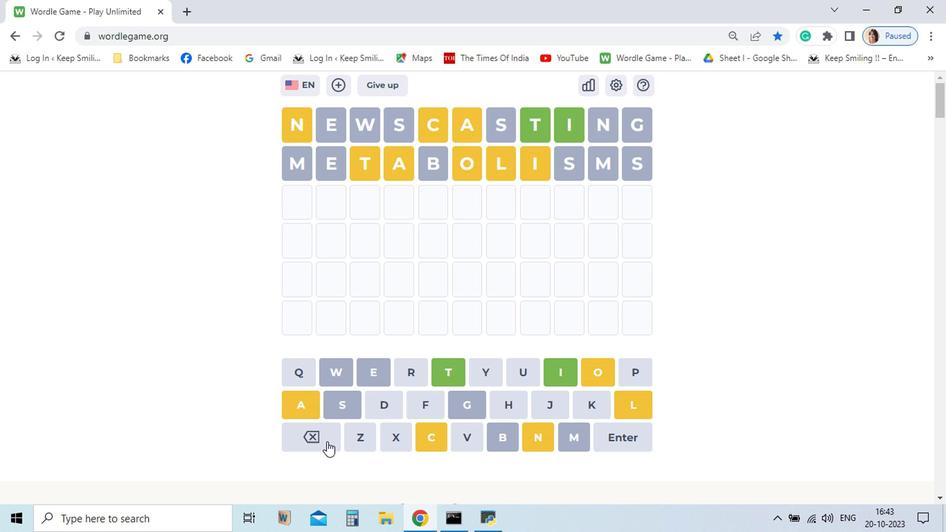 
Action: Mouse moved to (384, 403)
Screenshot: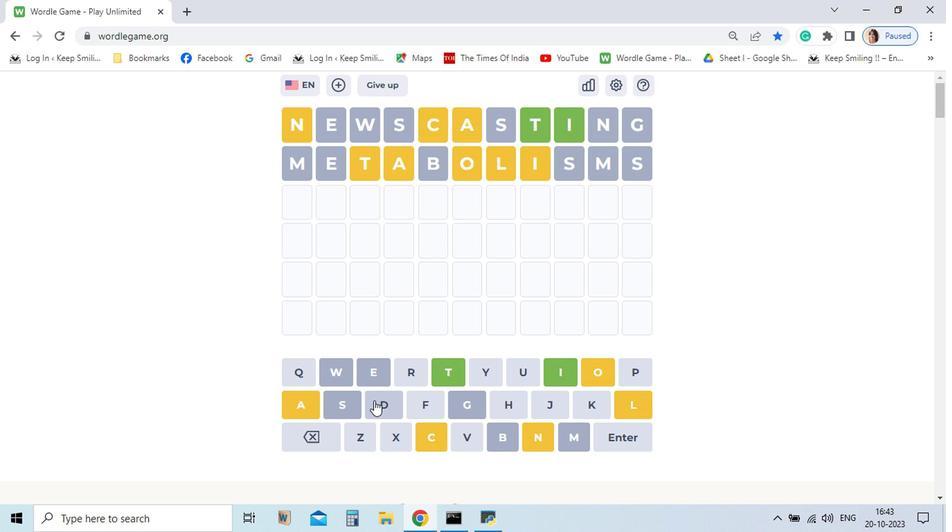 
Action: Mouse pressed left at (384, 403)
Screenshot: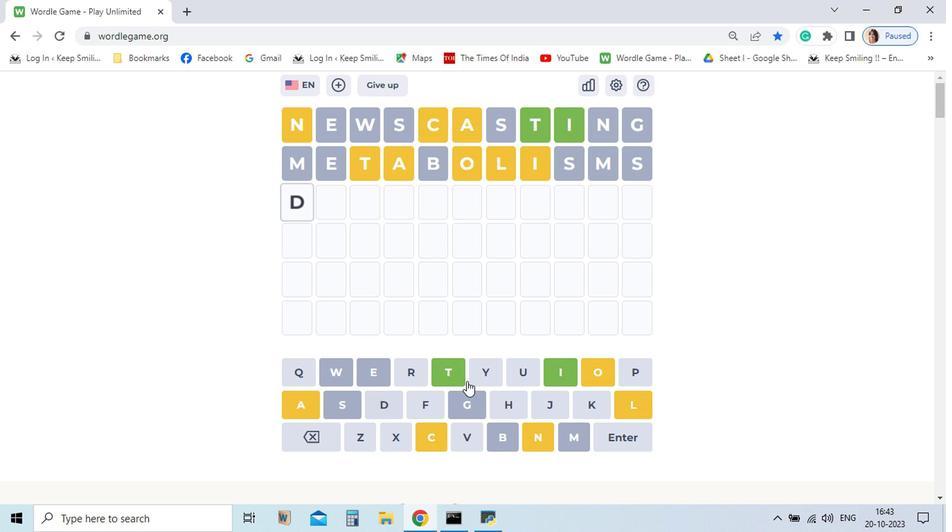
Action: Mouse moved to (515, 381)
Screenshot: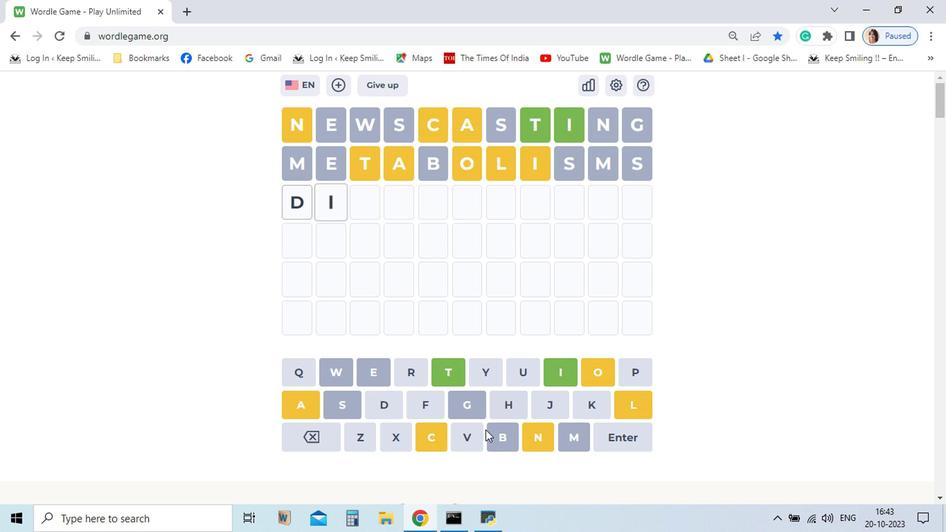 
Action: Mouse pressed left at (515, 381)
Screenshot: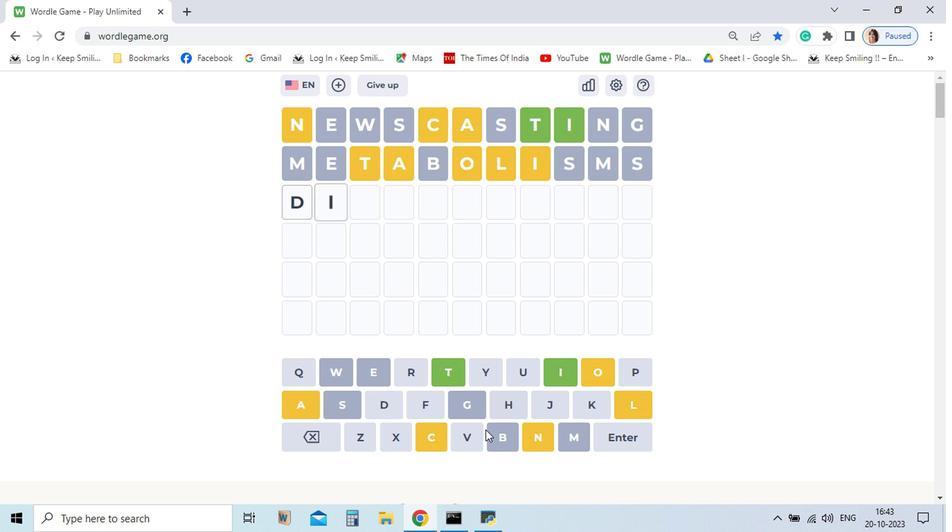 
Action: Mouse moved to (452, 429)
Screenshot: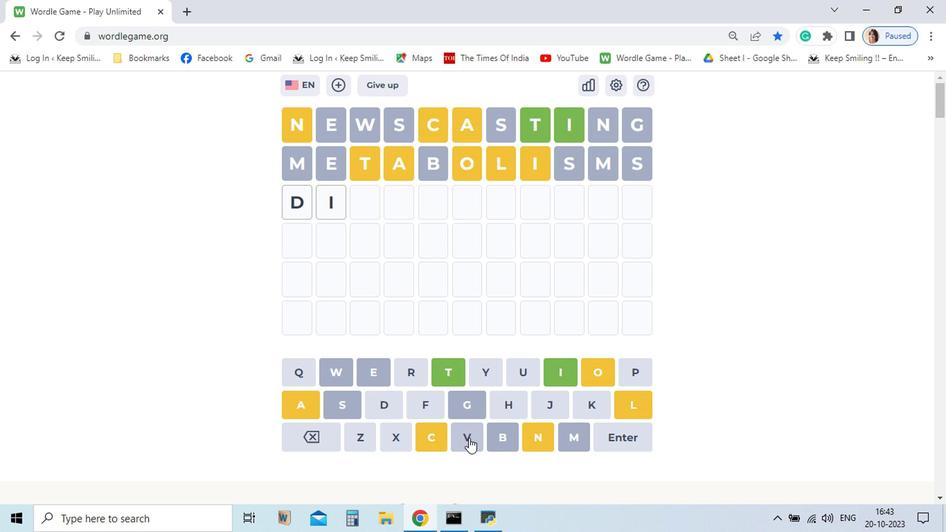 
Action: Mouse pressed left at (452, 429)
Screenshot: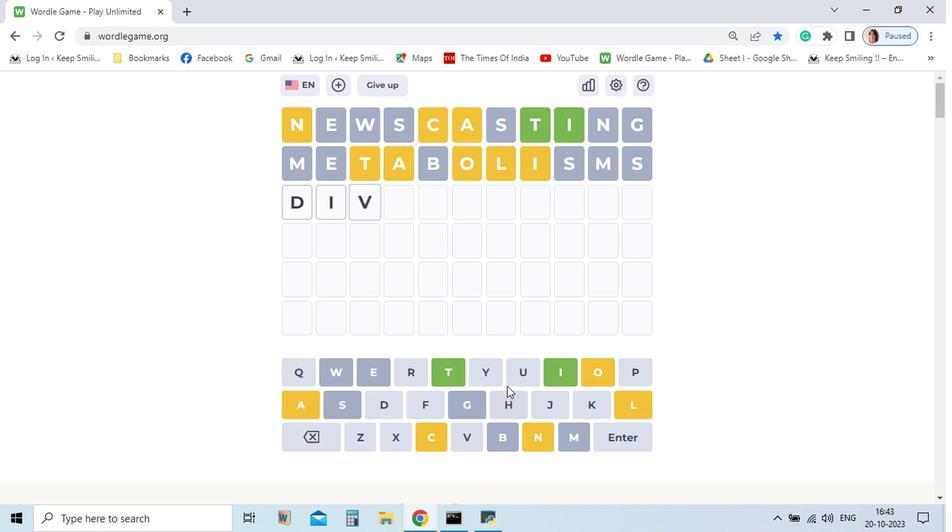 
Action: Mouse moved to (487, 383)
Screenshot: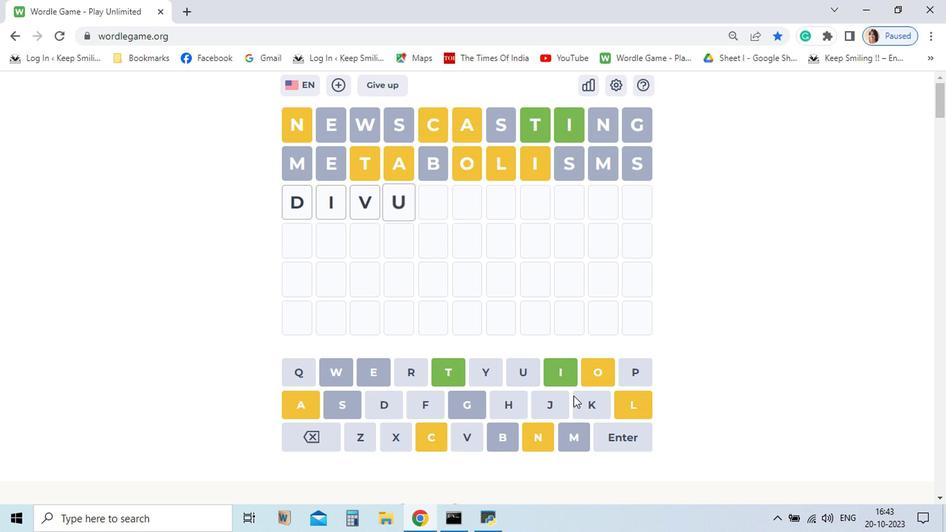 
Action: Mouse pressed left at (487, 383)
Screenshot: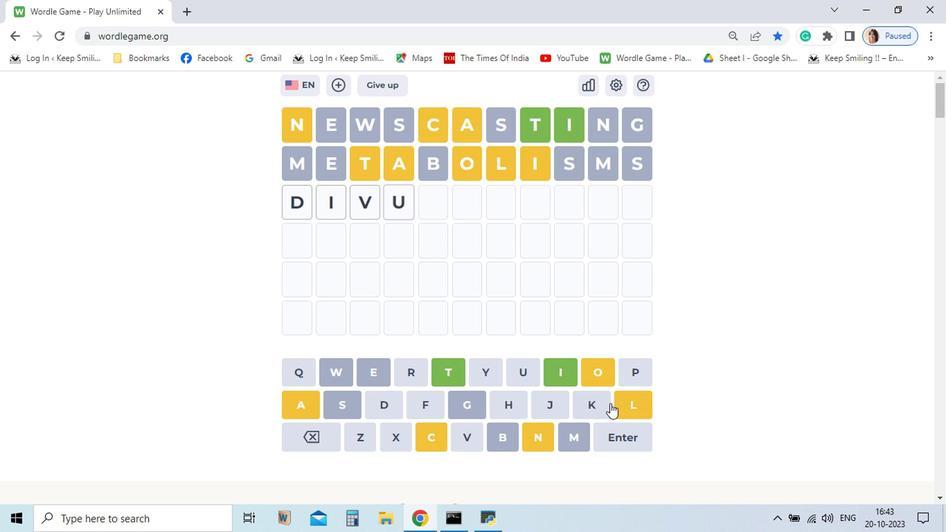 
Action: Mouse moved to (578, 410)
Screenshot: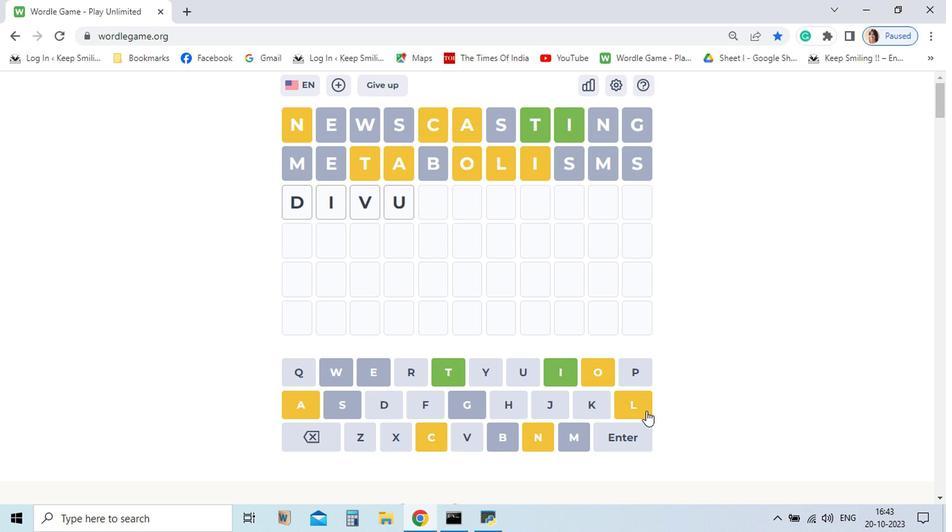 
Action: Mouse pressed left at (578, 410)
Screenshot: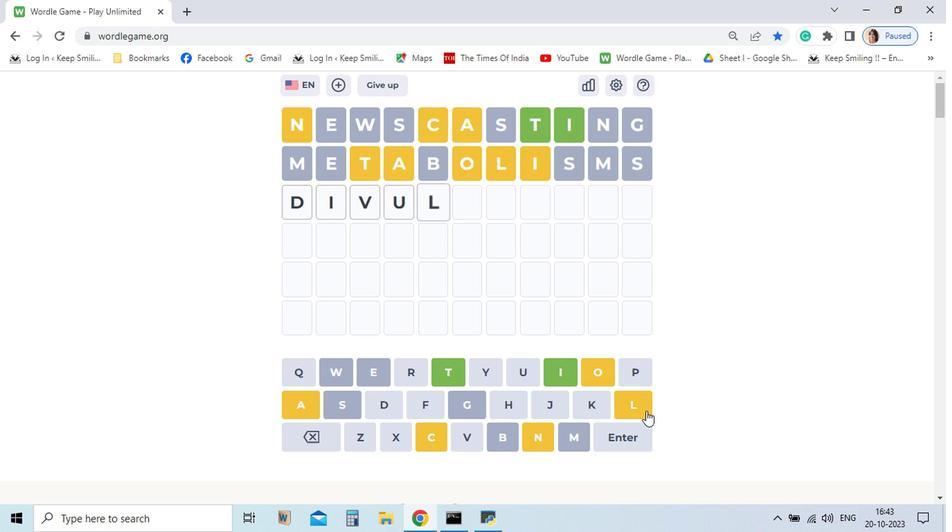 
Action: Mouse moved to (340, 431)
Screenshot: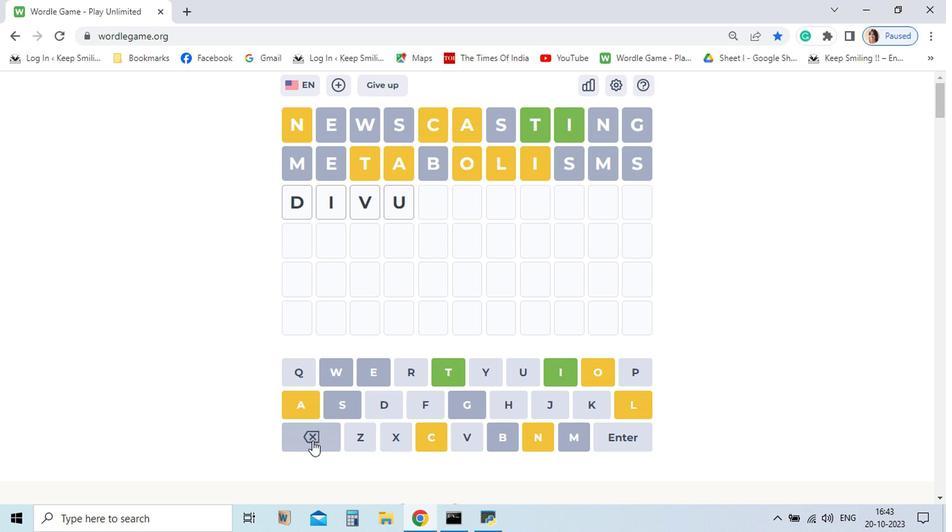 
Action: Mouse pressed left at (340, 431)
Screenshot: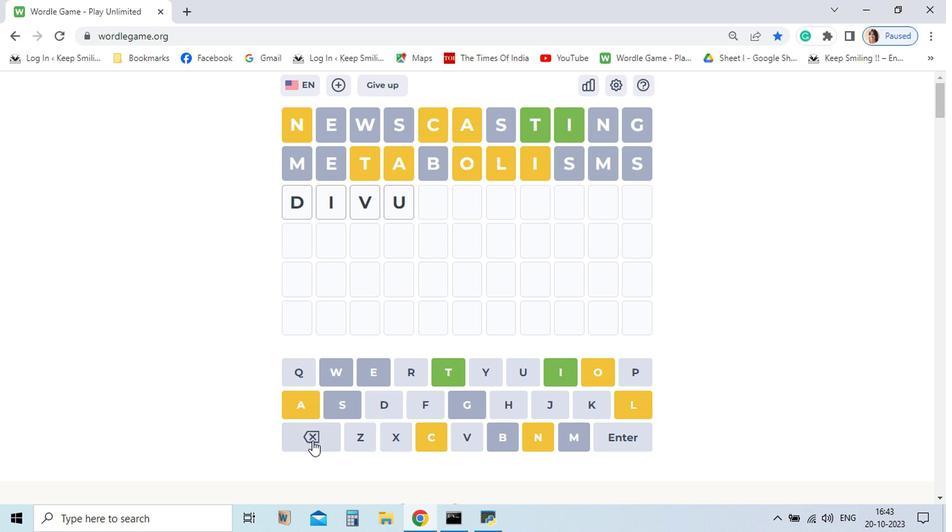 
Action: Mouse pressed left at (340, 431)
Screenshot: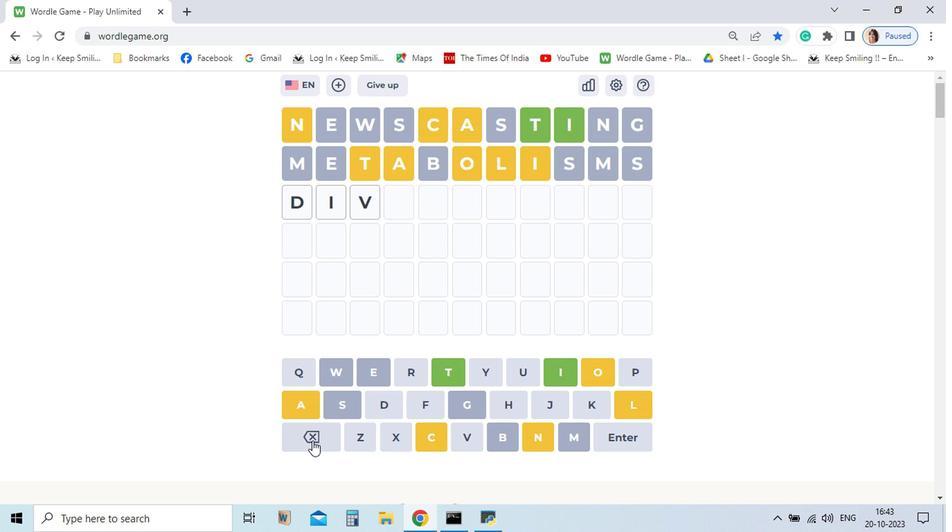 
Action: Mouse pressed left at (340, 431)
Screenshot: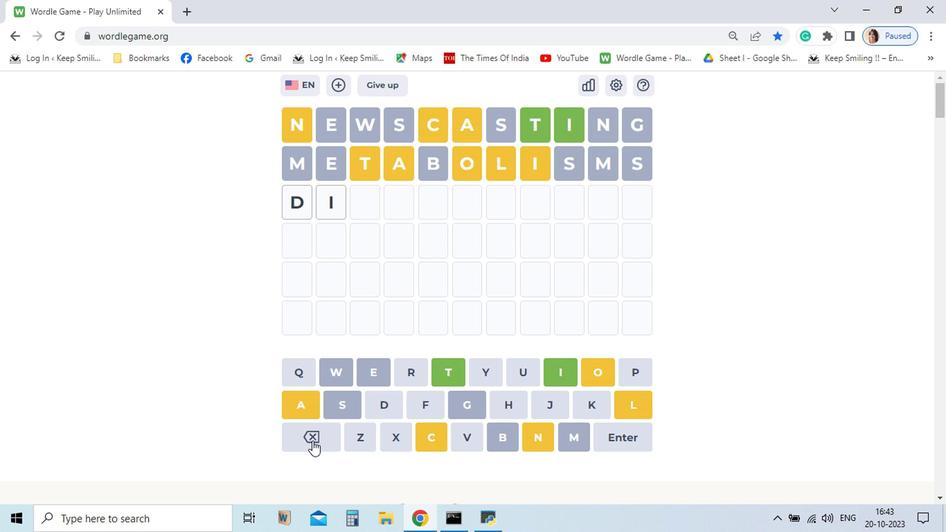 
Action: Mouse moved to (451, 426)
Screenshot: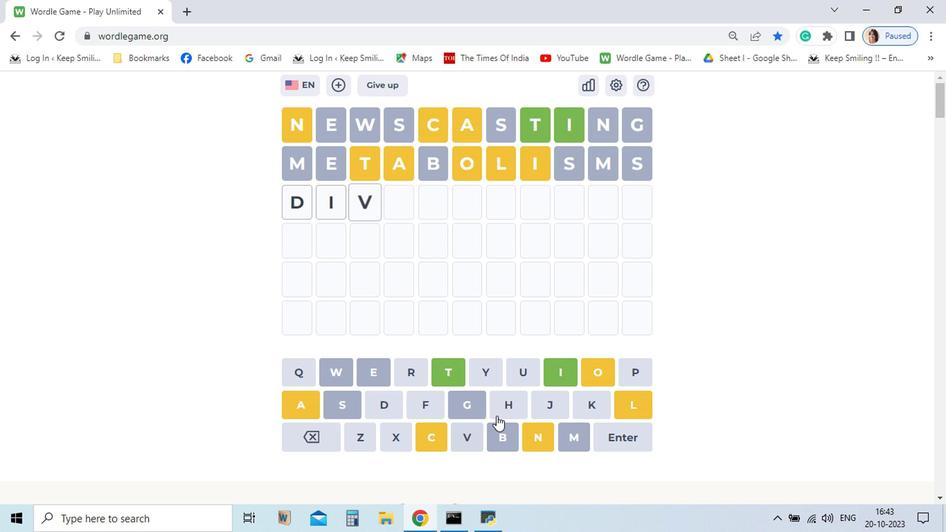
Action: Mouse pressed left at (451, 426)
Screenshot: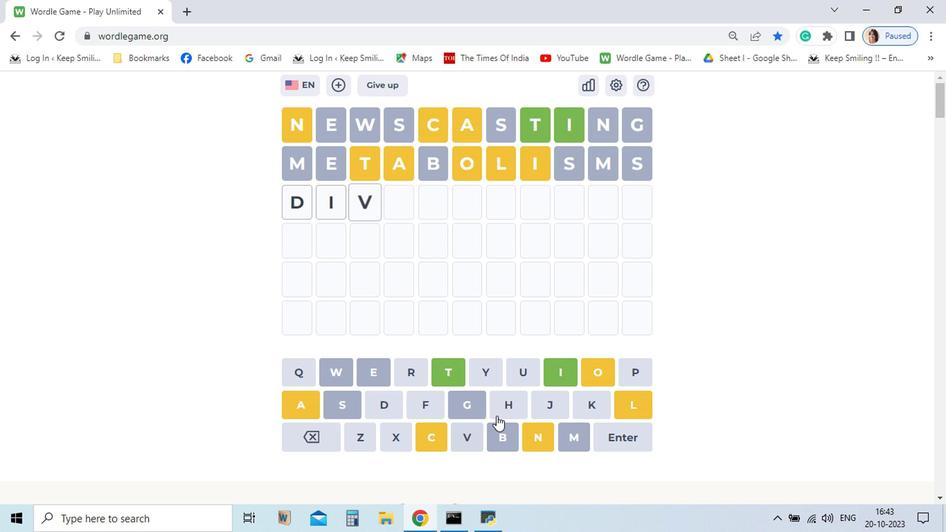 
Action: Mouse moved to (345, 427)
Screenshot: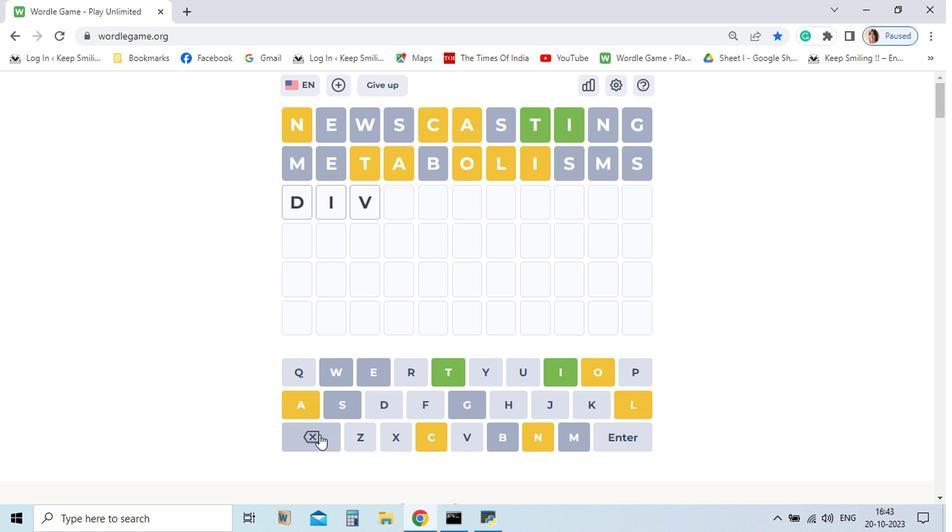 
Action: Mouse pressed left at (345, 427)
Screenshot: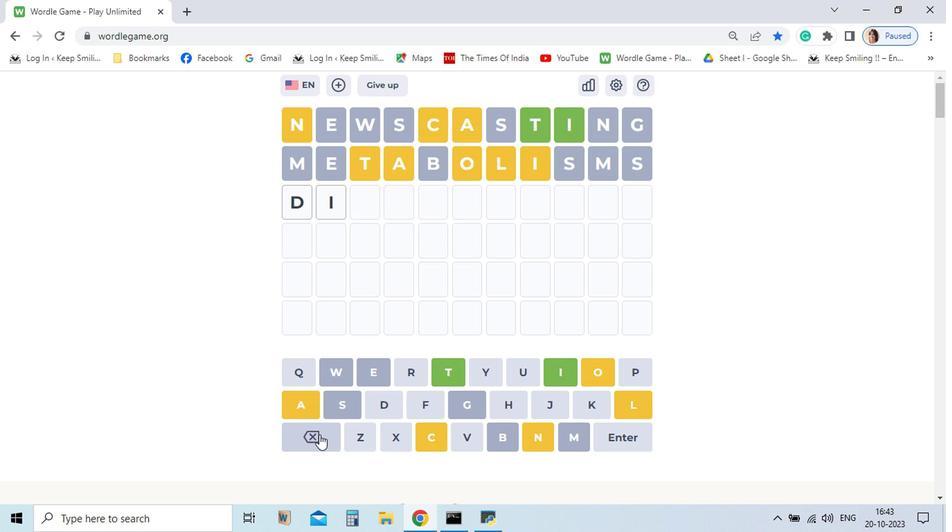 
Action: Mouse moved to (351, 427)
Screenshot: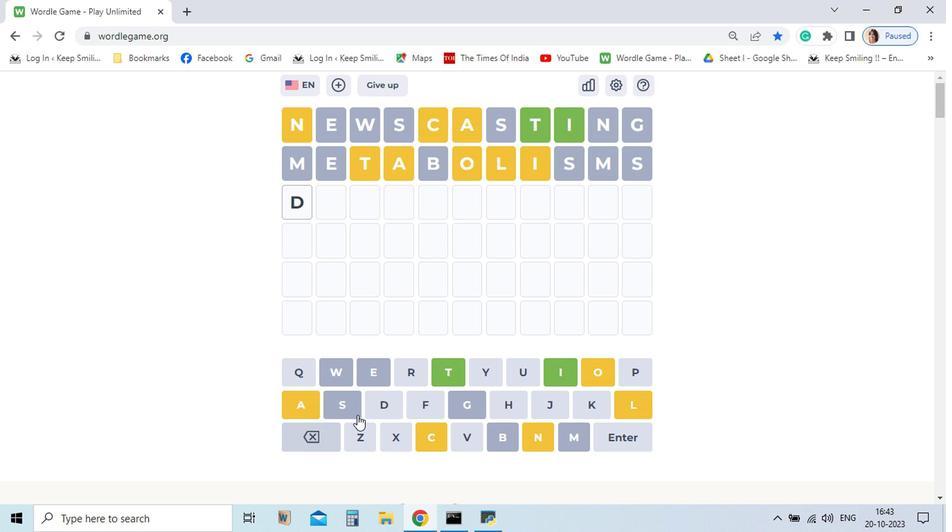 
Action: Mouse pressed left at (351, 427)
Screenshot: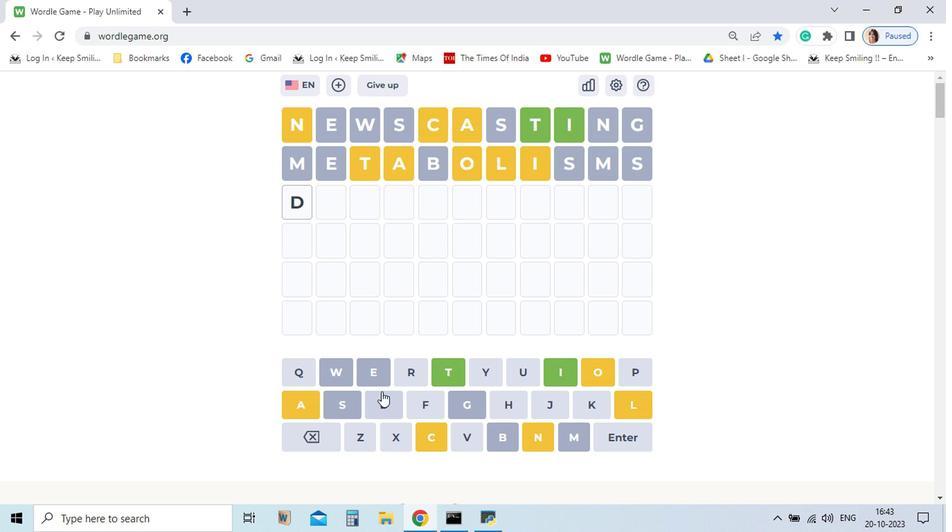 
Action: Mouse moved to (386, 384)
Screenshot: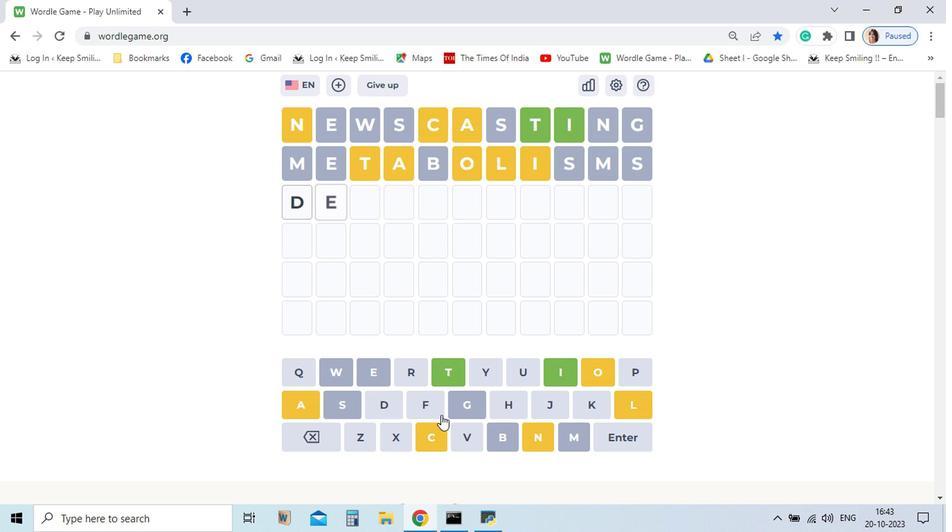 
Action: Mouse pressed left at (386, 384)
Screenshot: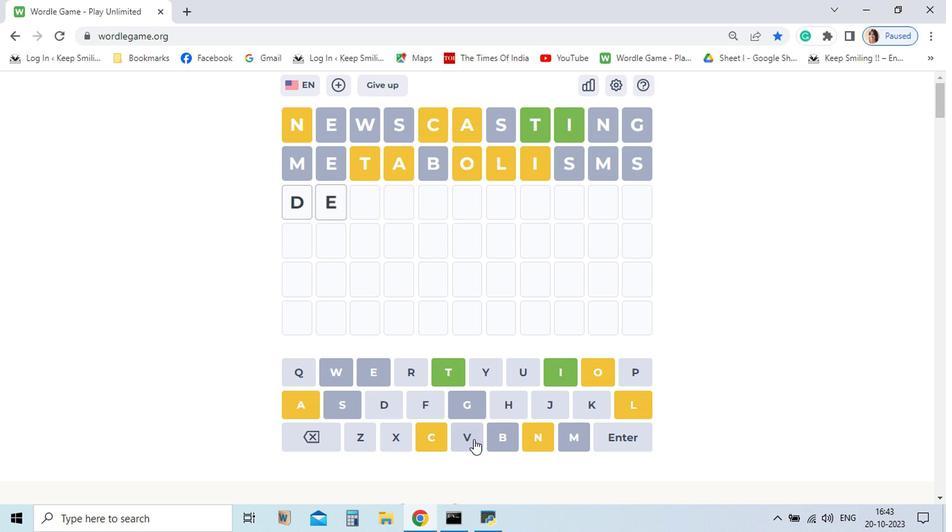 
Action: Mouse moved to (455, 432)
Screenshot: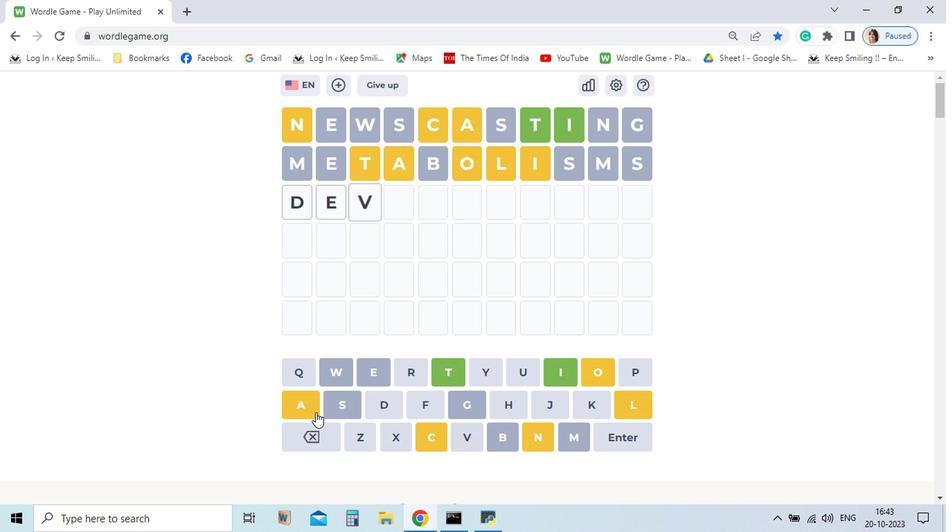 
Action: Mouse pressed left at (455, 432)
Screenshot: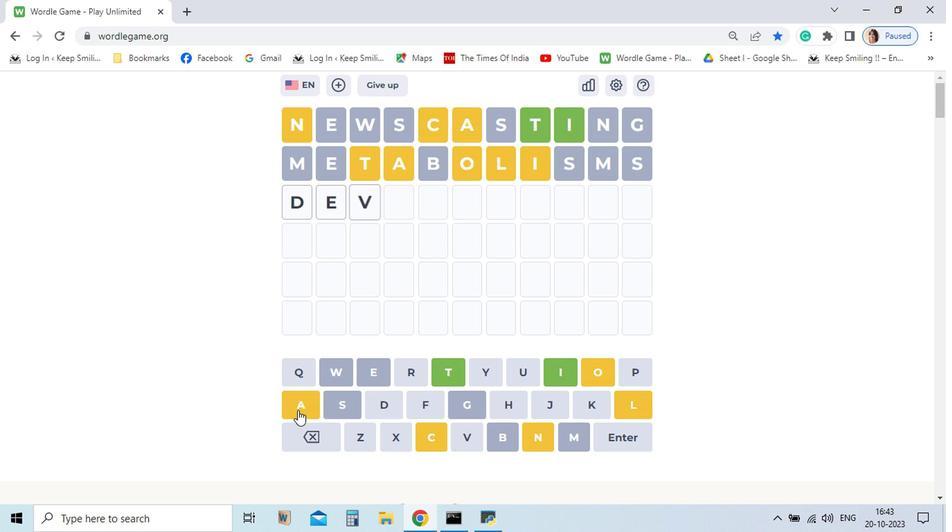 
Action: Mouse moved to (339, 410)
Screenshot: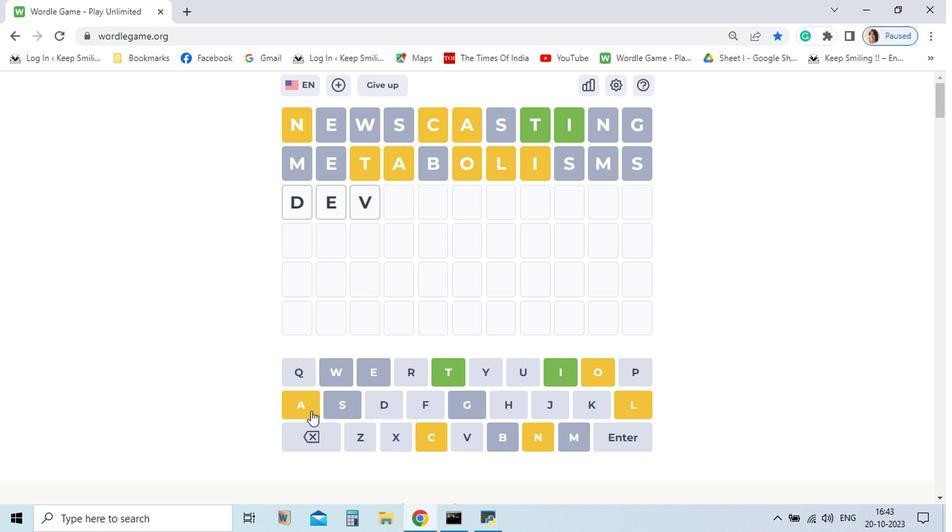 
Action: Mouse pressed left at (339, 410)
Screenshot: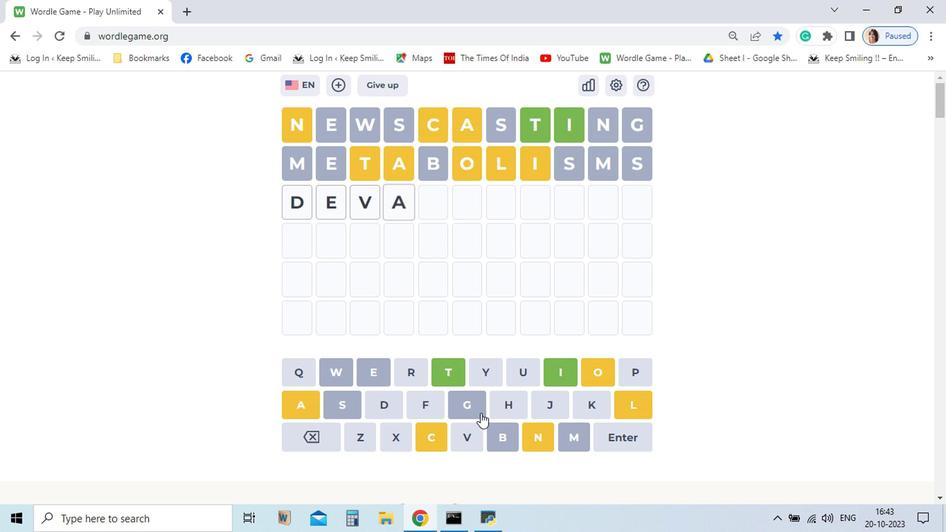 
Action: Mouse moved to (572, 405)
Screenshot: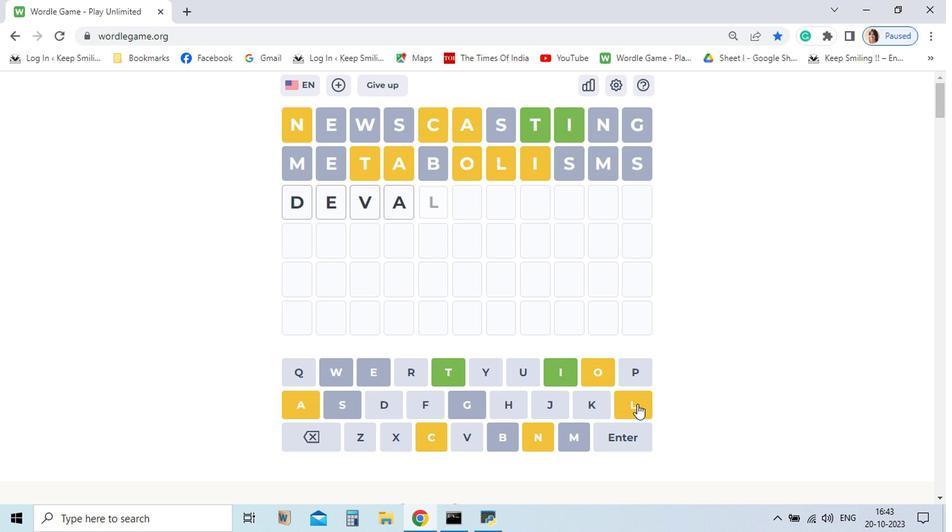 
Action: Mouse pressed left at (572, 405)
Screenshot: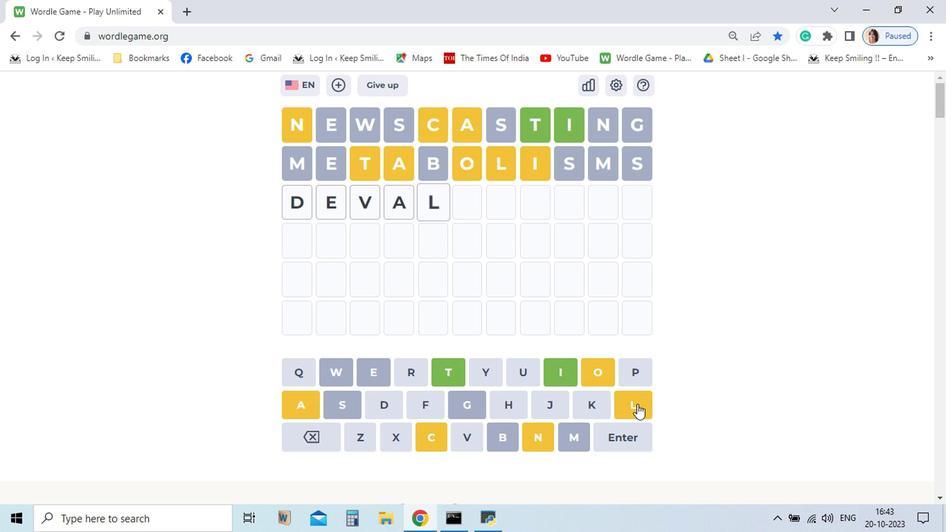 
Action: Mouse moved to (484, 384)
Screenshot: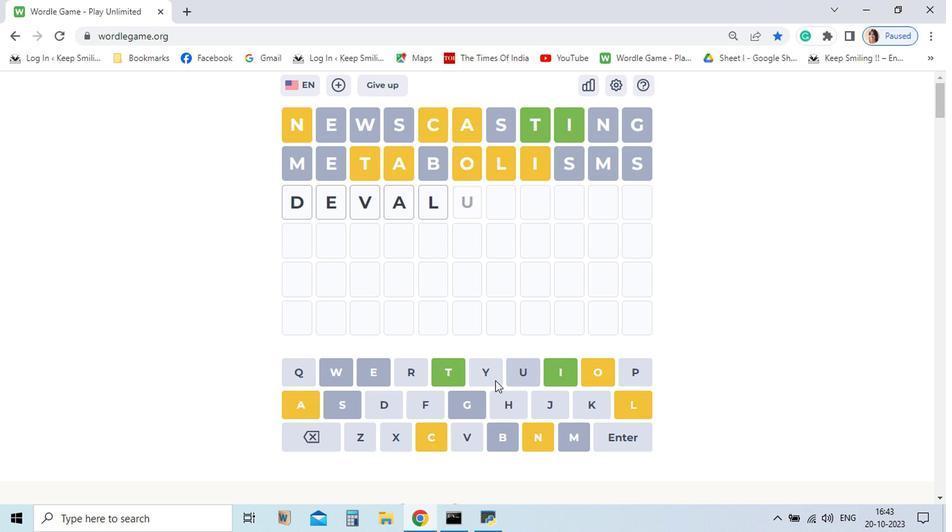 
Action: Mouse pressed left at (484, 384)
Screenshot: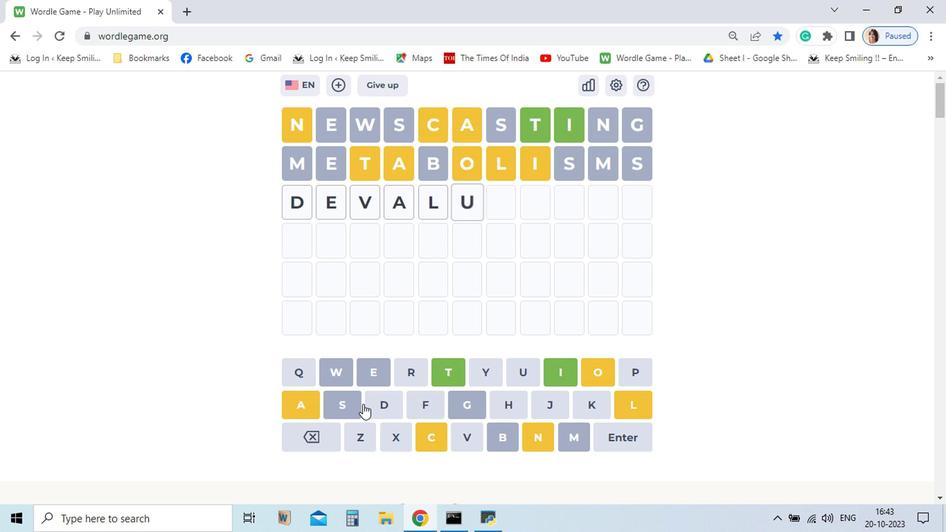 
Action: Mouse moved to (336, 406)
Screenshot: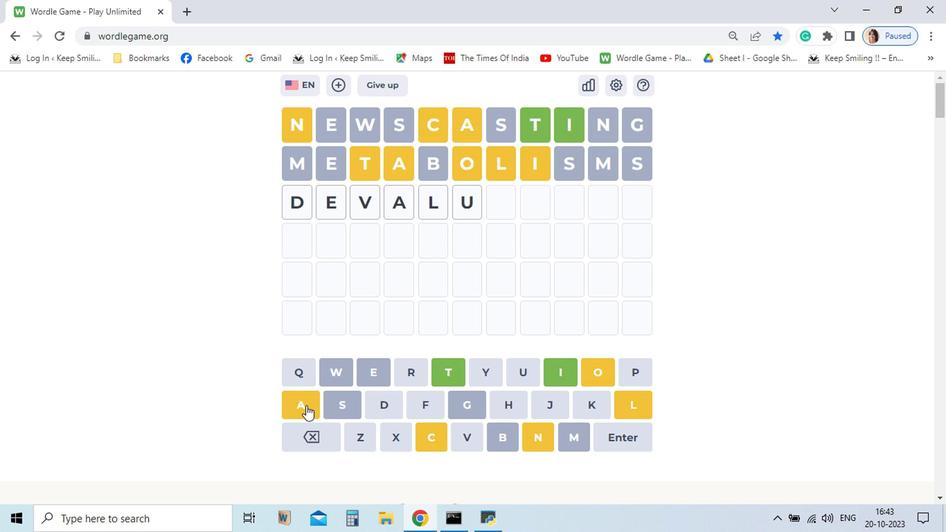 
Action: Mouse pressed left at (336, 406)
Screenshot: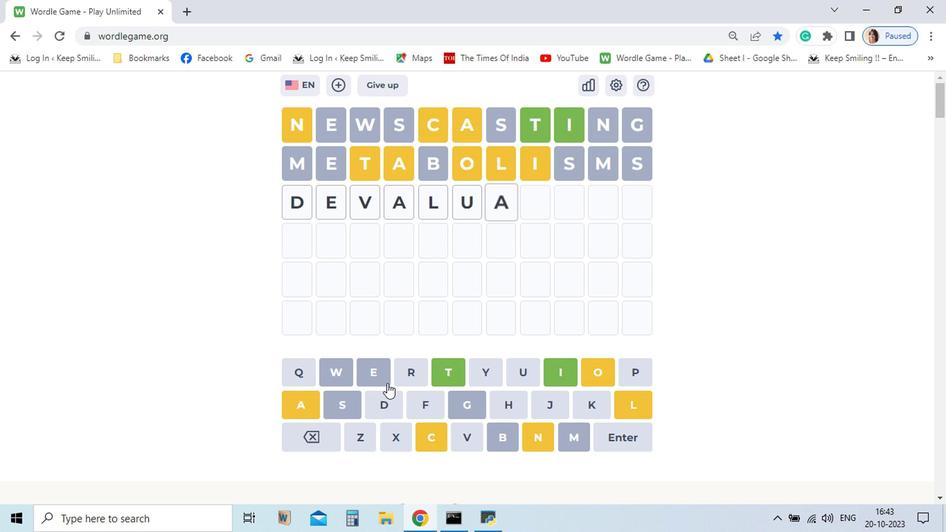 
Action: Mouse moved to (431, 384)
Screenshot: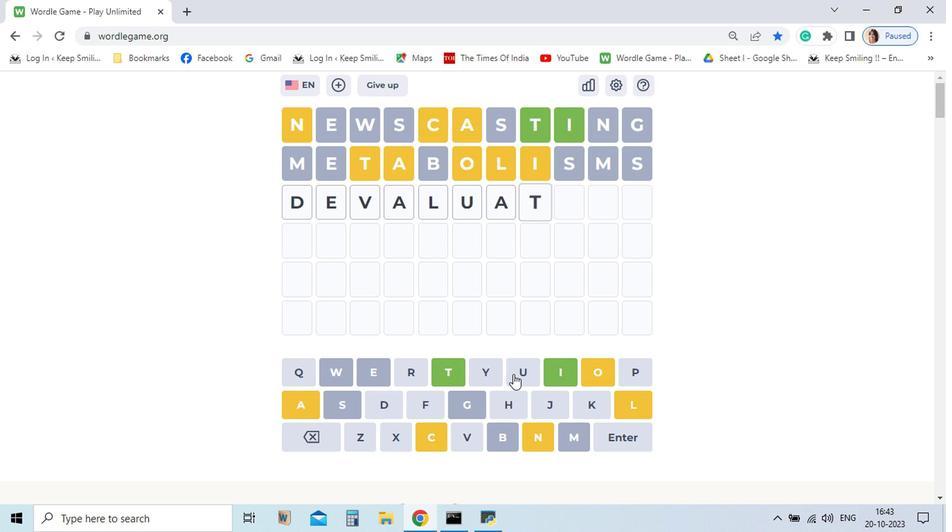 
Action: Mouse pressed left at (431, 384)
Screenshot: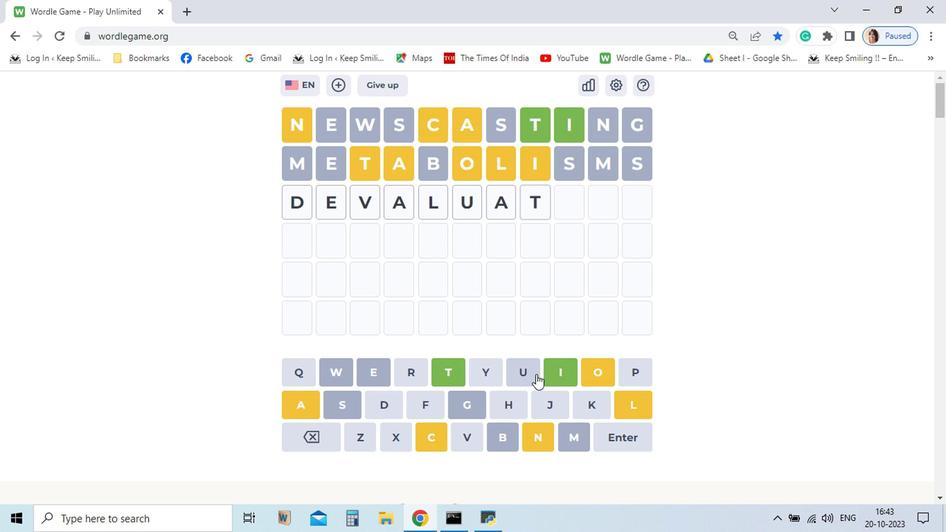 
Action: Mouse moved to (513, 386)
Screenshot: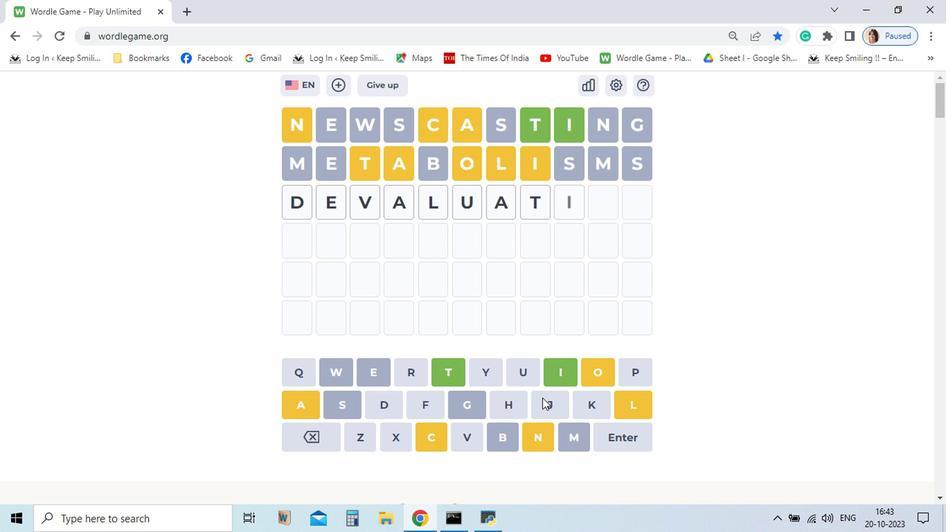 
Action: Mouse pressed left at (513, 386)
Screenshot: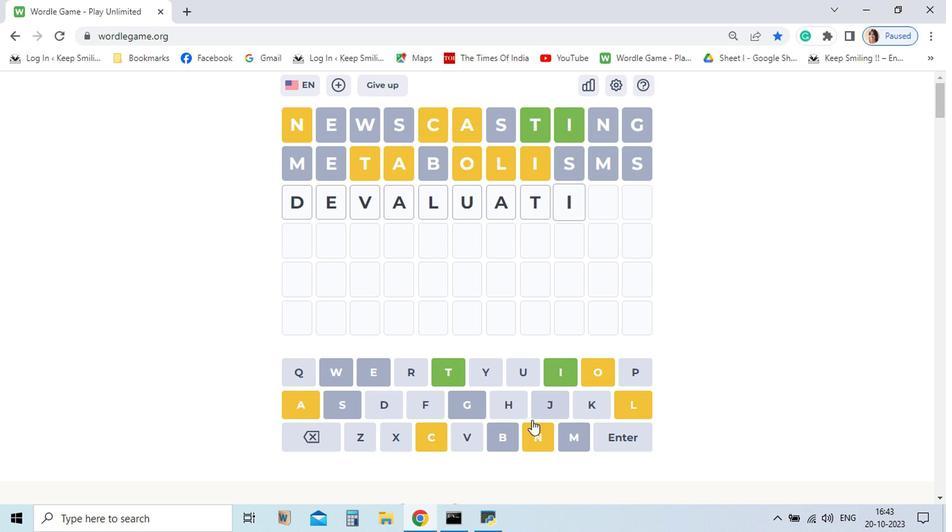 
Action: Mouse moved to (500, 430)
Screenshot: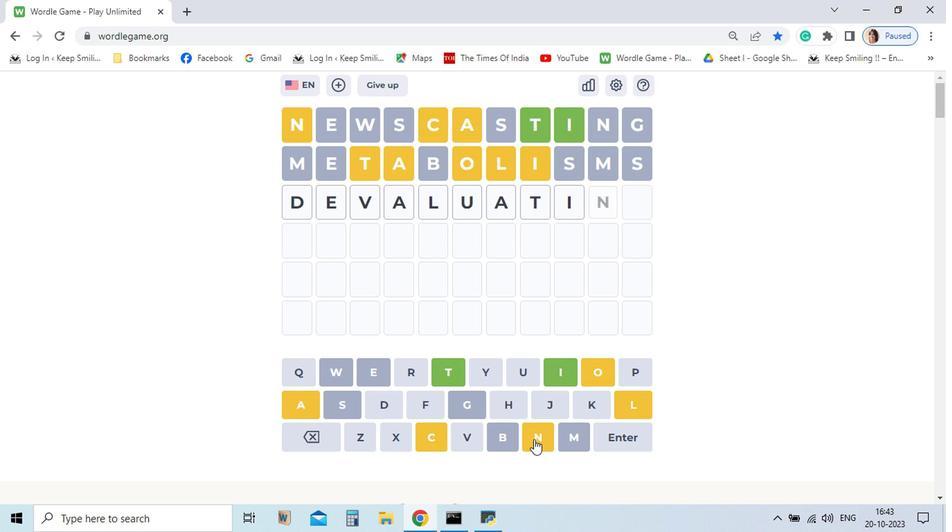 
Action: Mouse pressed left at (500, 430)
Screenshot: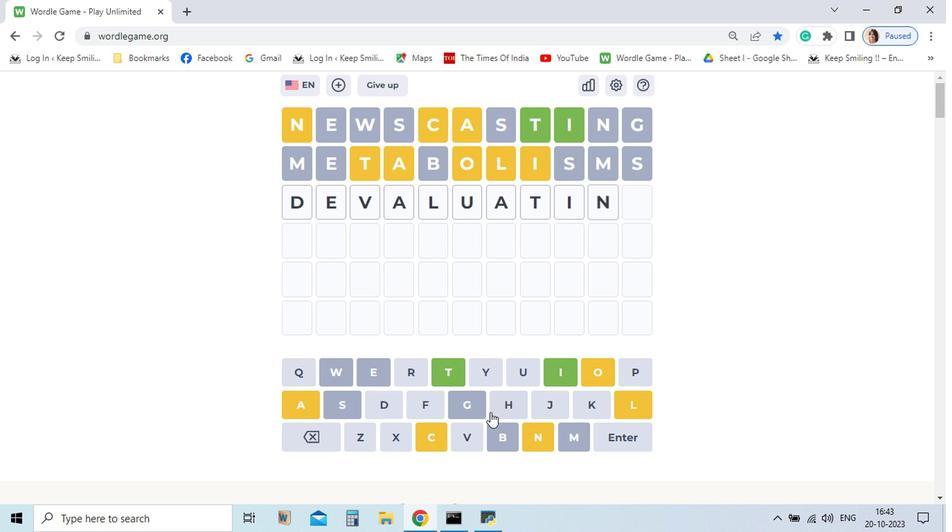 
Action: Mouse moved to (455, 406)
Screenshot: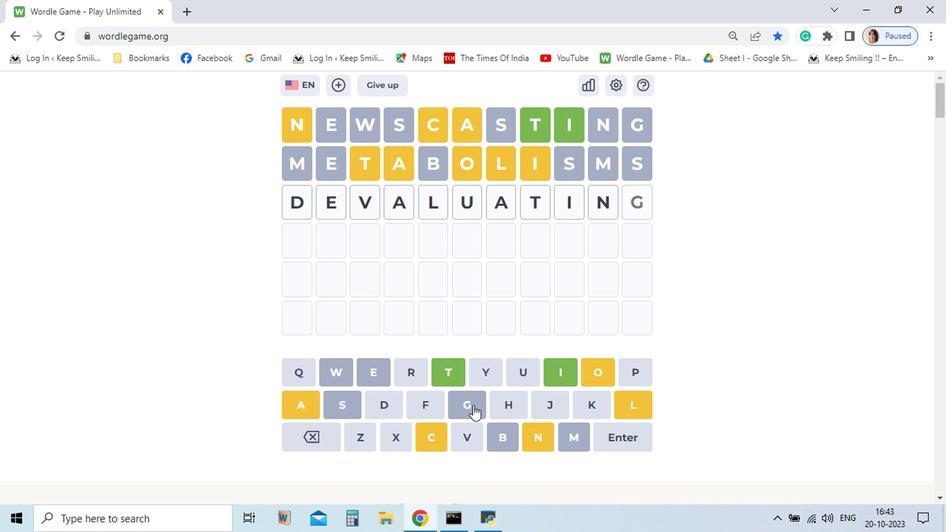 
Action: Mouse pressed left at (455, 406)
Screenshot: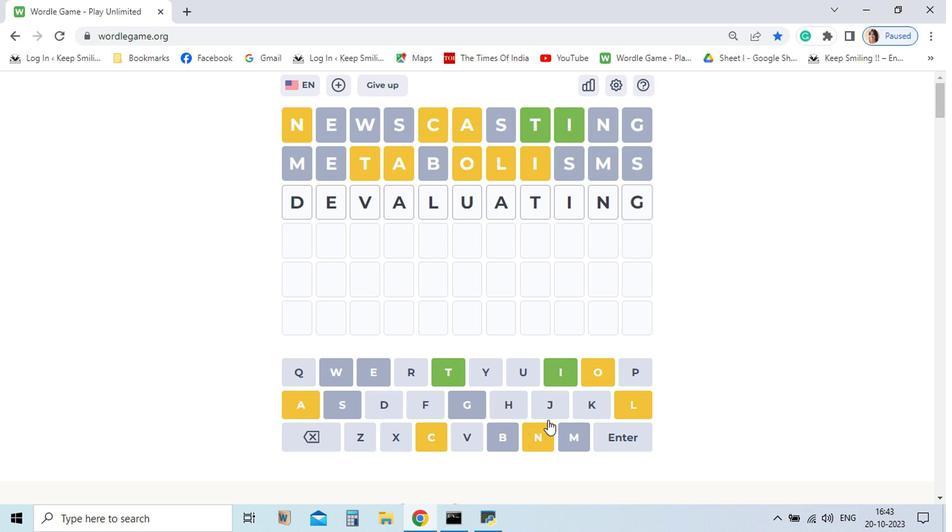 
Action: Mouse moved to (563, 432)
Screenshot: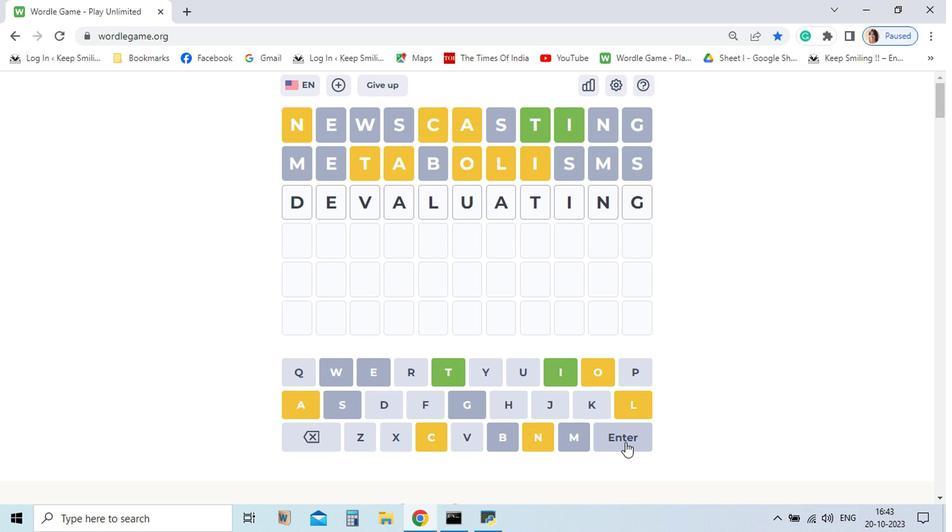 
Action: Mouse pressed left at (563, 432)
Screenshot: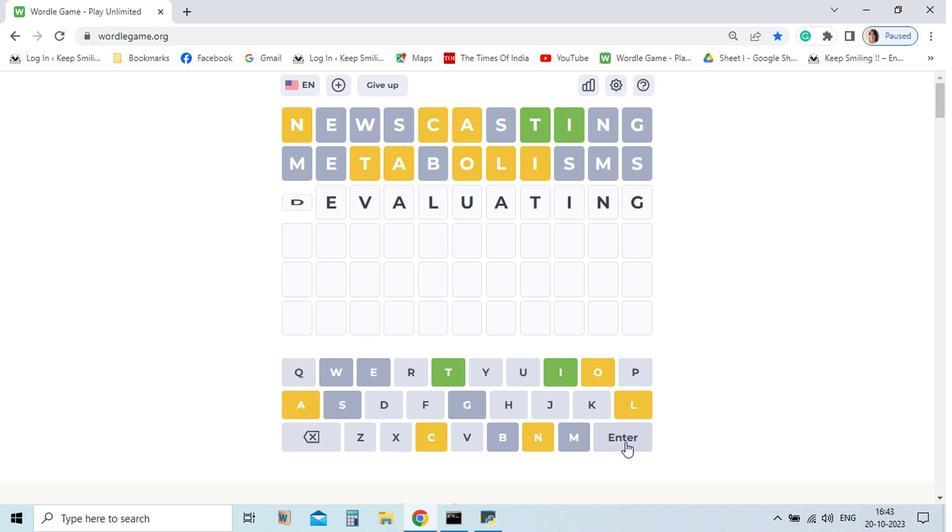 
Action: Mouse moved to (428, 430)
Screenshot: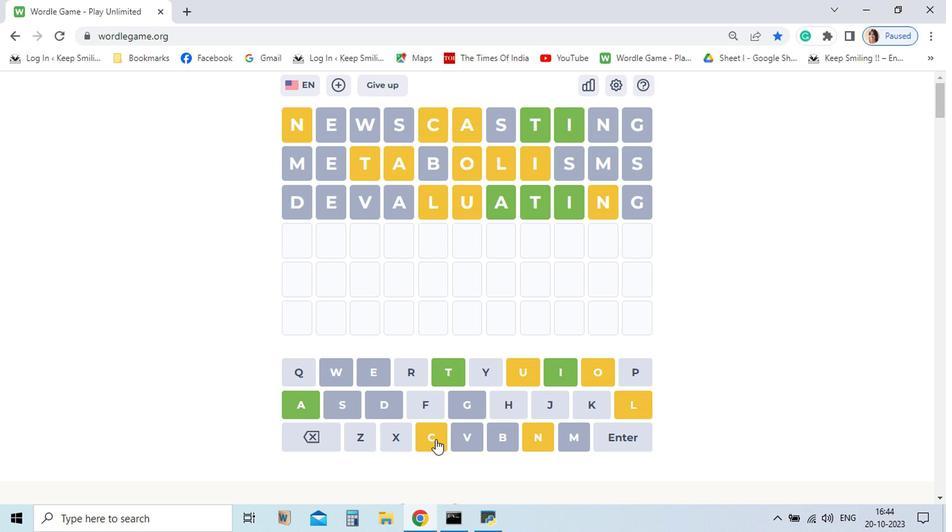 
Action: Mouse pressed left at (428, 430)
Screenshot: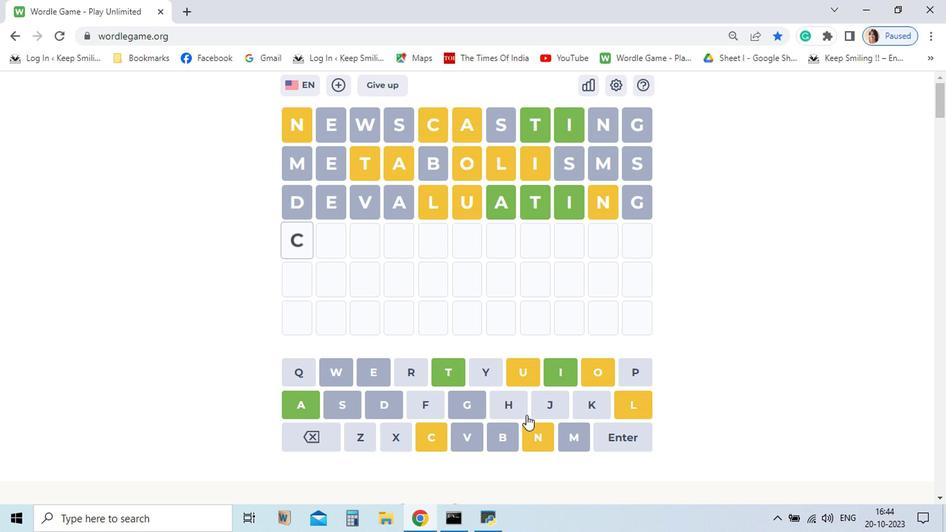 
Action: Mouse moved to (544, 383)
Screenshot: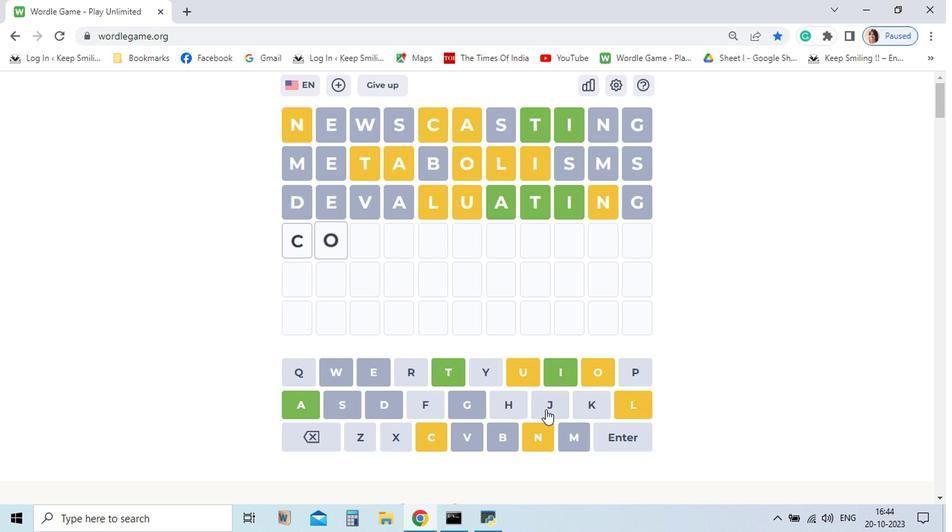 
Action: Mouse pressed left at (544, 383)
Screenshot: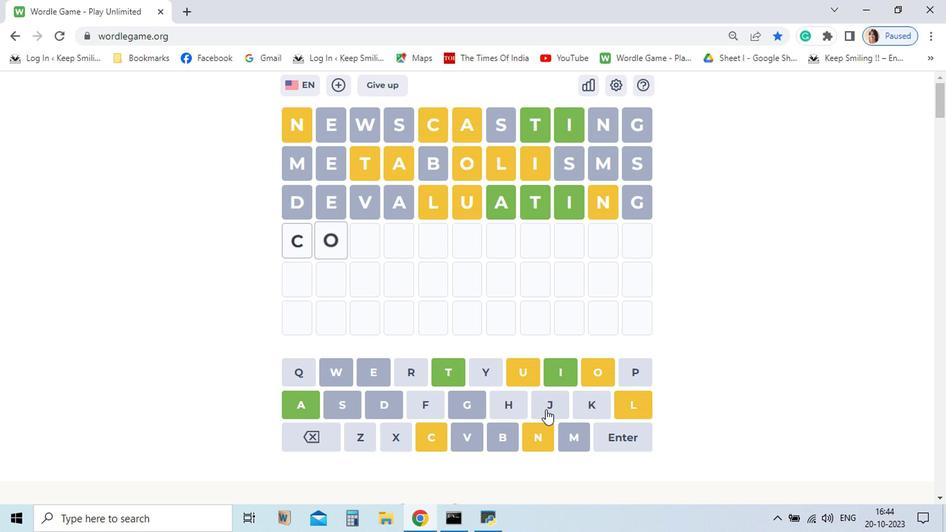 
Action: Mouse moved to (499, 424)
Screenshot: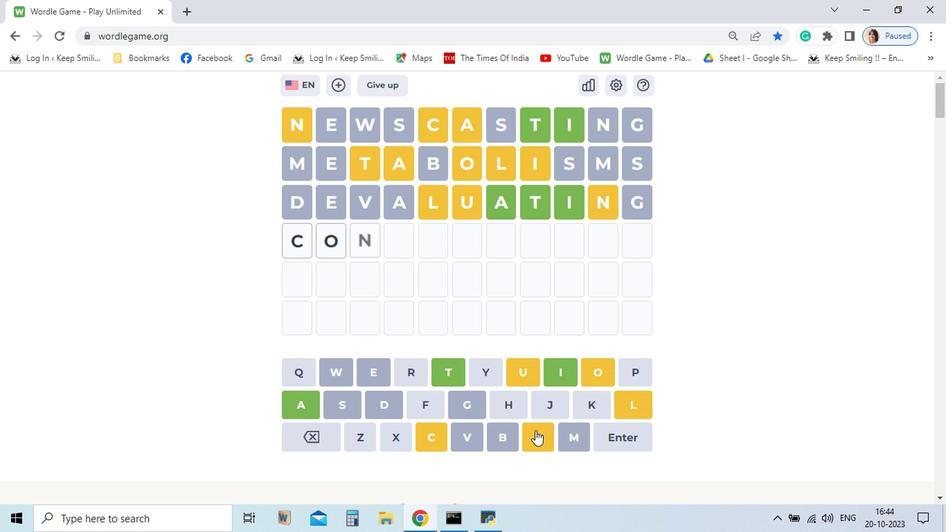 
Action: Mouse pressed left at (499, 424)
Screenshot: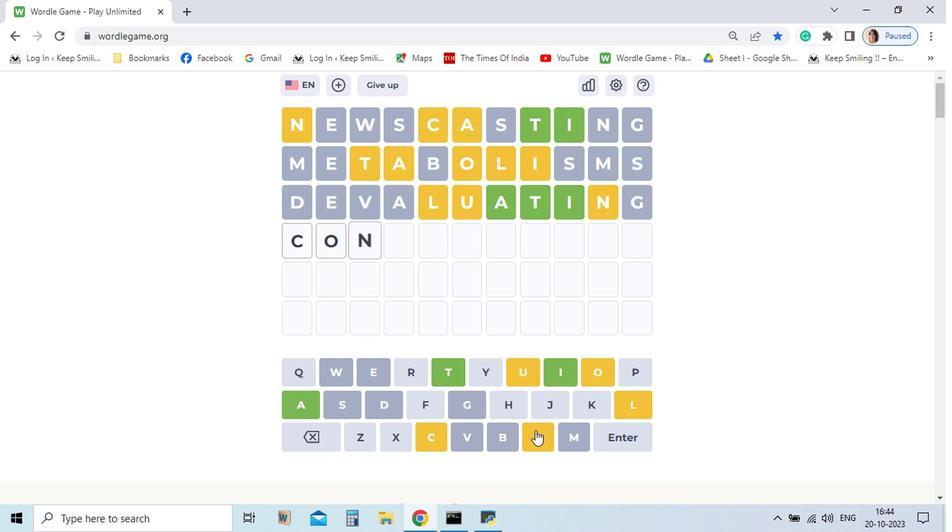 
Action: Mouse moved to (422, 404)
Screenshot: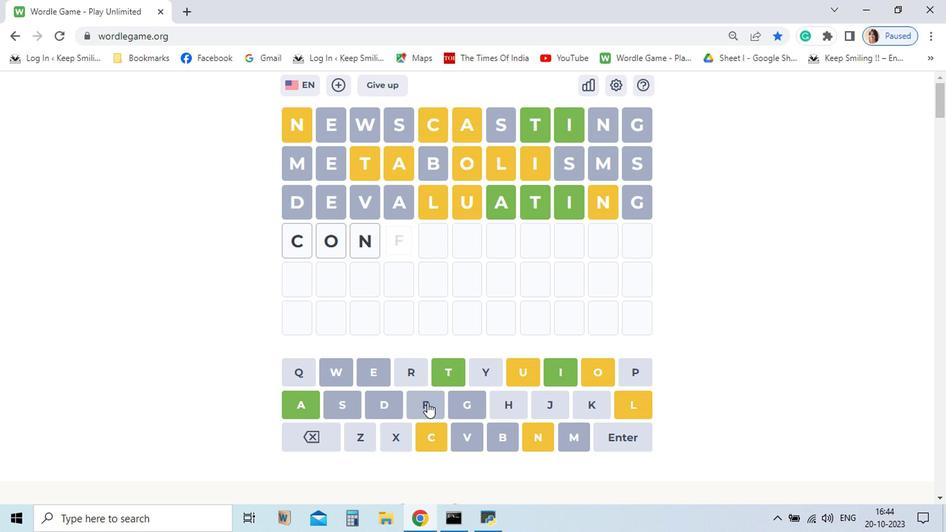 
Action: Mouse pressed left at (422, 404)
Screenshot: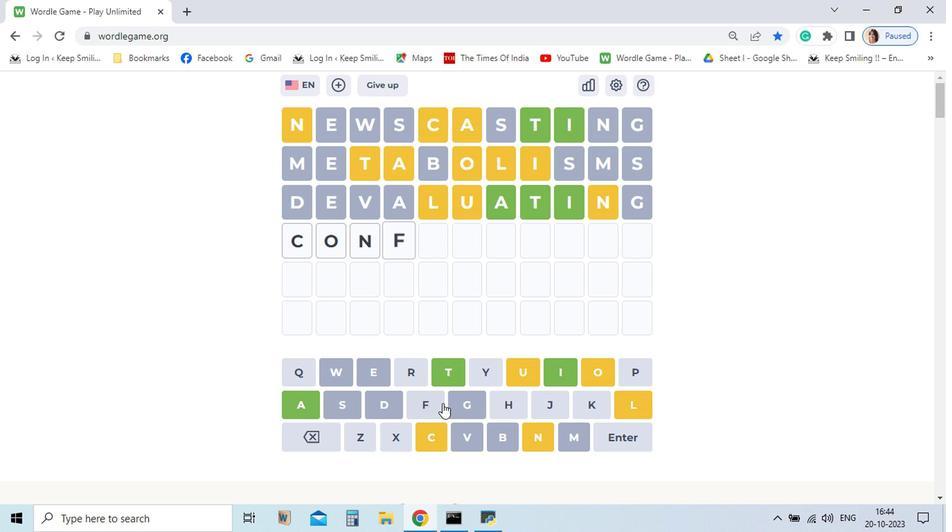 
Action: Mouse moved to (568, 403)
Screenshot: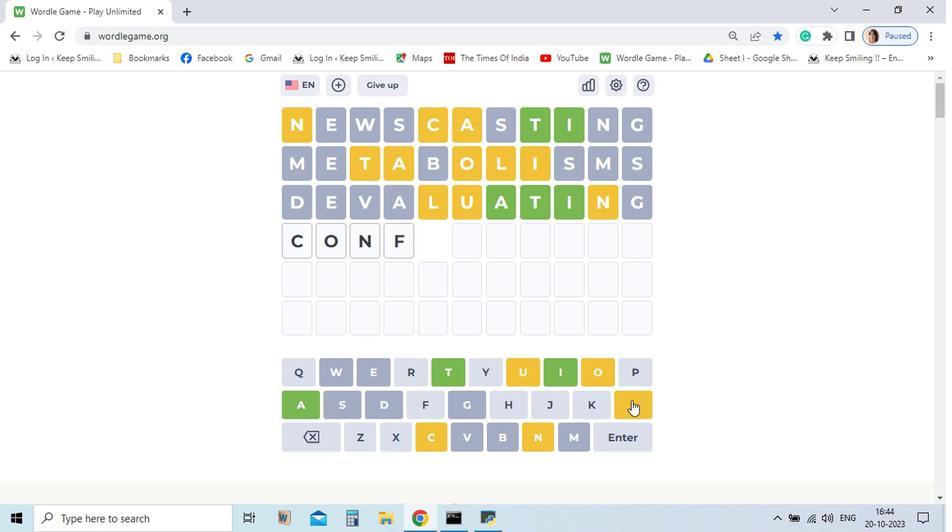 
Action: Mouse pressed left at (568, 403)
Screenshot: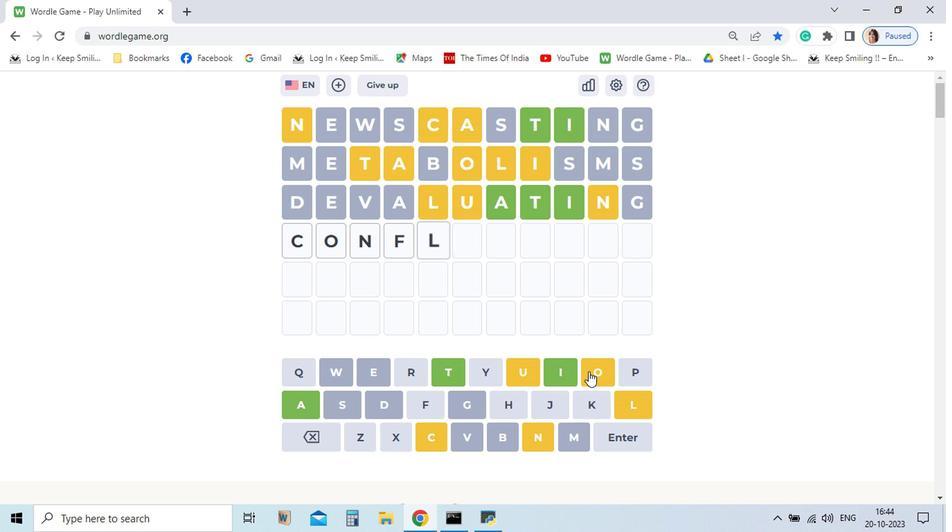 
Action: Mouse moved to (519, 377)
Screenshot: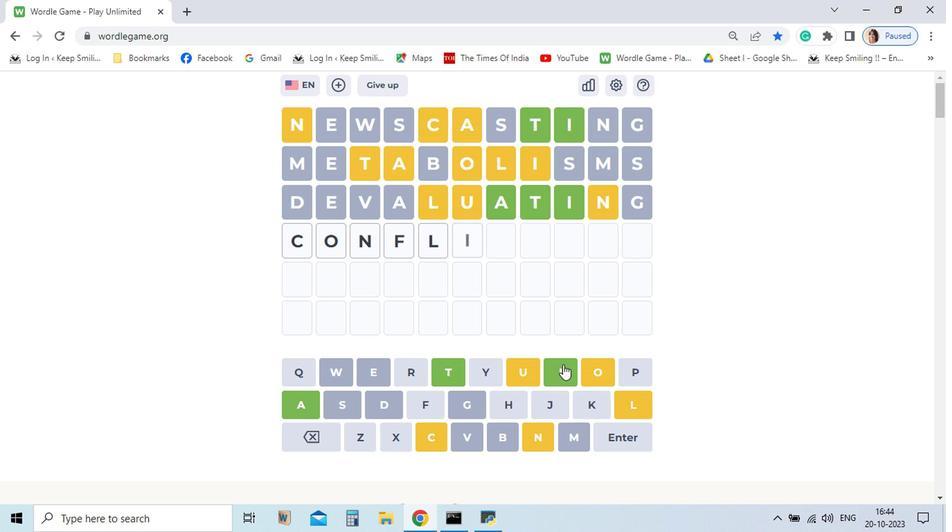 
Action: Mouse pressed left at (519, 377)
Screenshot: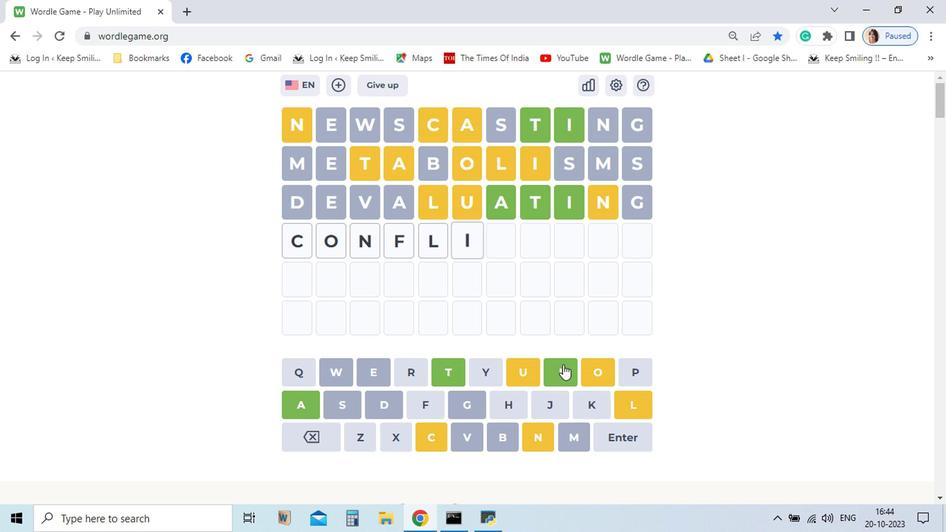
Action: Mouse moved to (345, 429)
Screenshot: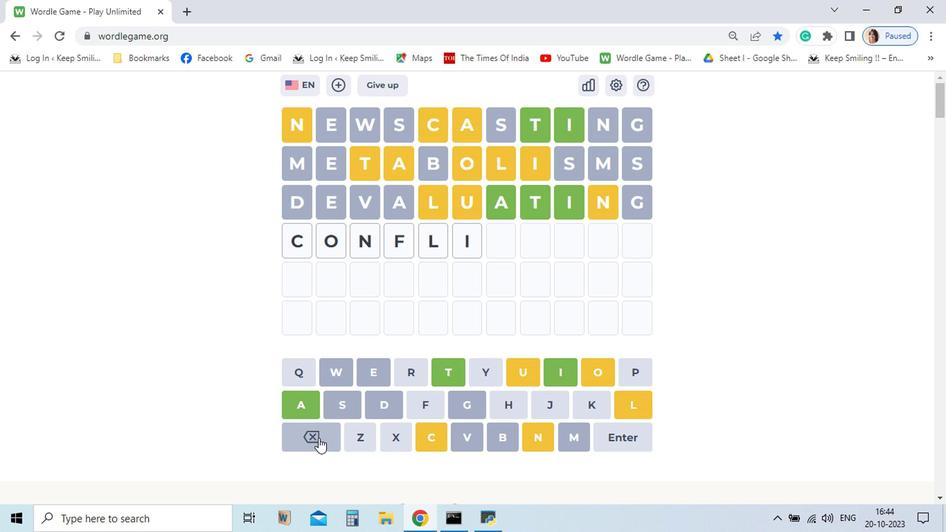 
Action: Mouse pressed left at (345, 429)
Screenshot: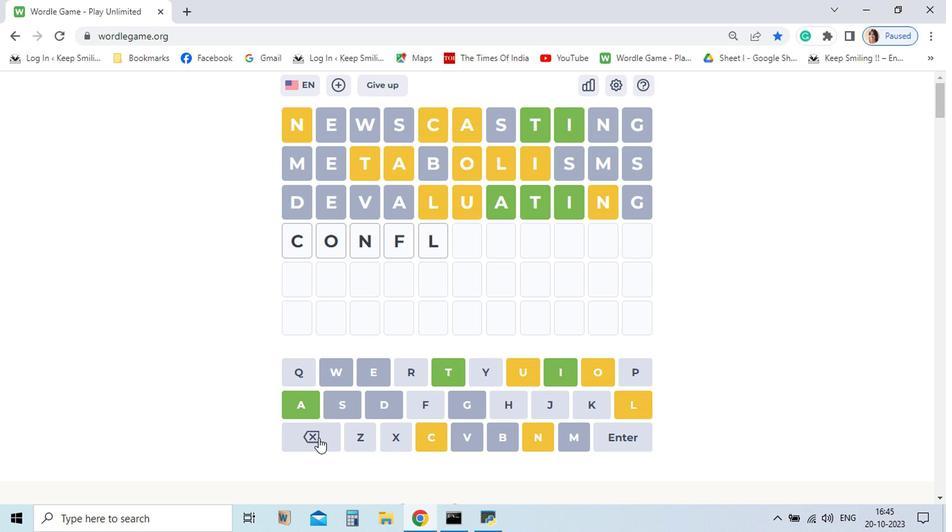 
Action: Mouse pressed left at (345, 429)
Screenshot: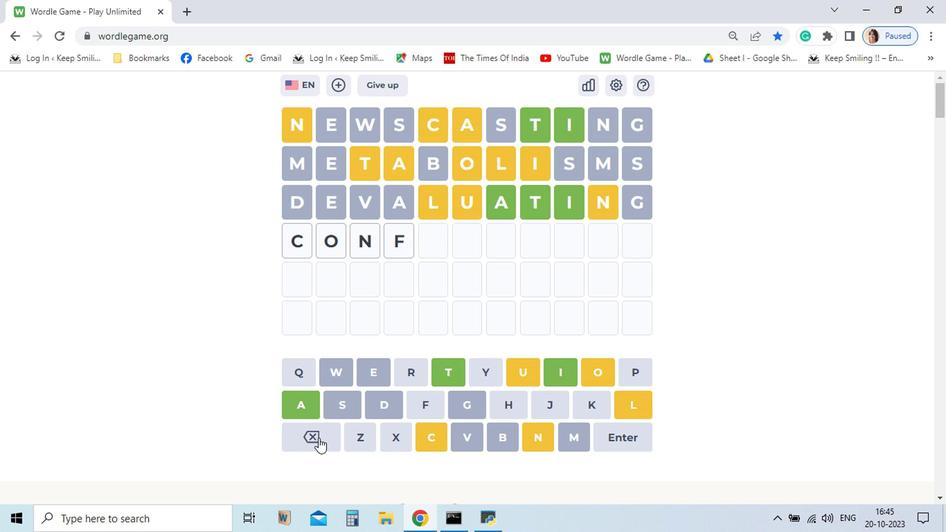
Action: Mouse pressed left at (345, 429)
Screenshot: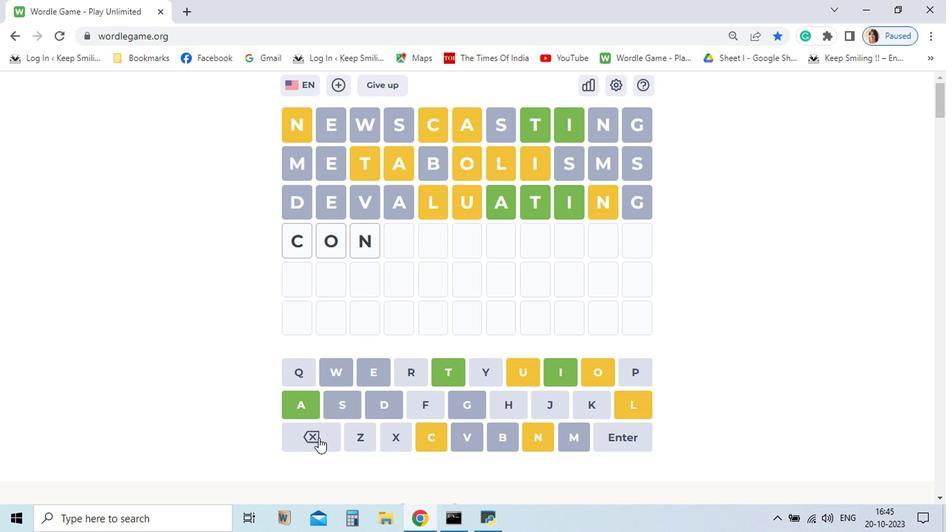 
Action: Mouse moved to (509, 402)
Screenshot: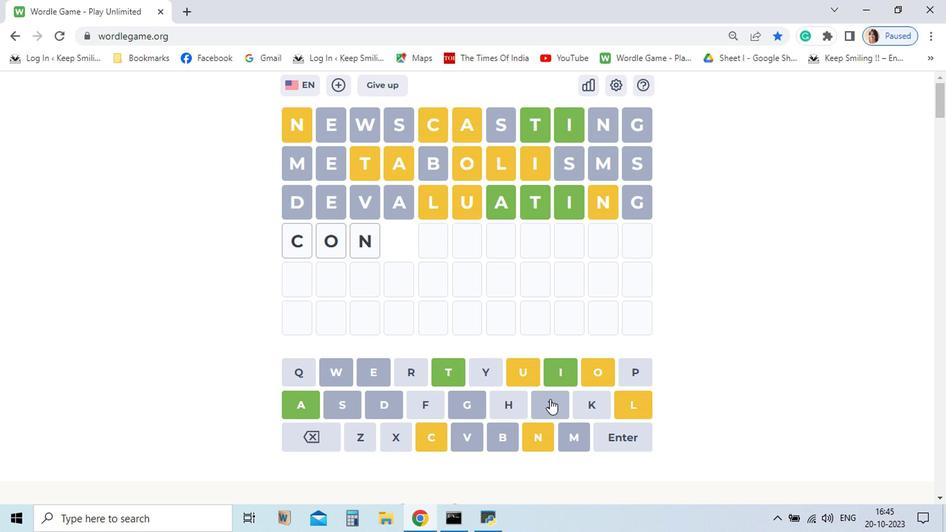 
Action: Mouse pressed left at (509, 402)
Screenshot: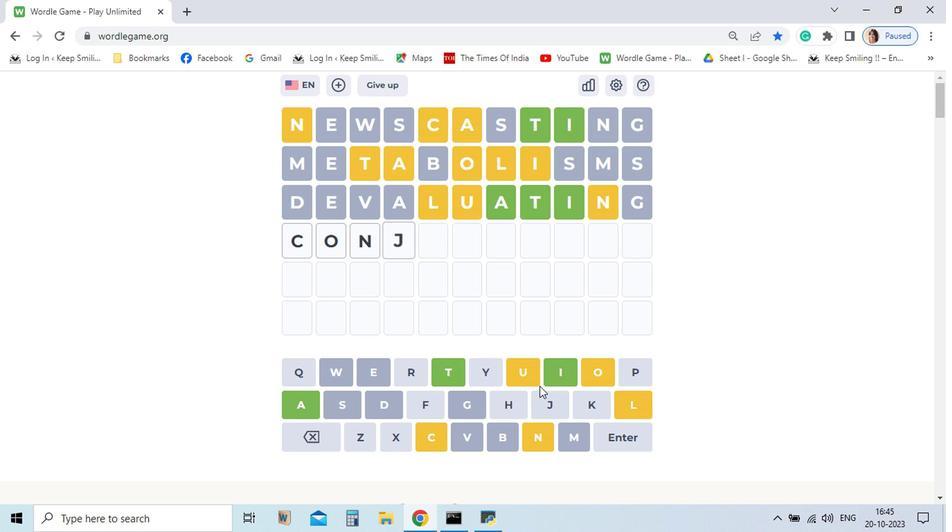 
Action: Mouse moved to (494, 384)
Screenshot: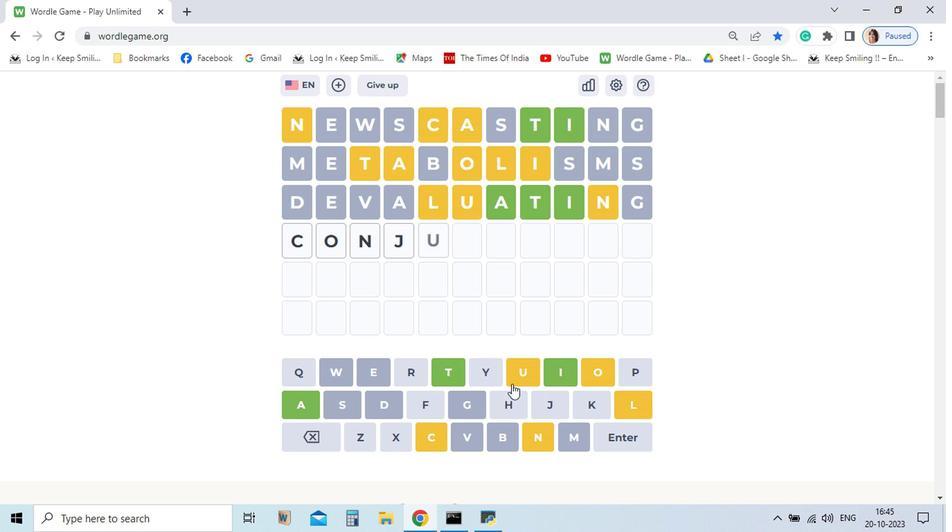 
Action: Mouse pressed left at (494, 384)
Screenshot: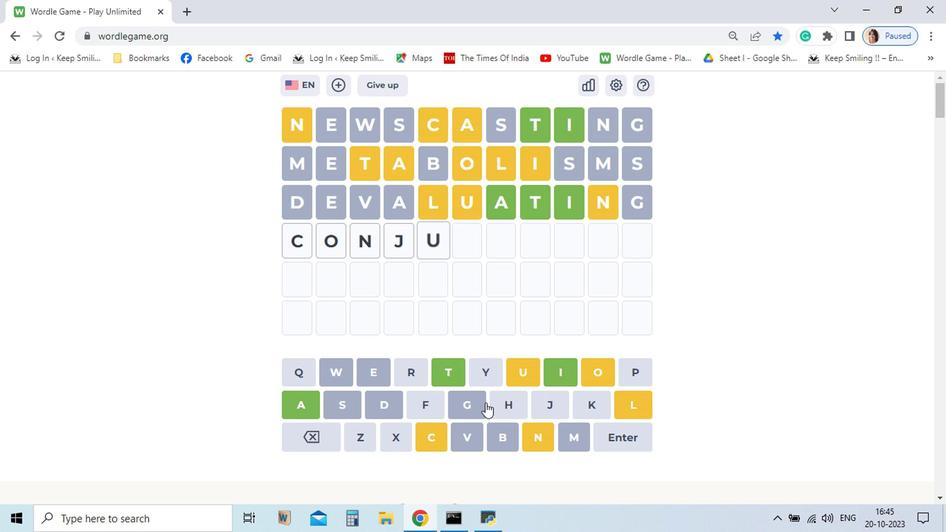 
Action: Mouse moved to (454, 408)
Screenshot: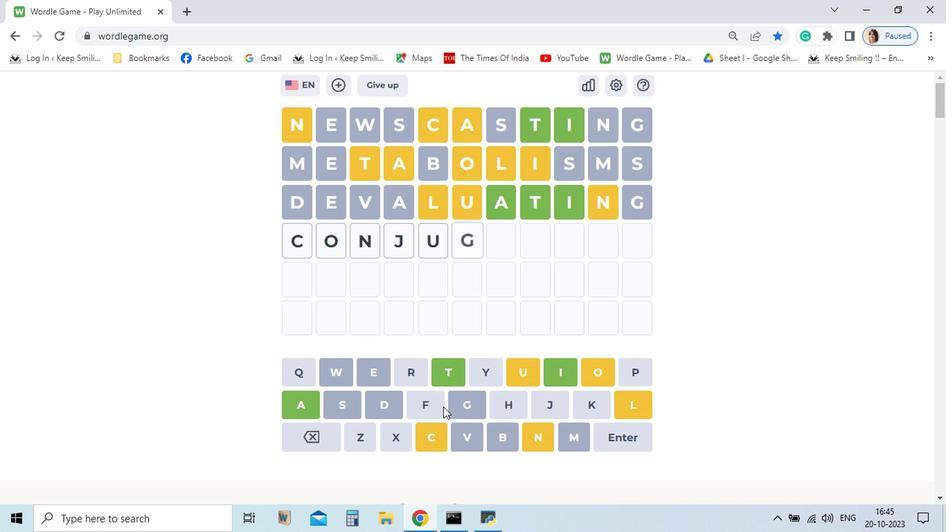 
Action: Mouse pressed left at (454, 408)
Screenshot: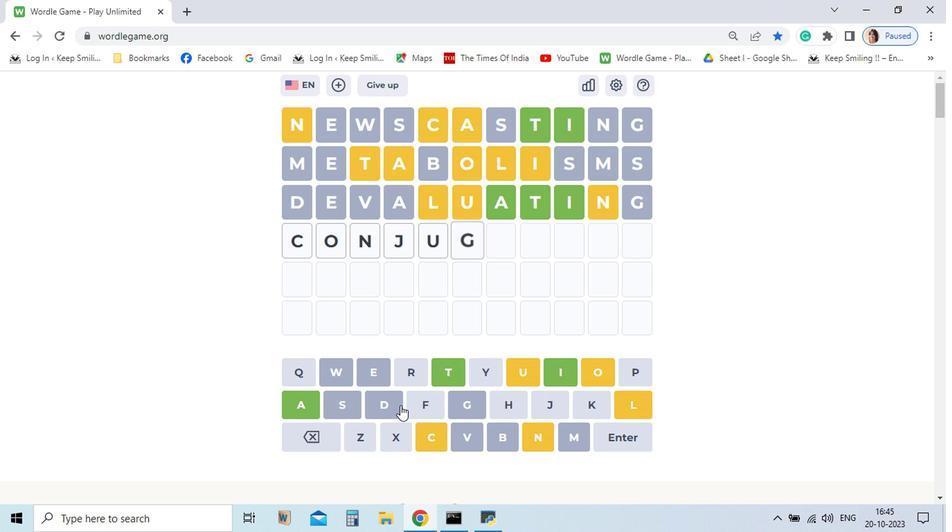 
Action: Mouse moved to (337, 405)
Screenshot: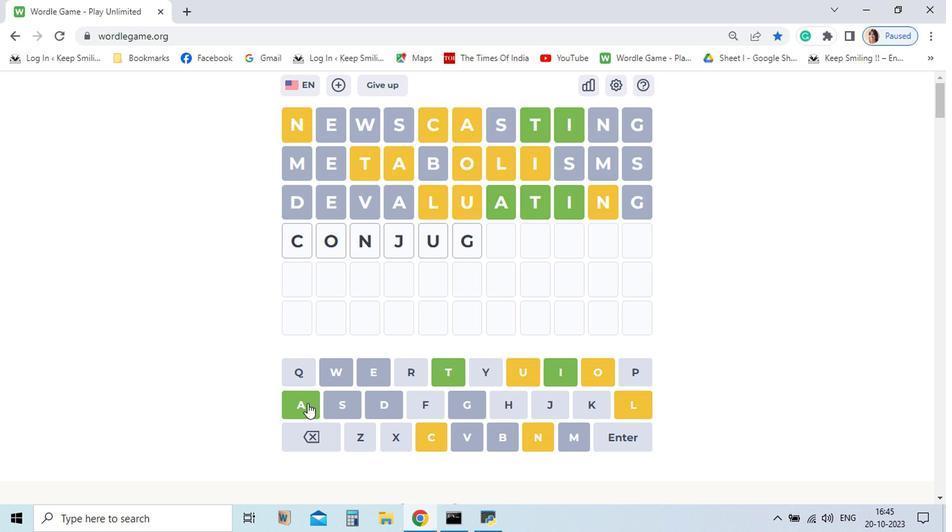 
Action: Mouse pressed left at (337, 405)
Screenshot: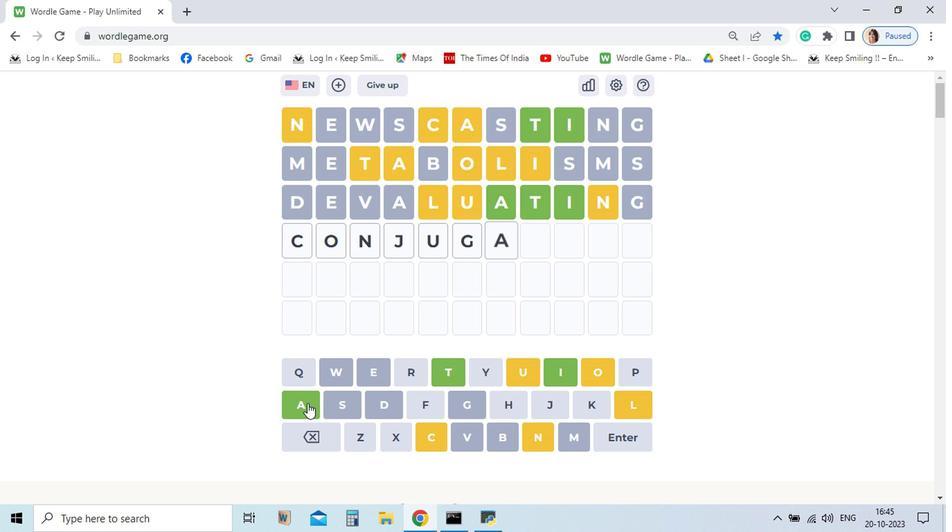 
Action: Mouse moved to (441, 380)
Screenshot: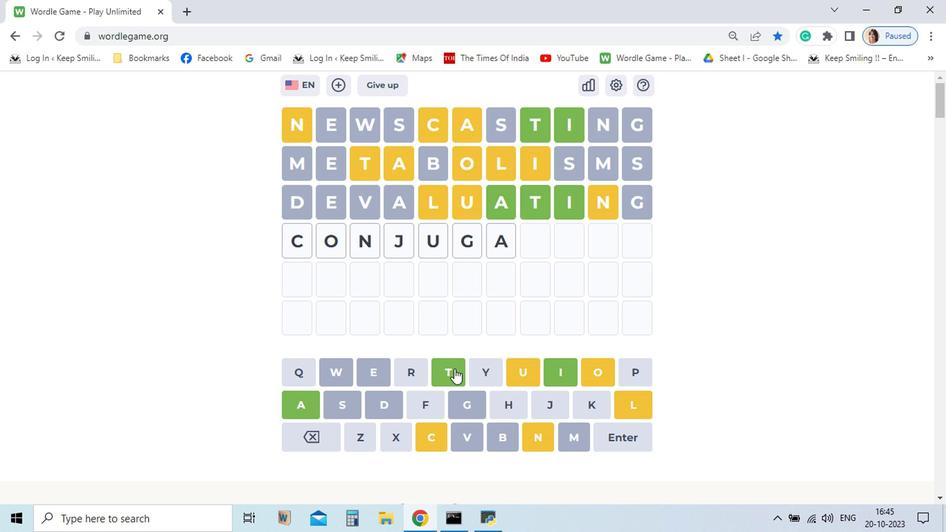
Action: Mouse pressed left at (441, 380)
Screenshot: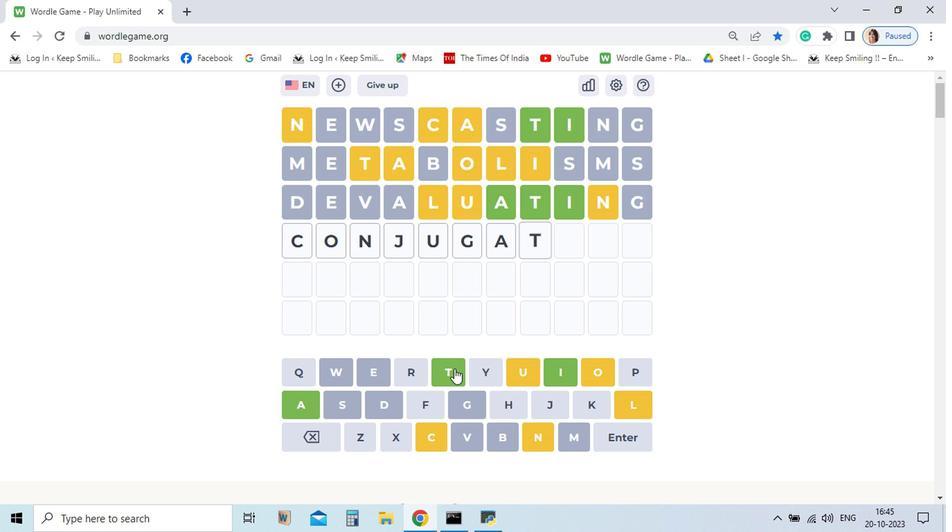 
Action: Mouse moved to (519, 377)
Screenshot: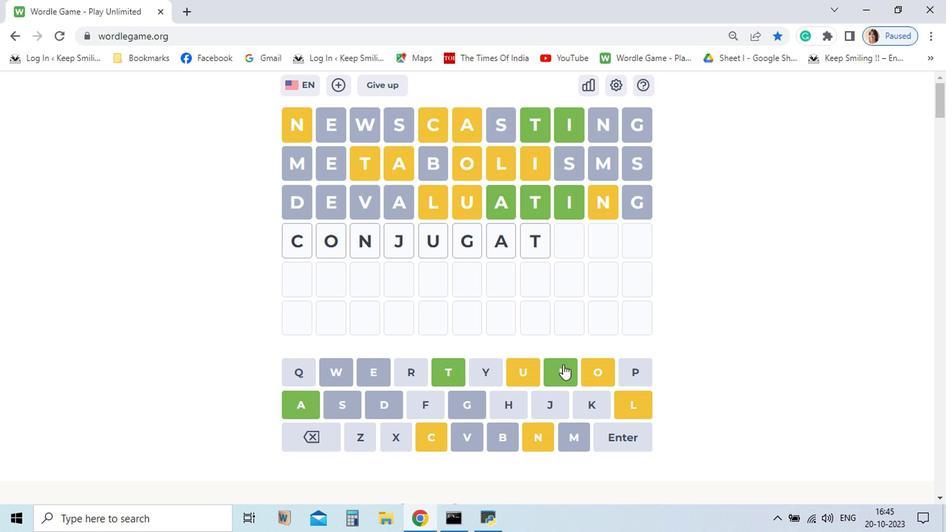 
Action: Mouse pressed left at (519, 377)
Screenshot: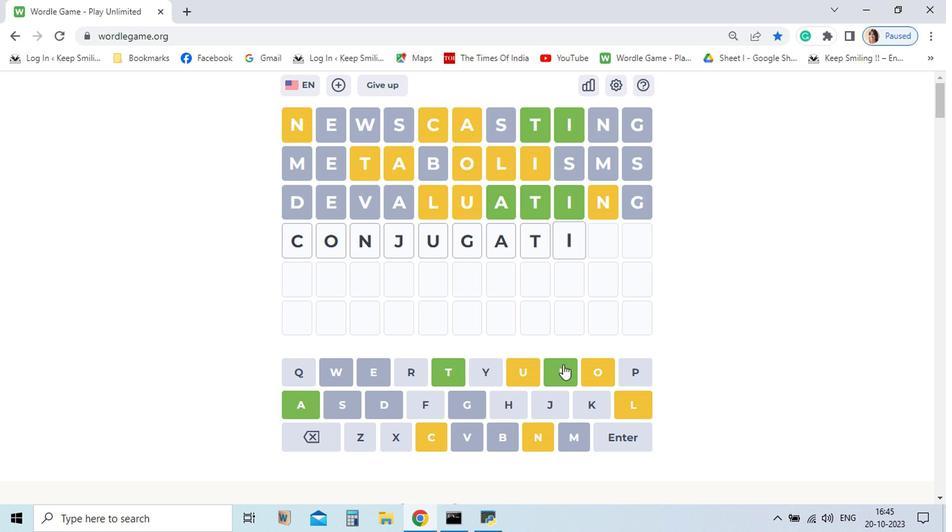 
Action: Mouse moved to (505, 432)
Screenshot: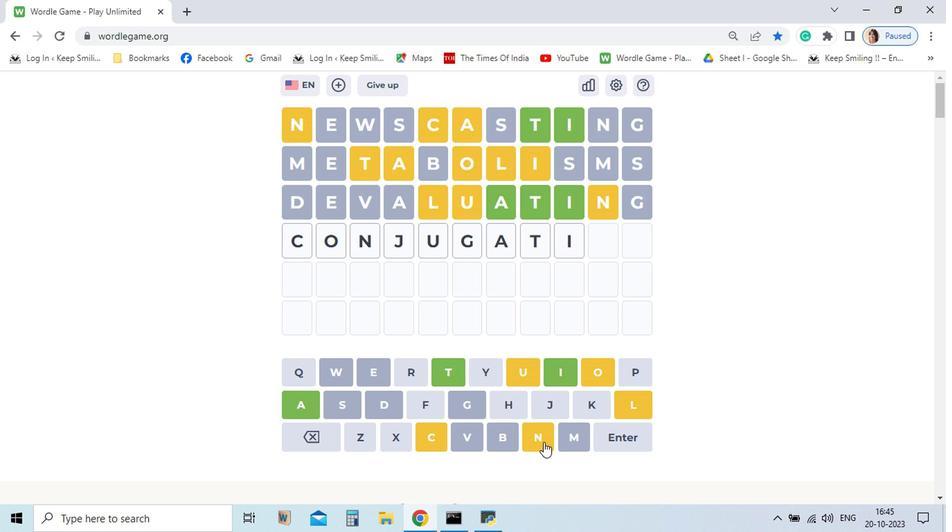 
Action: Mouse pressed left at (505, 432)
Screenshot: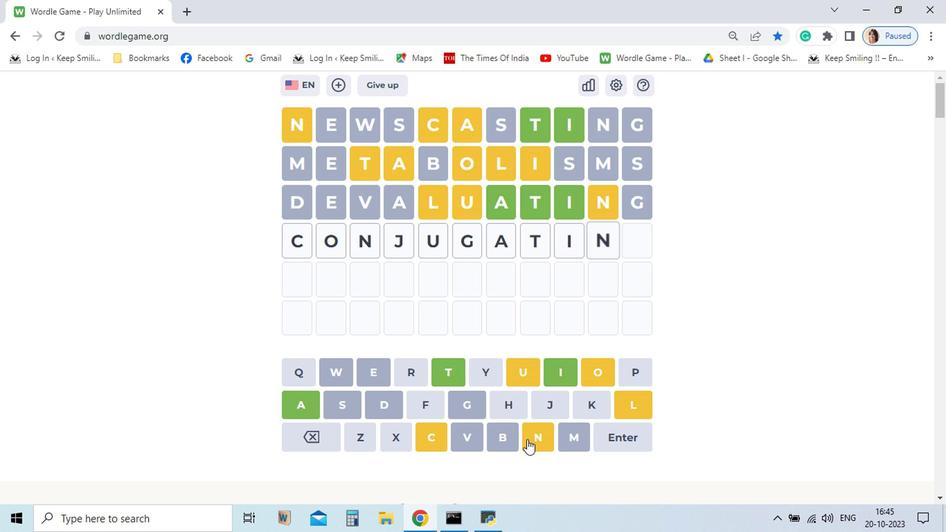 
Action: Mouse moved to (453, 405)
Screenshot: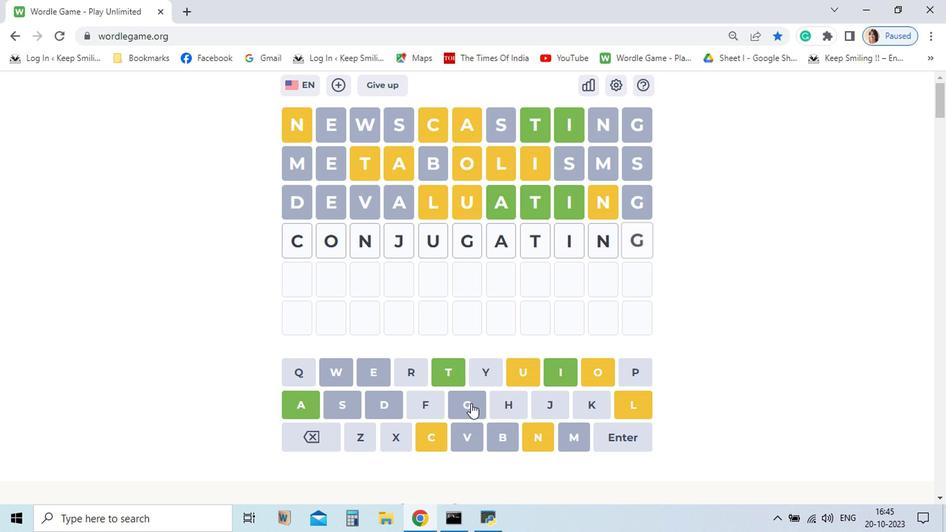 
Action: Mouse pressed left at (453, 405)
Screenshot: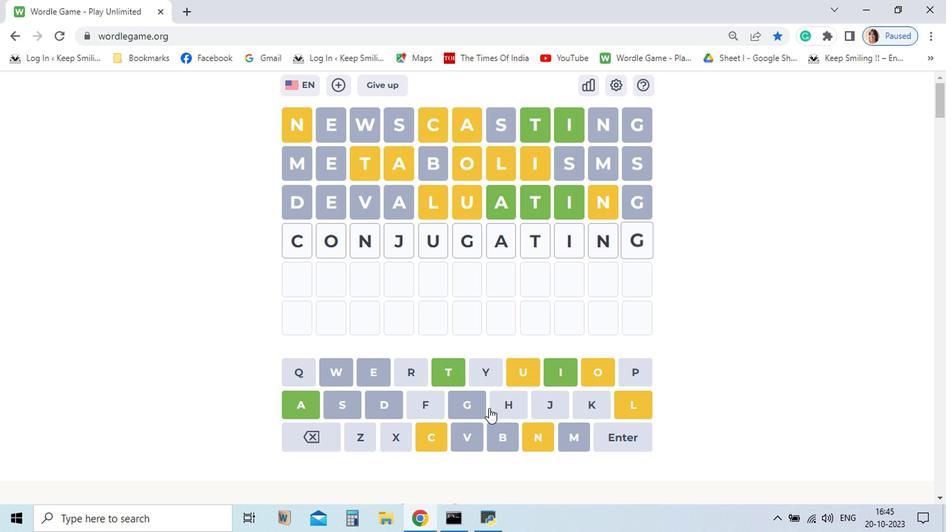 
Action: Mouse moved to (565, 429)
Screenshot: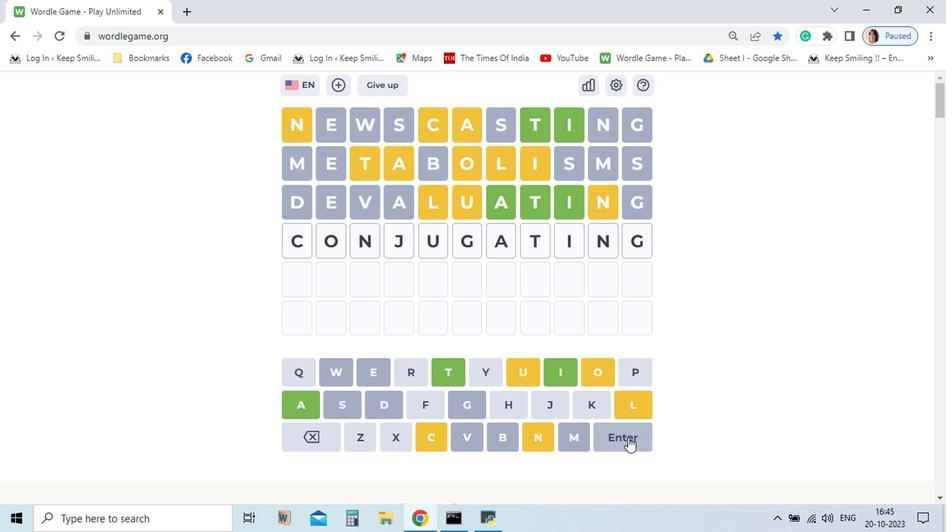 
Action: Mouse pressed left at (565, 429)
Screenshot: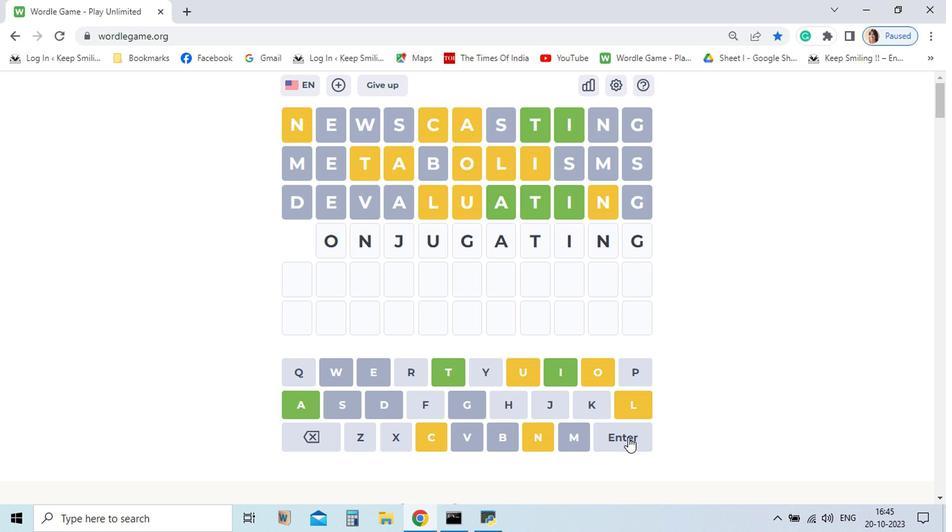 
Action: Mouse moved to (424, 433)
Screenshot: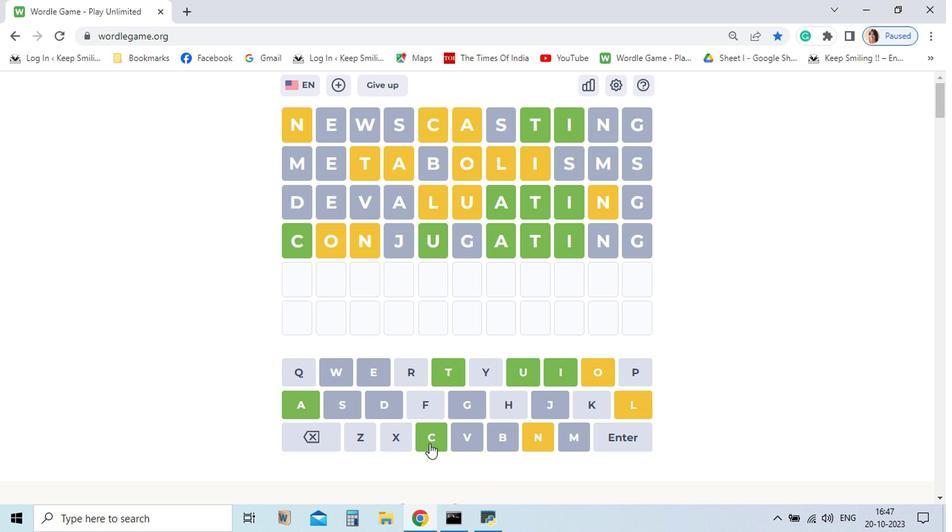 
Action: Mouse pressed left at (424, 433)
Screenshot: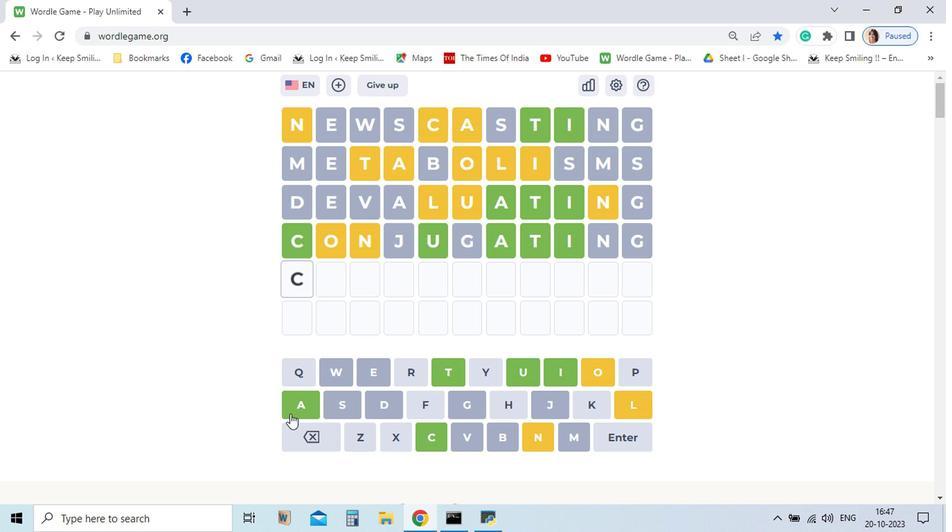 
Action: Mouse moved to (329, 410)
Screenshot: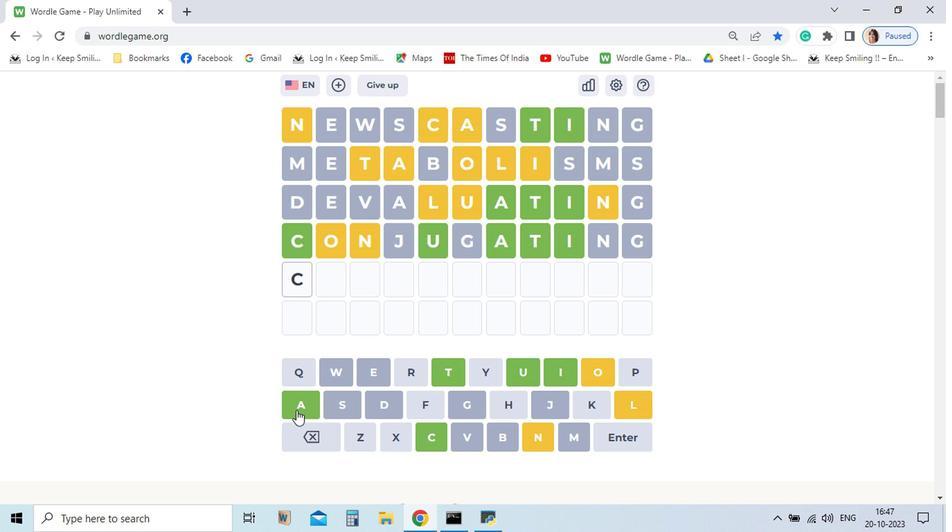 
Action: Mouse pressed left at (329, 410)
Screenshot: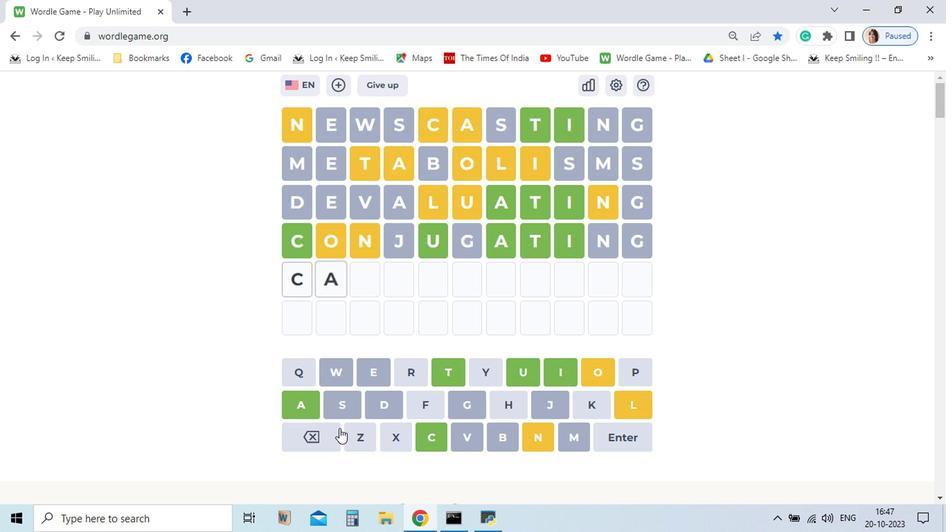 
Action: Mouse moved to (570, 409)
Screenshot: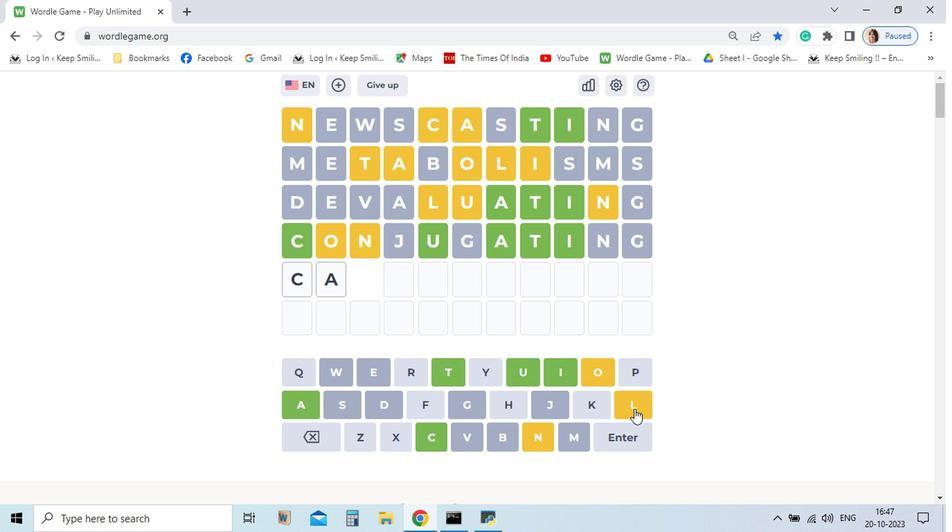 
Action: Mouse pressed left at (570, 409)
Screenshot: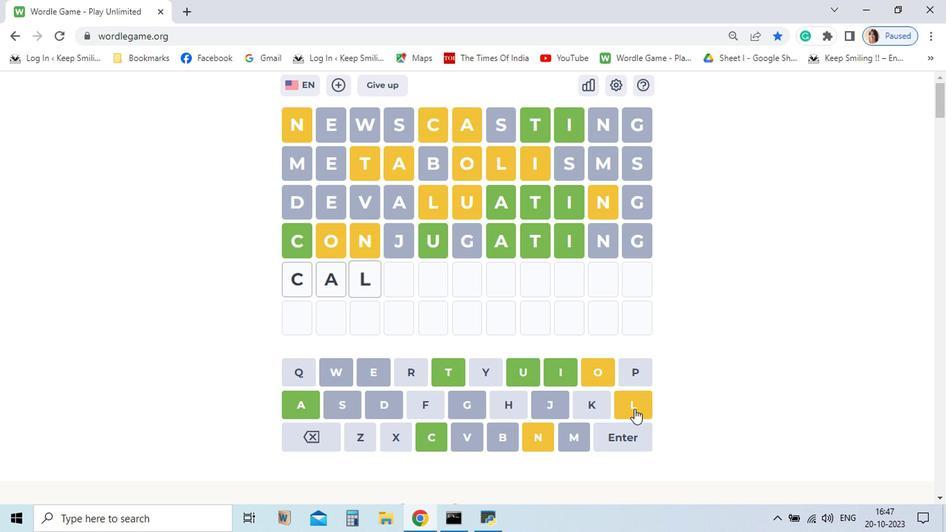 
Action: Mouse moved to (426, 428)
Screenshot: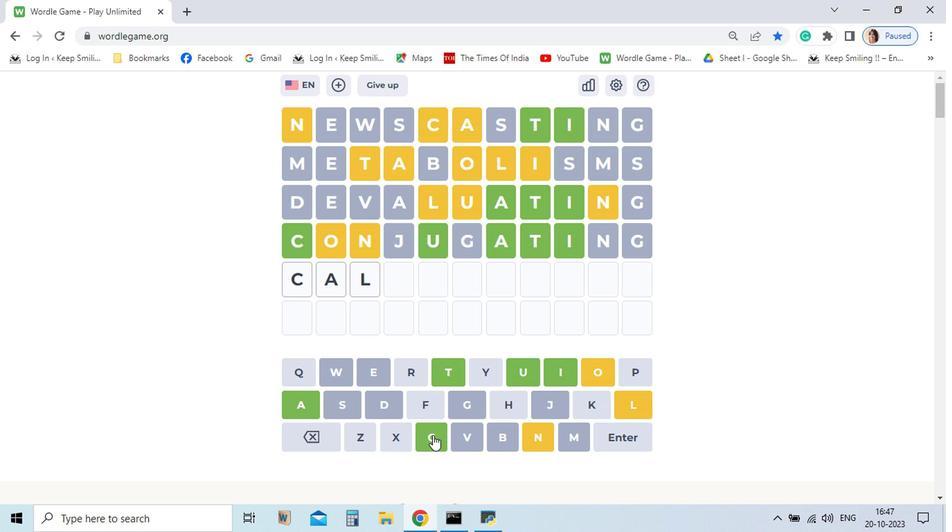 
Action: Mouse pressed left at (426, 428)
Screenshot: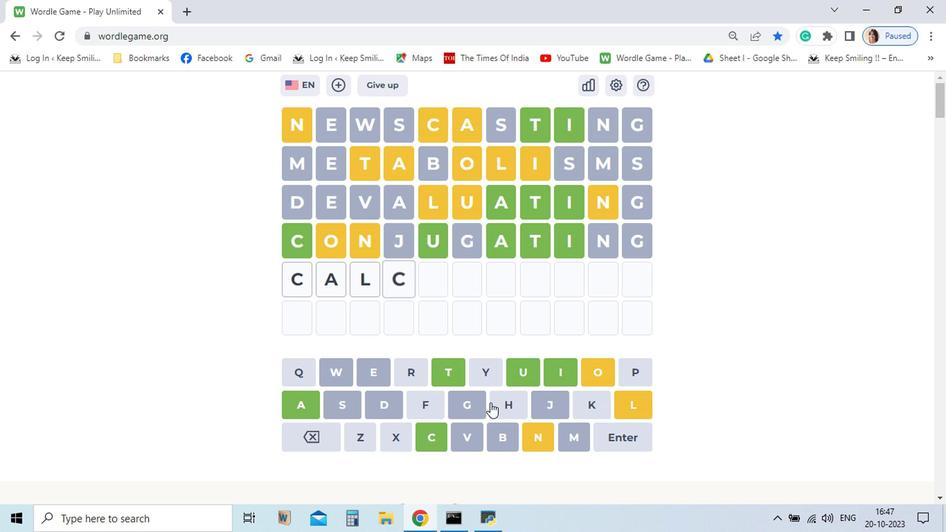 
Action: Mouse moved to (491, 383)
Screenshot: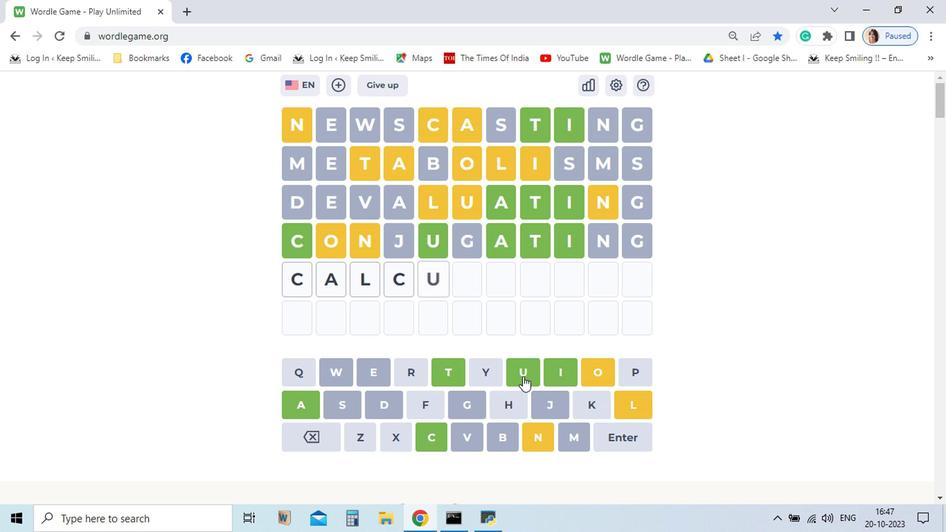 
Action: Mouse pressed left at (491, 383)
Screenshot: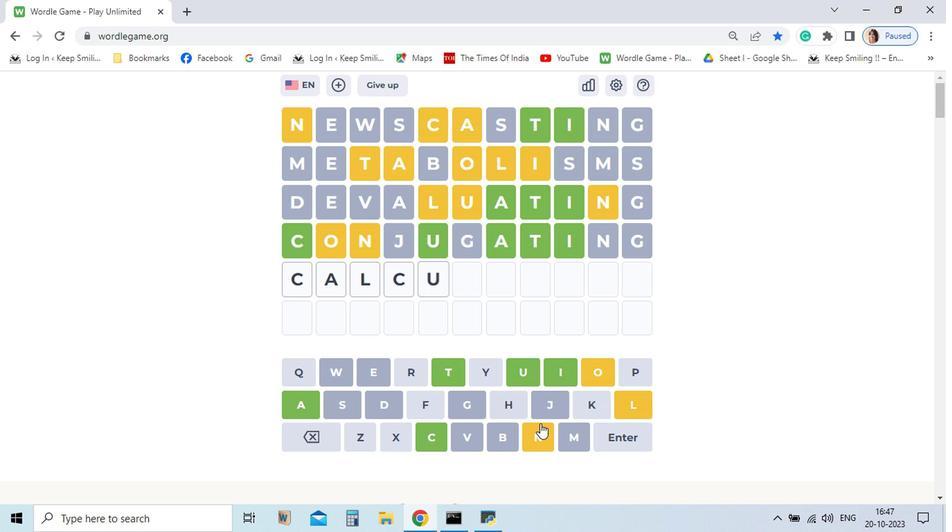 
Action: Mouse moved to (563, 408)
Screenshot: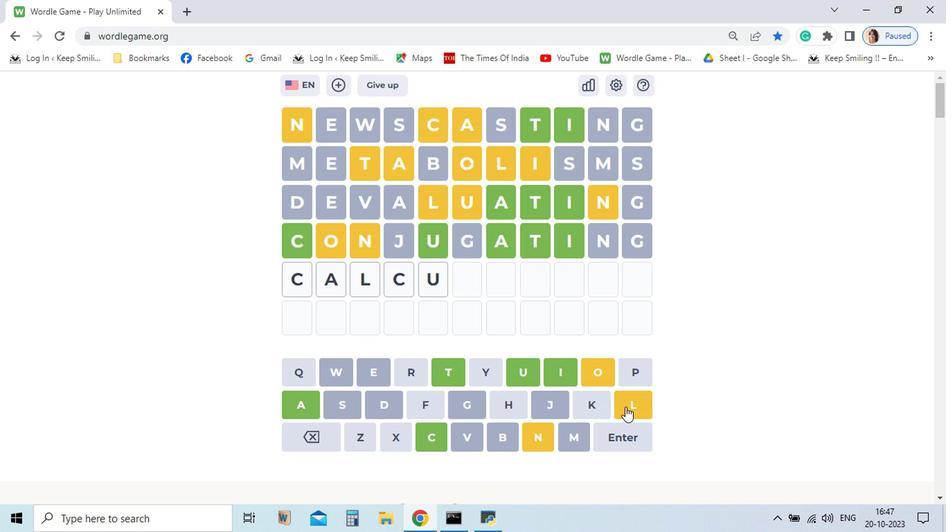 
Action: Mouse pressed left at (563, 408)
Screenshot: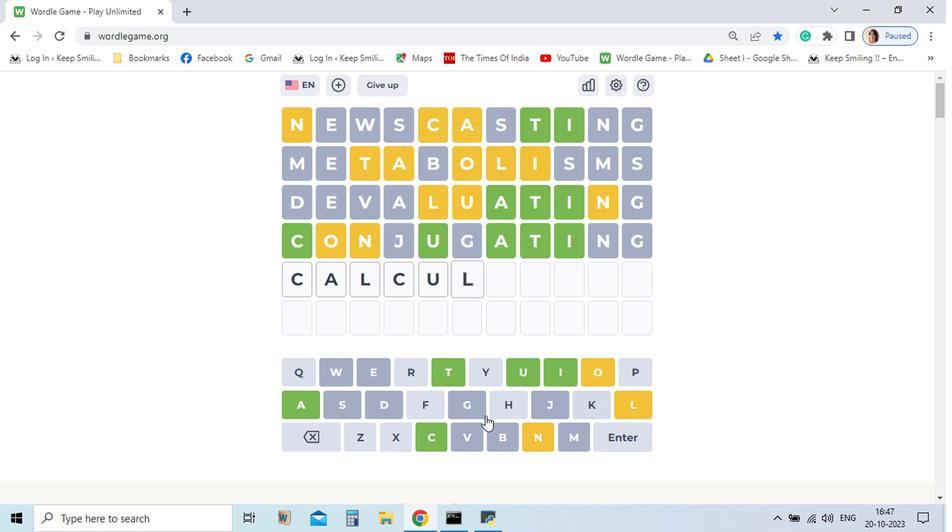 
Action: Mouse moved to (351, 406)
Screenshot: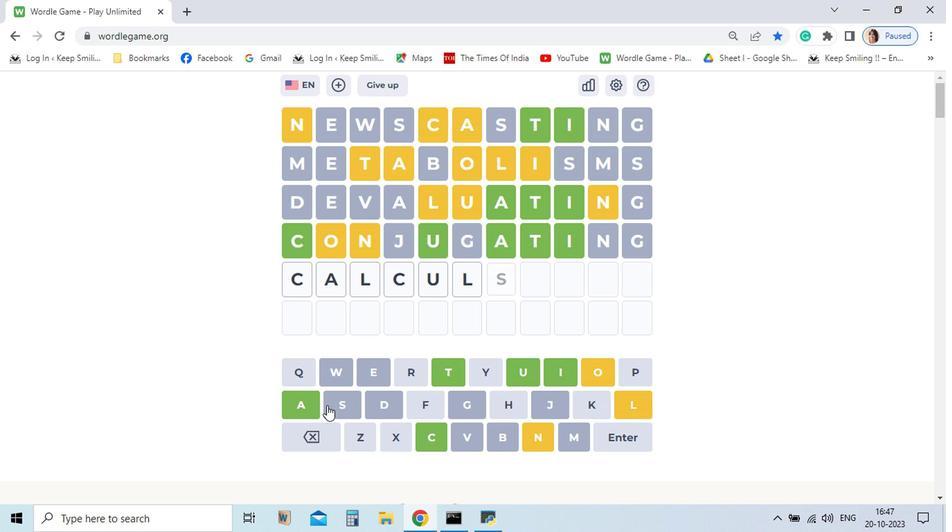 
Action: Mouse pressed left at (351, 406)
Screenshot: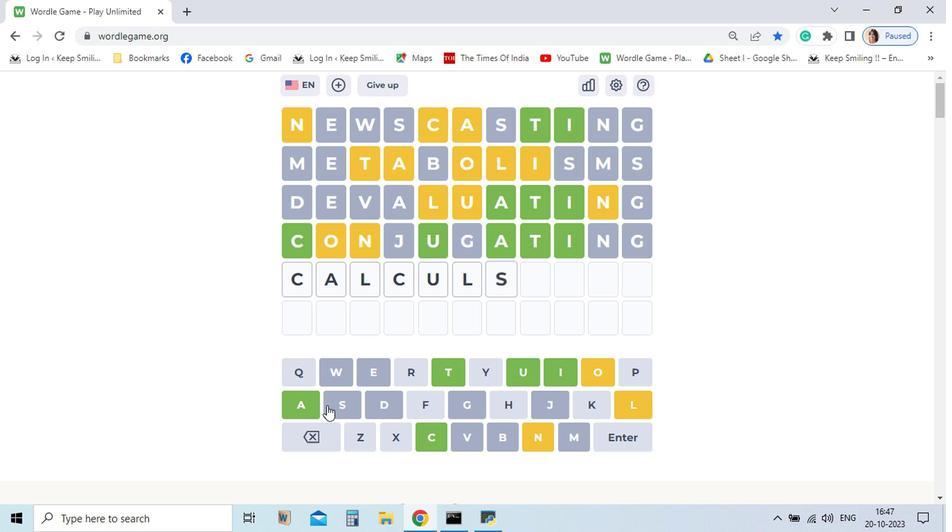 
Action: Mouse moved to (441, 390)
Screenshot: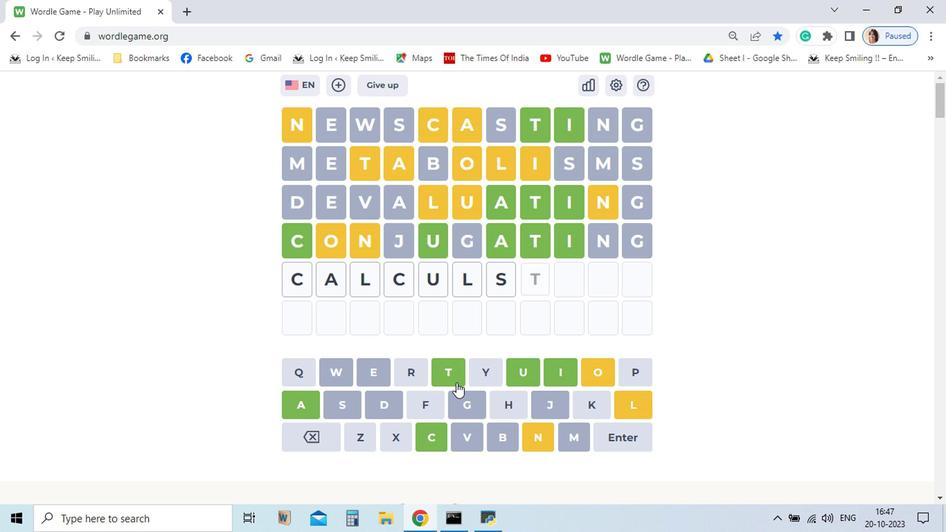 
Action: Mouse pressed left at (441, 390)
Screenshot: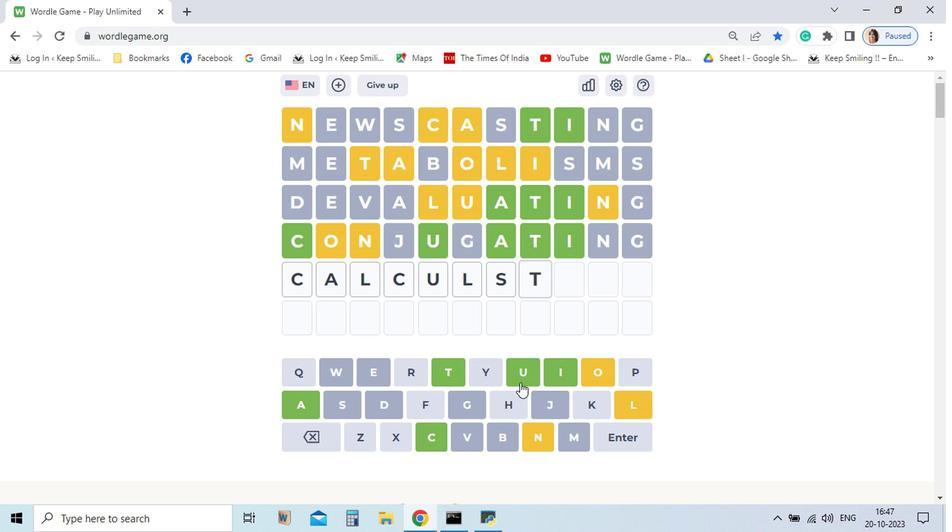 
Action: Mouse moved to (518, 386)
Screenshot: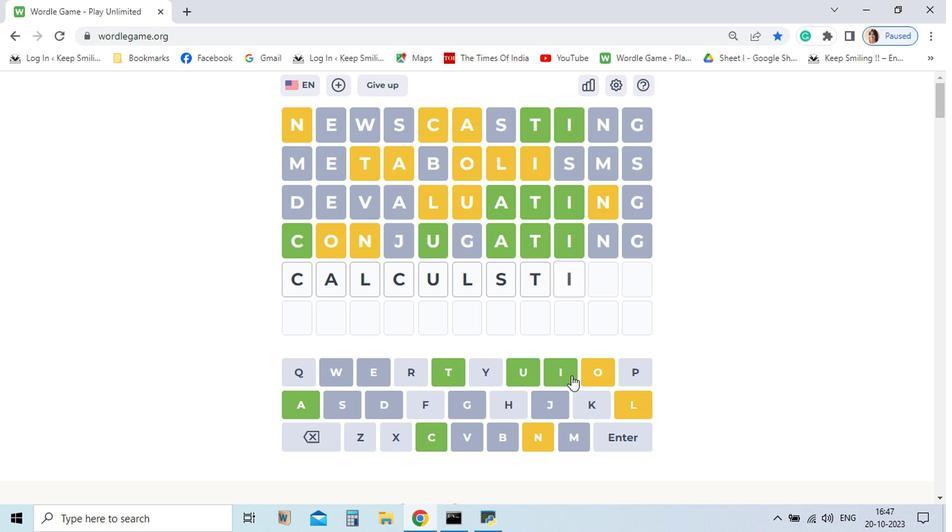 
Action: Mouse pressed left at (518, 386)
Screenshot: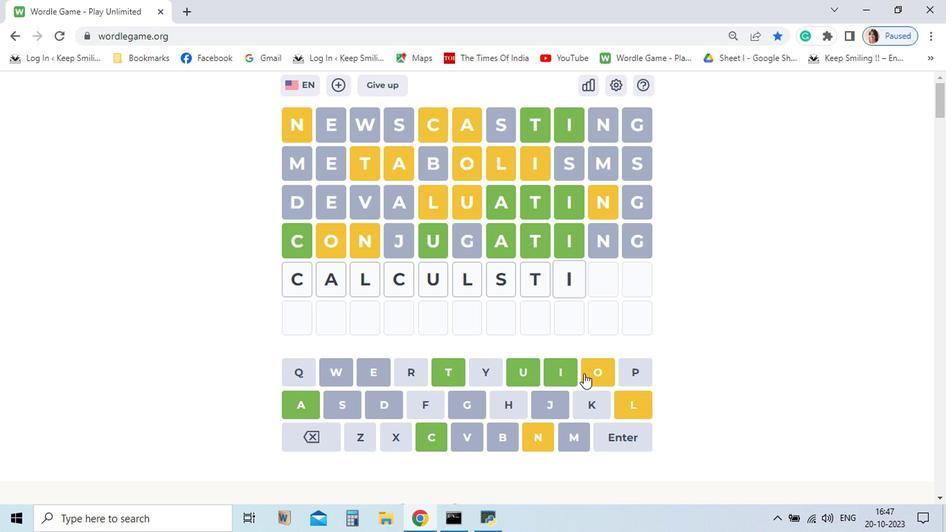 
Action: Mouse moved to (536, 384)
Screenshot: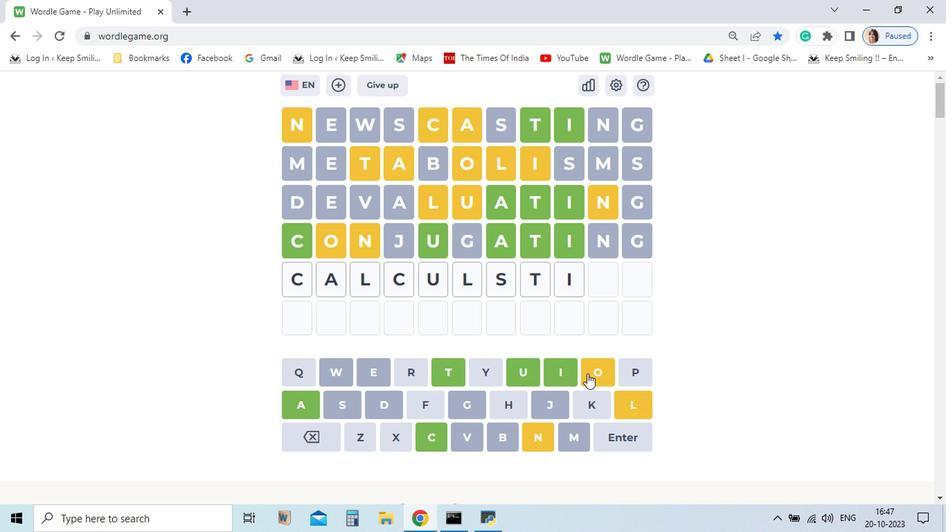 
Action: Mouse pressed left at (536, 384)
Screenshot: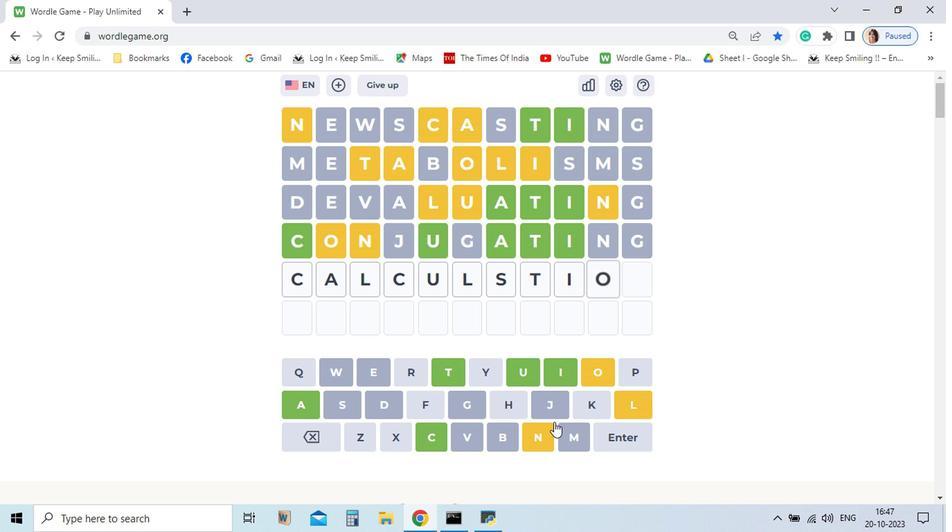 
Action: Mouse moved to (500, 425)
Screenshot: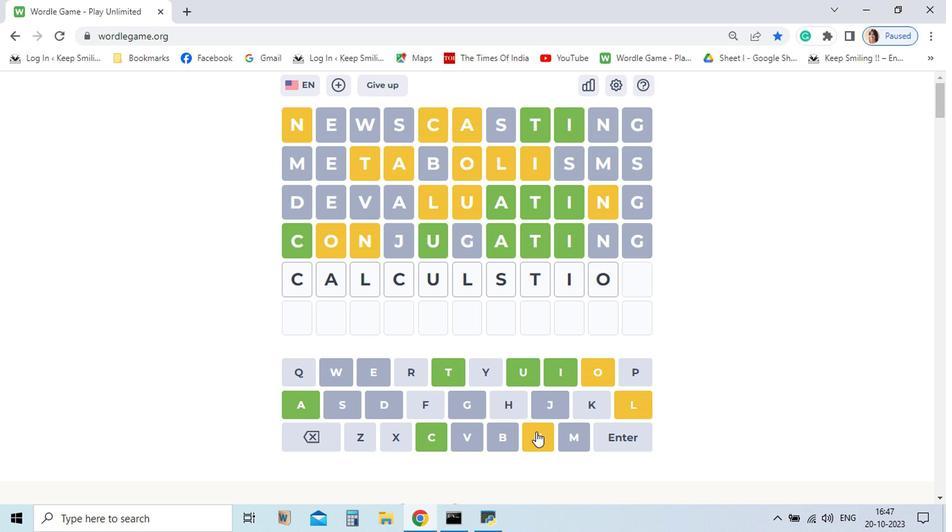 
Action: Mouse pressed left at (500, 425)
Screenshot: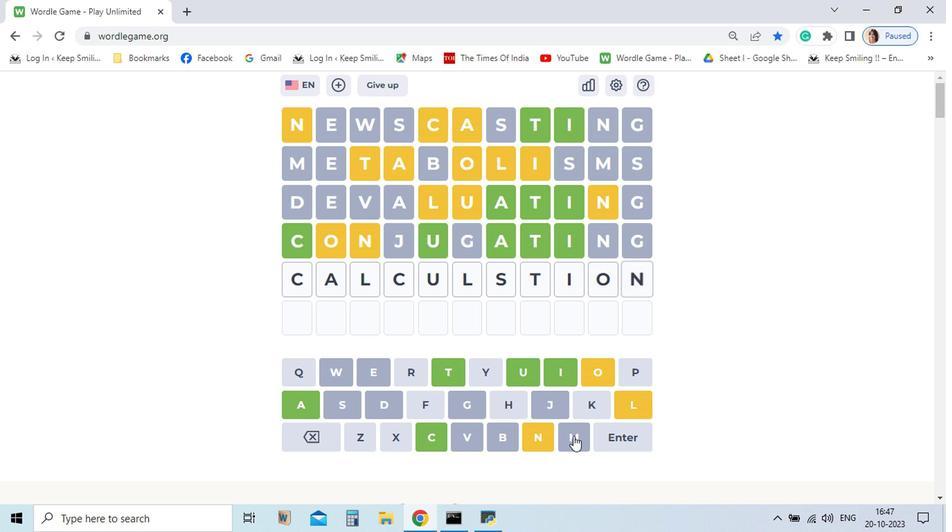 
Action: Mouse moved to (569, 424)
Screenshot: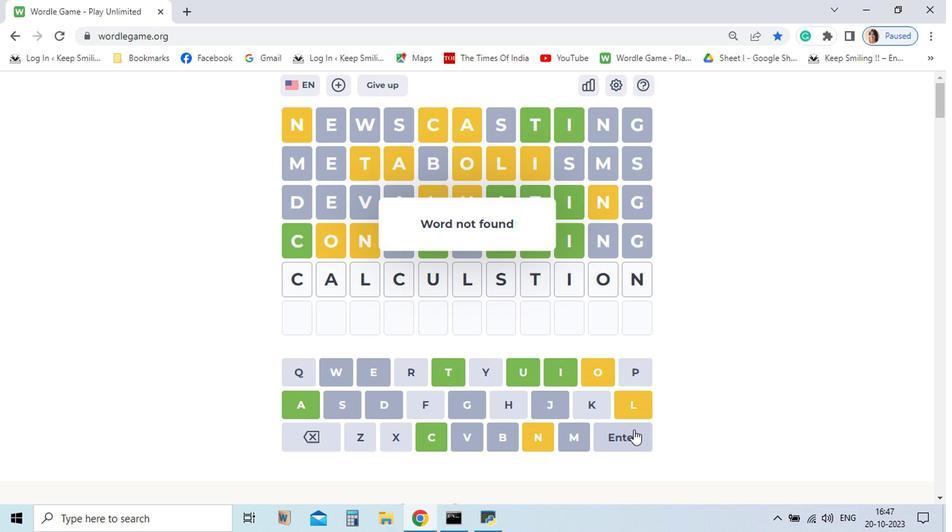 
Action: Mouse pressed left at (569, 424)
Screenshot: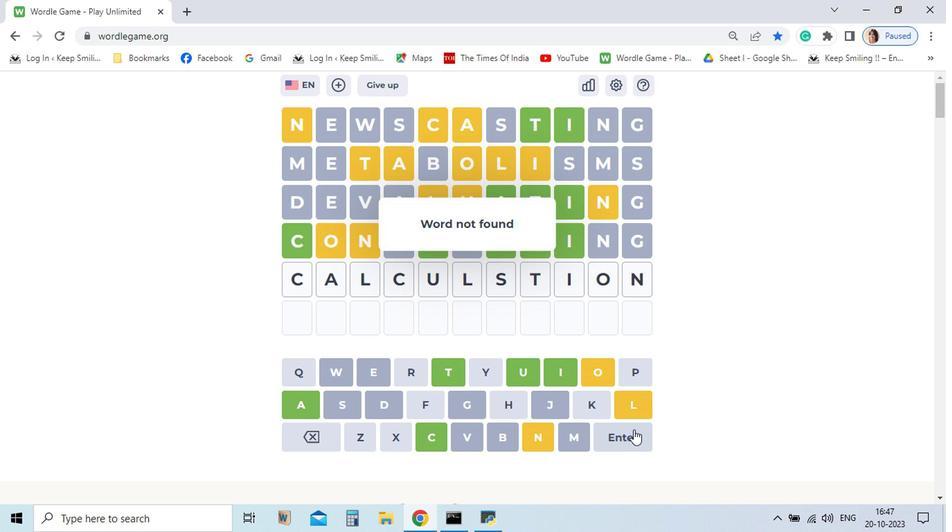 
Action: Mouse moved to (341, 430)
Screenshot: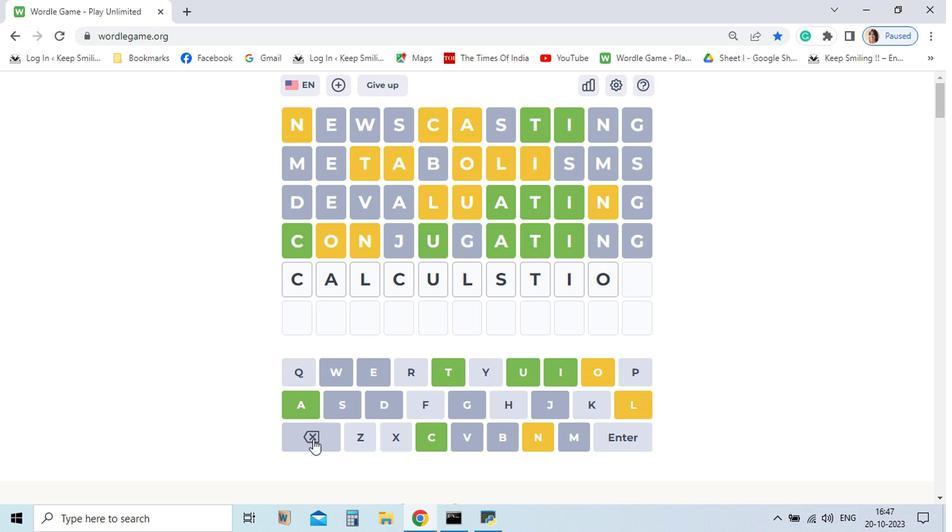 
Action: Mouse pressed left at (341, 430)
Screenshot: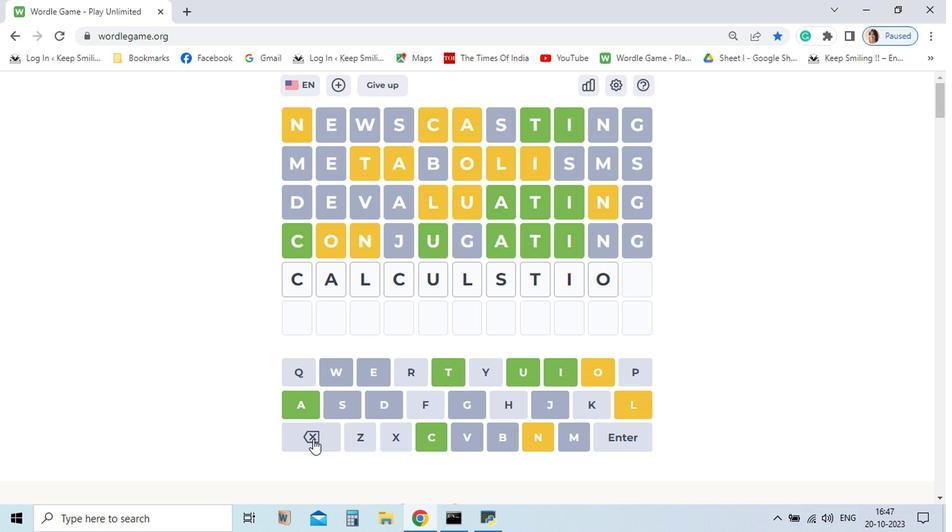 
Action: Mouse pressed left at (341, 430)
Screenshot: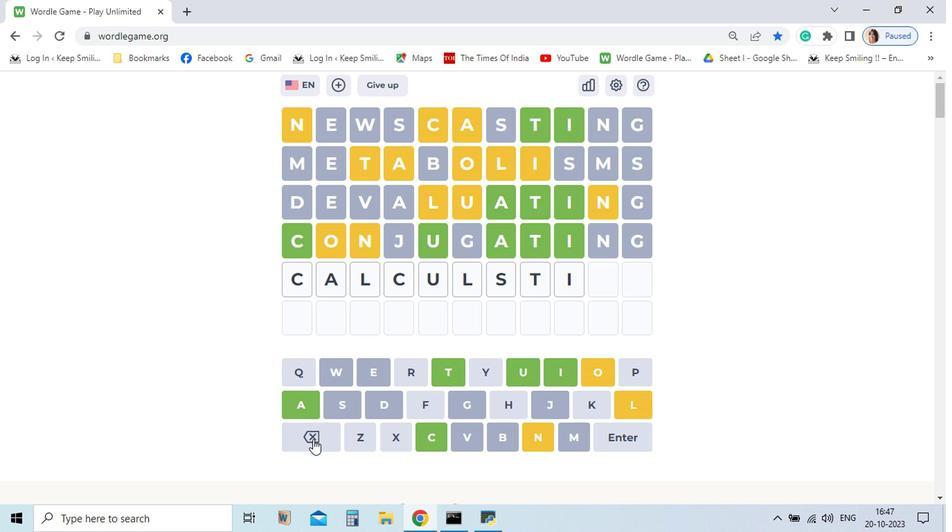 
Action: Mouse pressed left at (341, 430)
Screenshot: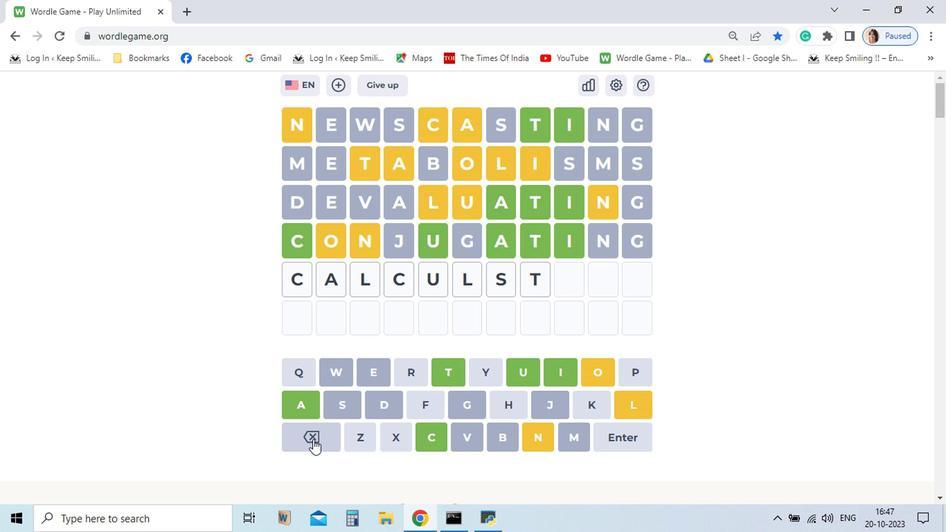 
Action: Mouse pressed left at (341, 430)
Screenshot: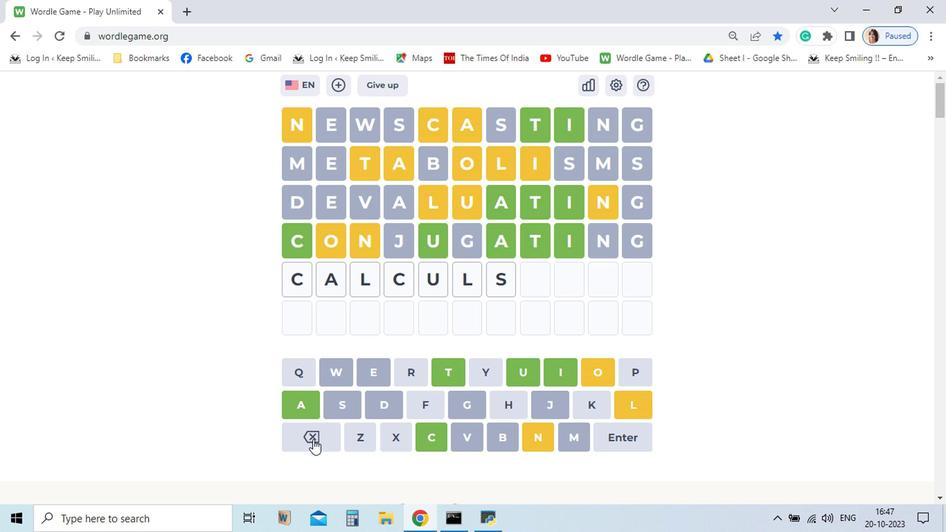 
Action: Mouse pressed left at (341, 430)
Screenshot: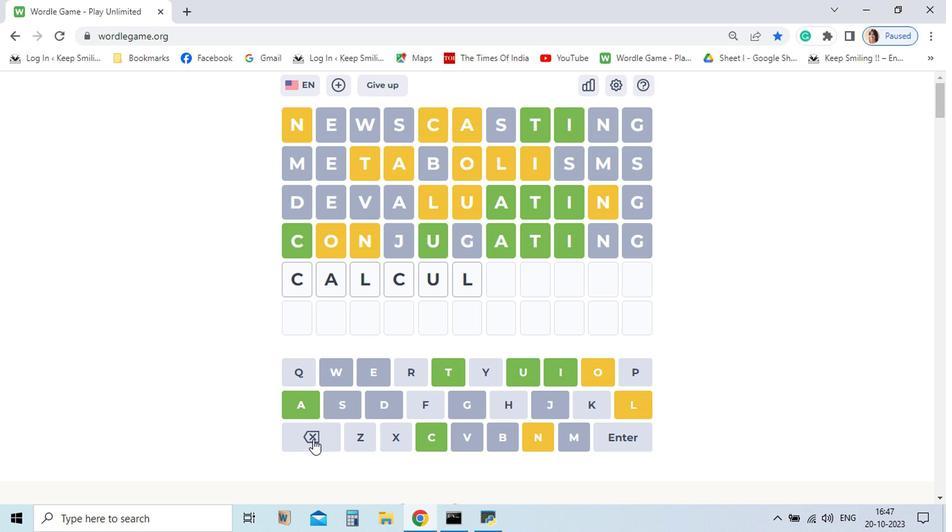 
Action: Mouse moved to (336, 404)
Screenshot: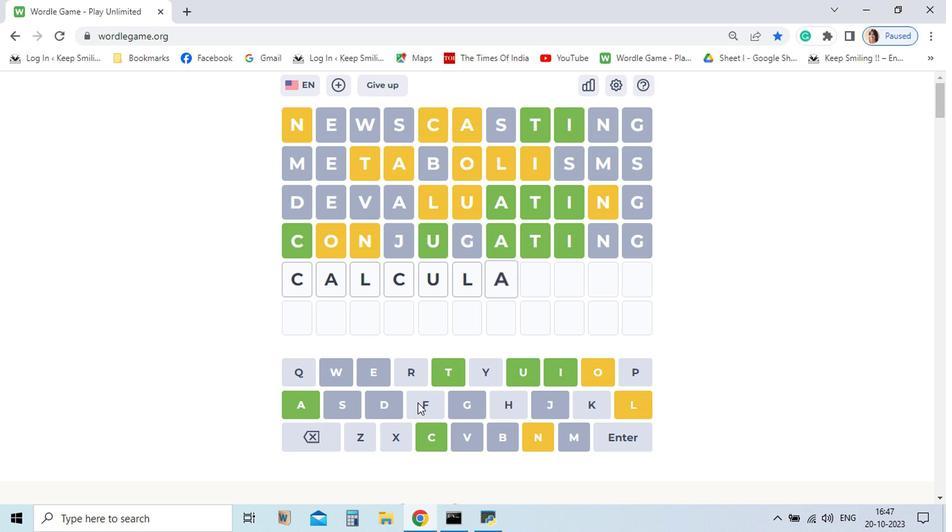 
Action: Mouse pressed left at (336, 404)
Screenshot: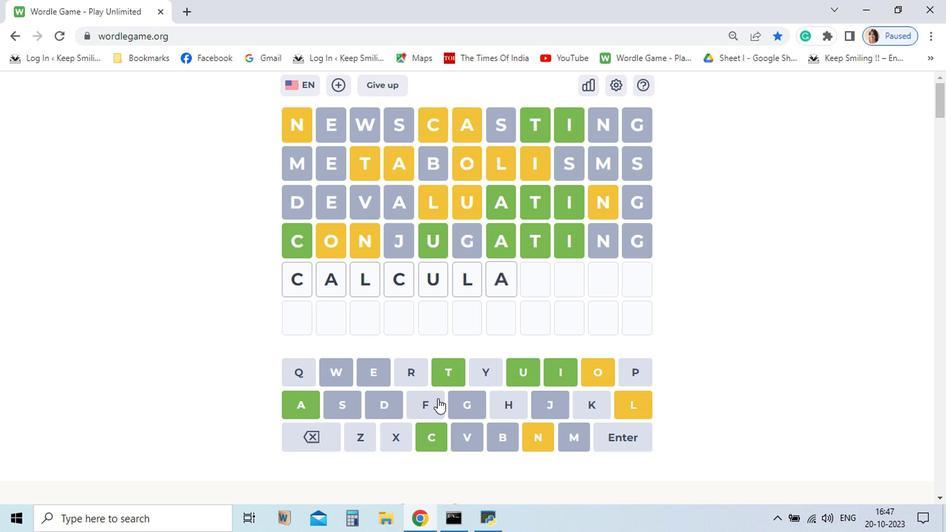 
Action: Mouse moved to (438, 385)
Screenshot: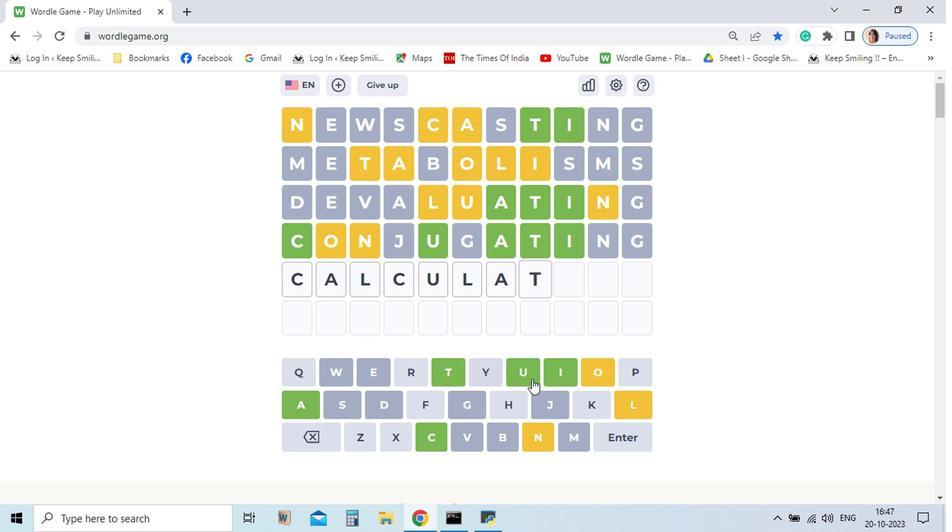 
Action: Mouse pressed left at (438, 385)
Screenshot: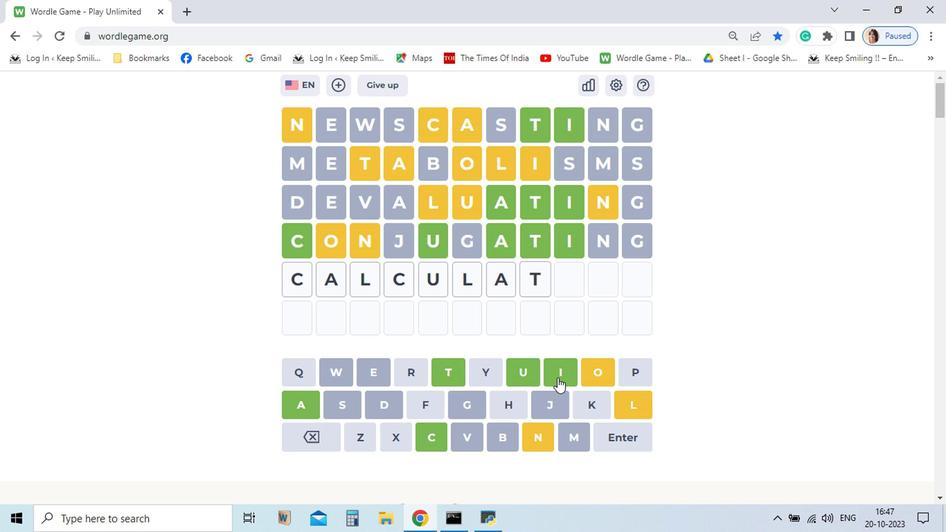 
Action: Mouse moved to (521, 382)
Screenshot: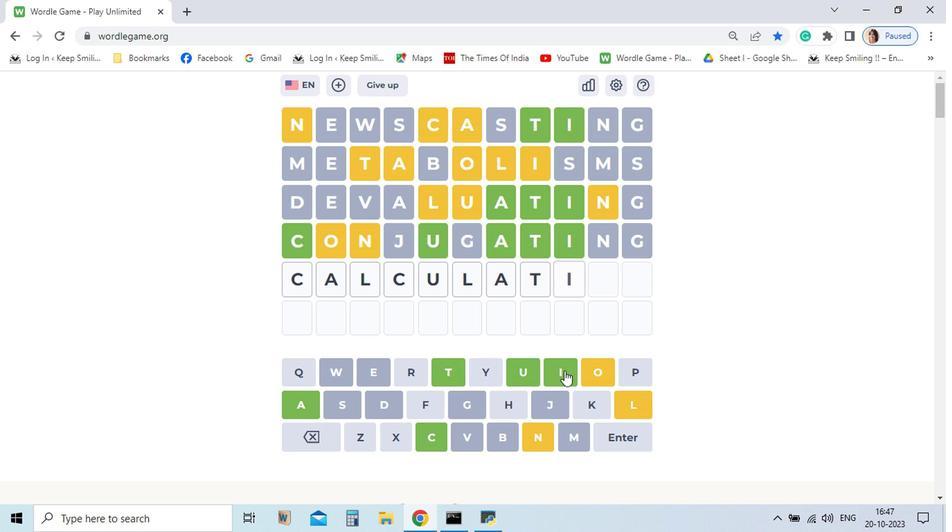 
Action: Mouse pressed left at (521, 382)
Screenshot: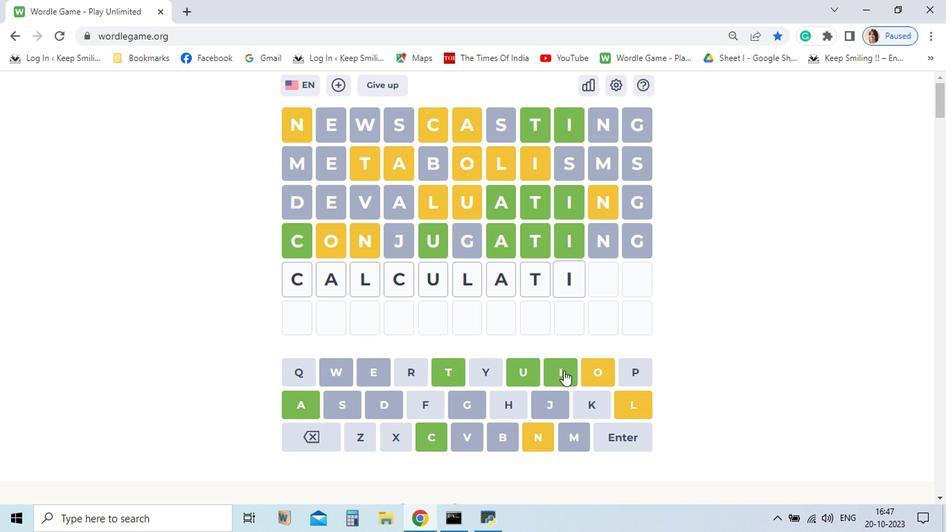 
Action: Mouse moved to (538, 380)
Screenshot: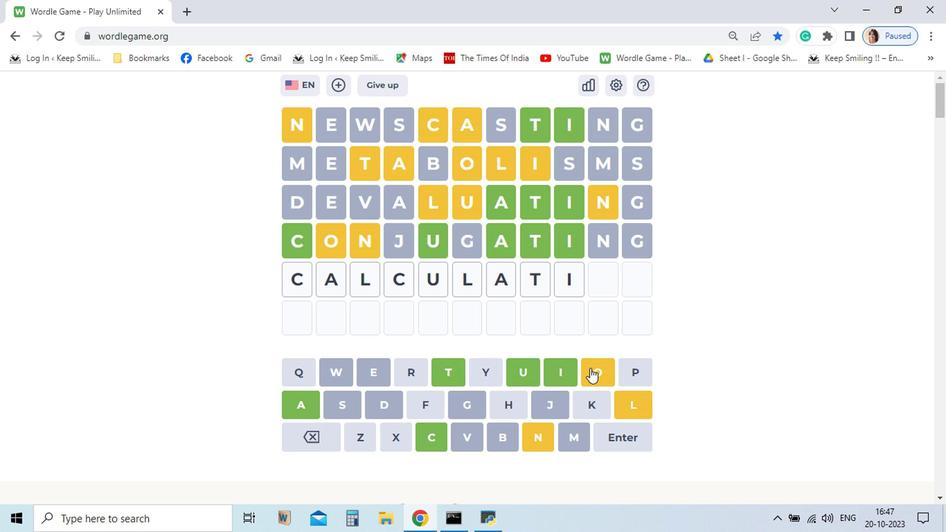 
Action: Mouse pressed left at (538, 380)
Screenshot: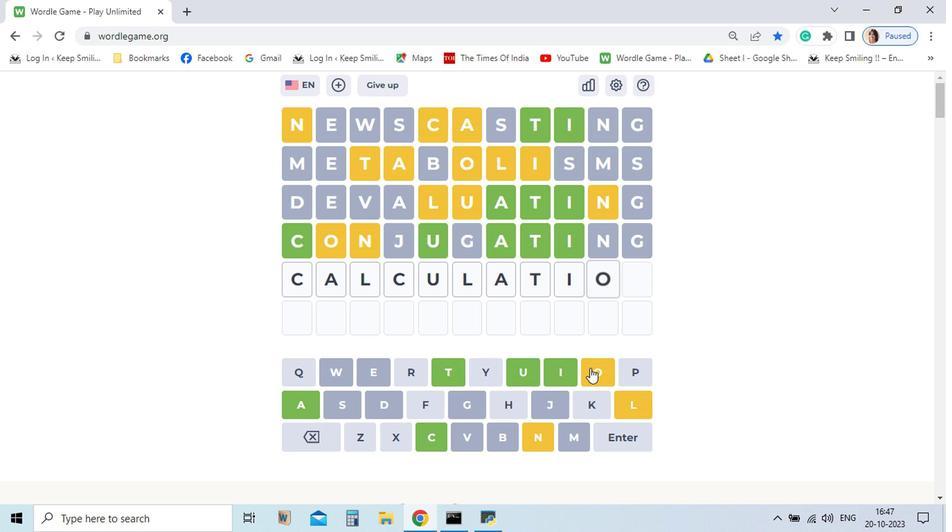 
Action: Mouse moved to (496, 428)
